 Task: Font style For heading Use Batang with bold and underline. font size for heading '18 Pt. 'Change the font style of data to Batangand font size to  18 Pt. Change the alignment of both headline & data to  Align left. In the sheet  Apex Sales templetes book
Action: Mouse moved to (11, 20)
Screenshot: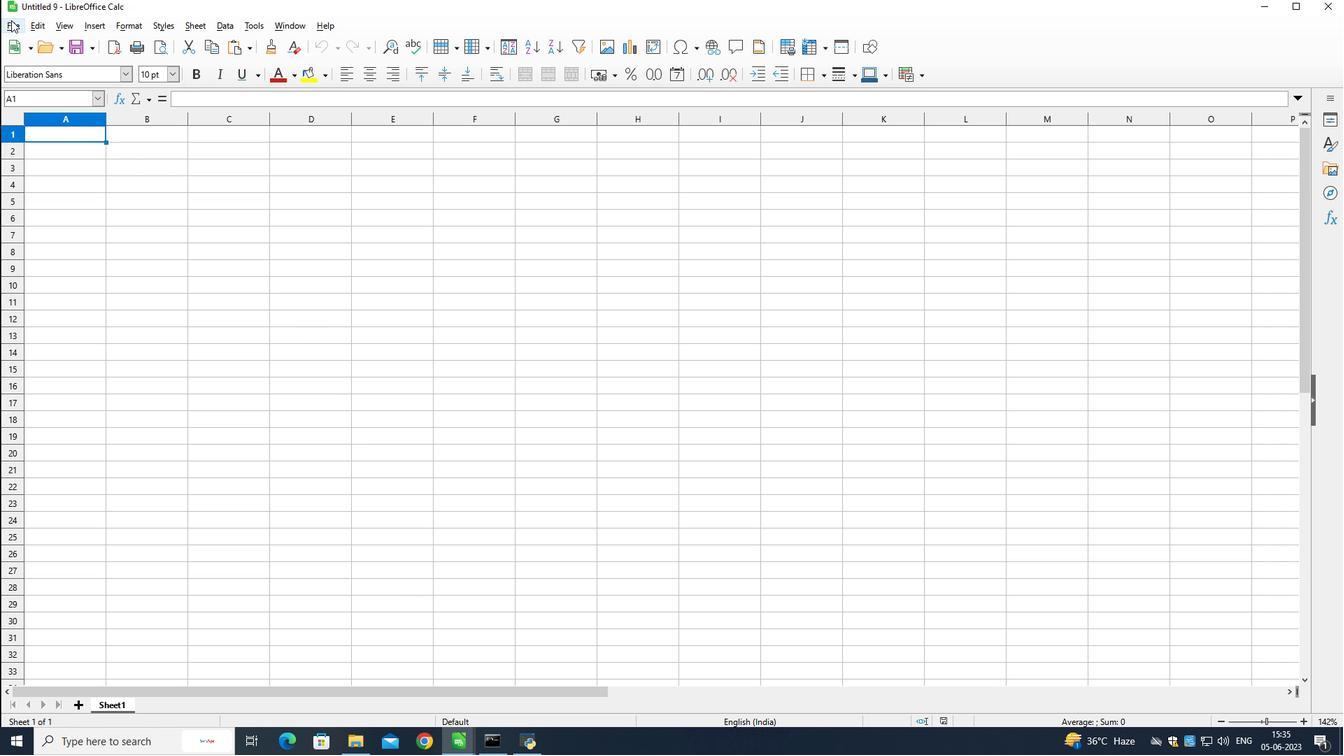
Action: Mouse pressed left at (11, 20)
Screenshot: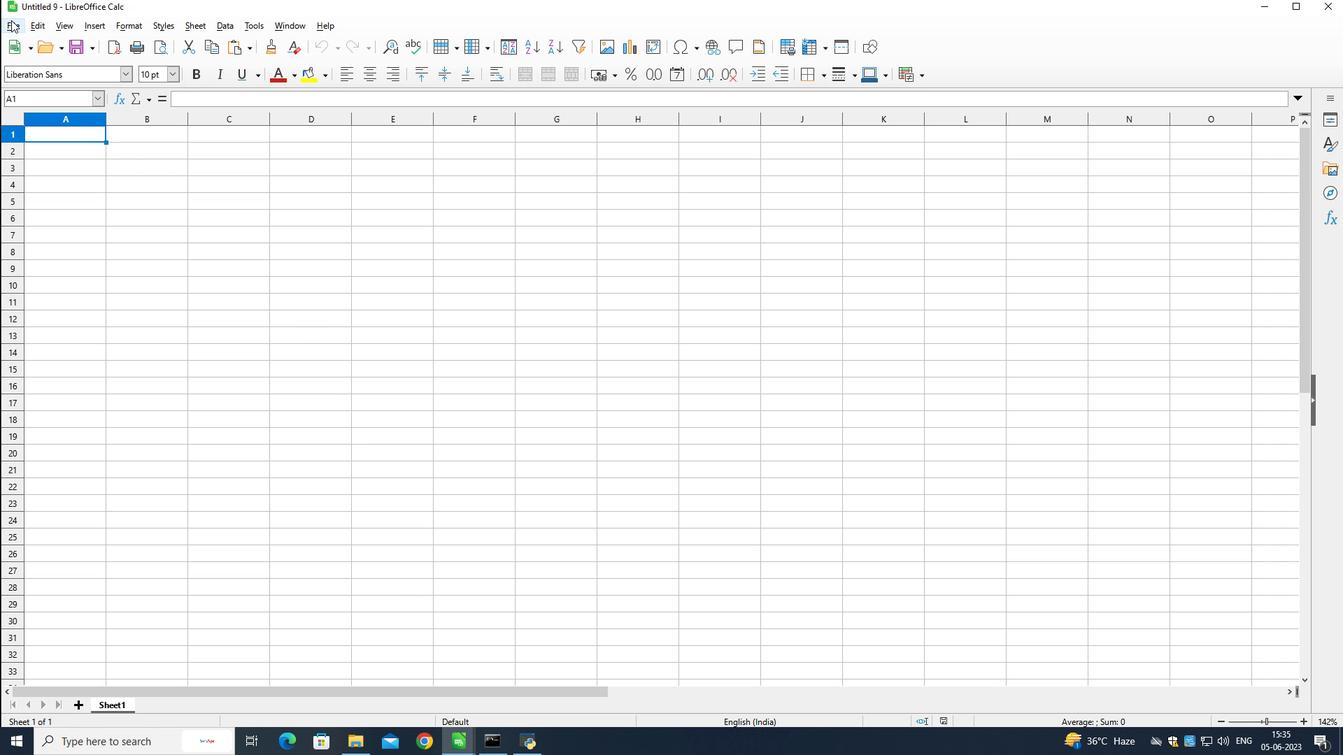 
Action: Mouse moved to (48, 57)
Screenshot: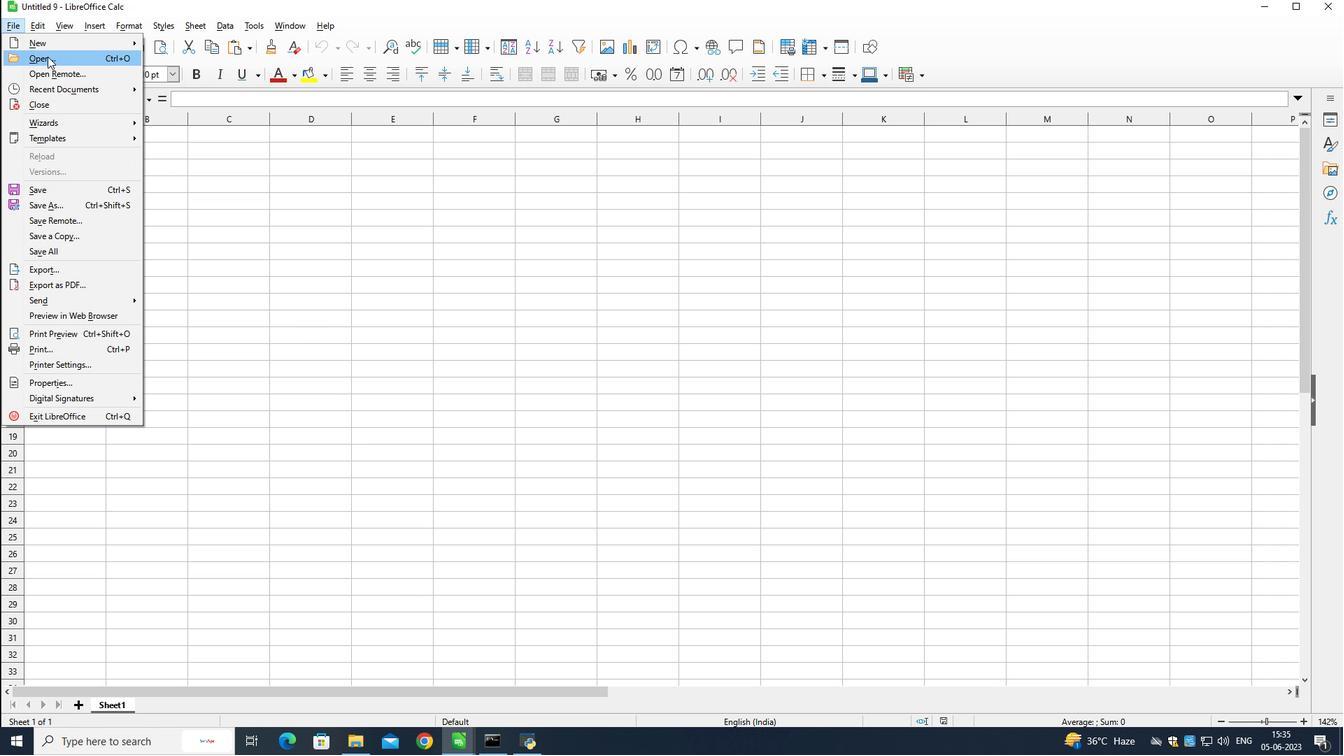 
Action: Mouse pressed left at (48, 57)
Screenshot: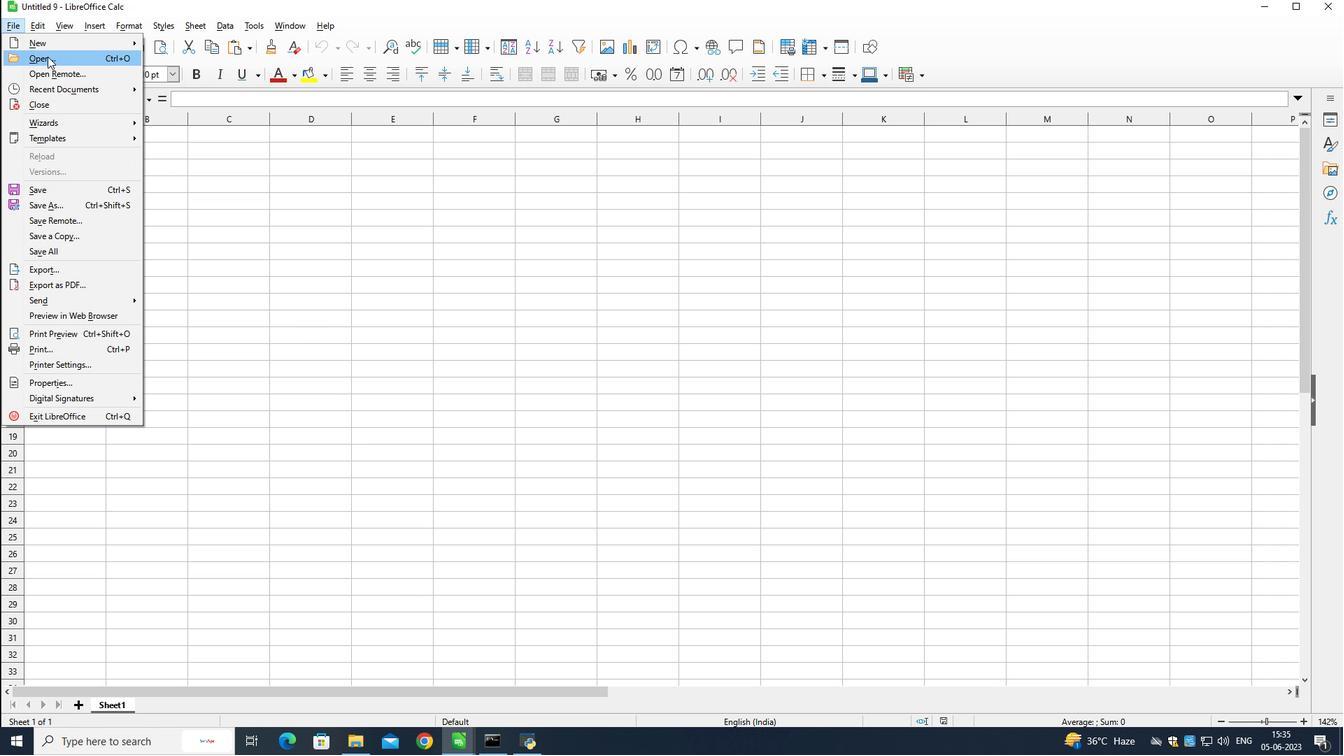 
Action: Mouse moved to (298, 216)
Screenshot: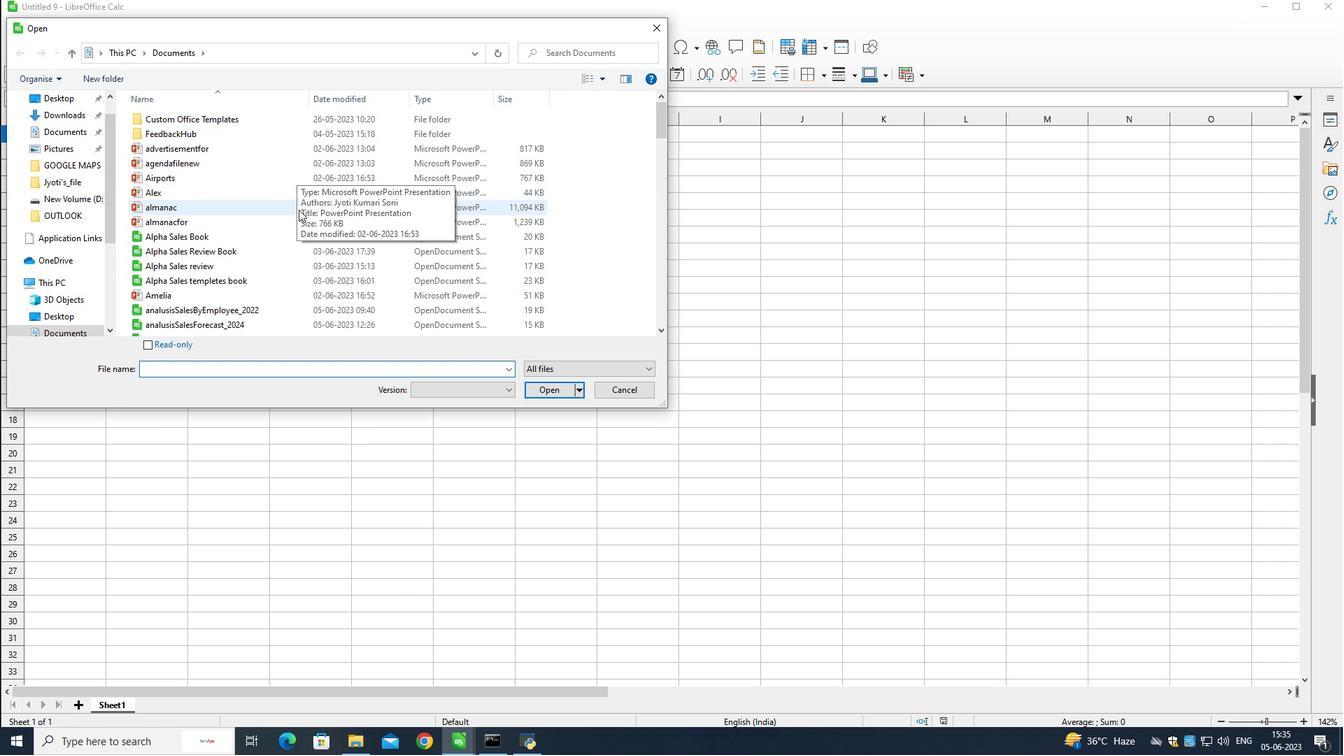 
Action: Mouse scrolled (298, 216) with delta (0, 0)
Screenshot: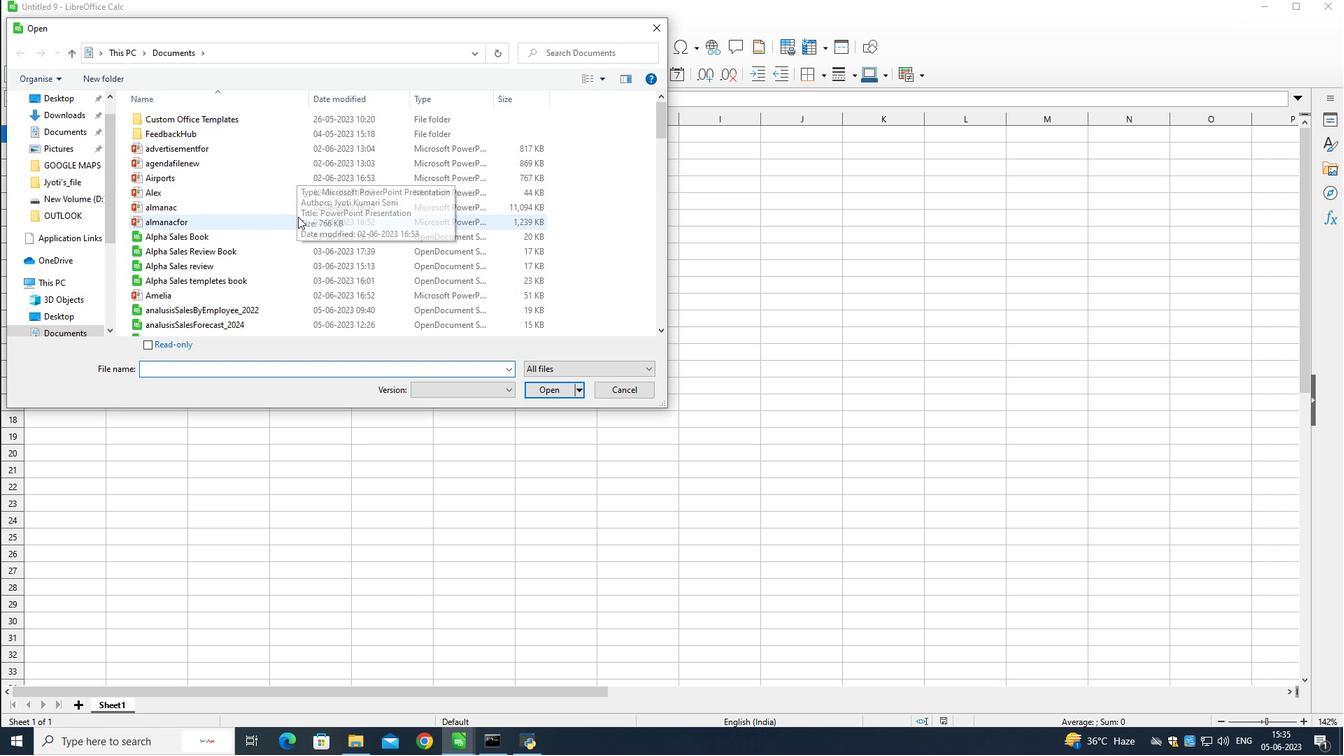 
Action: Mouse scrolled (298, 216) with delta (0, 0)
Screenshot: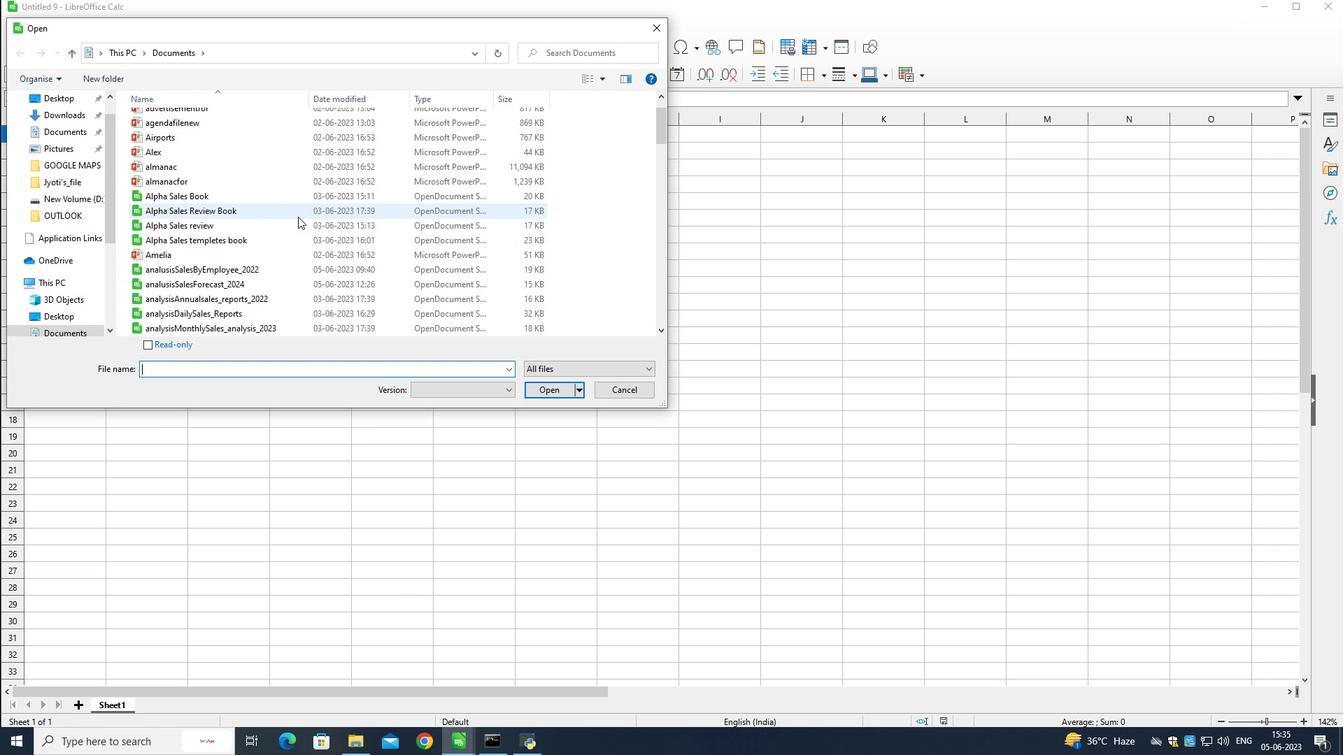 
Action: Mouse scrolled (298, 216) with delta (0, 0)
Screenshot: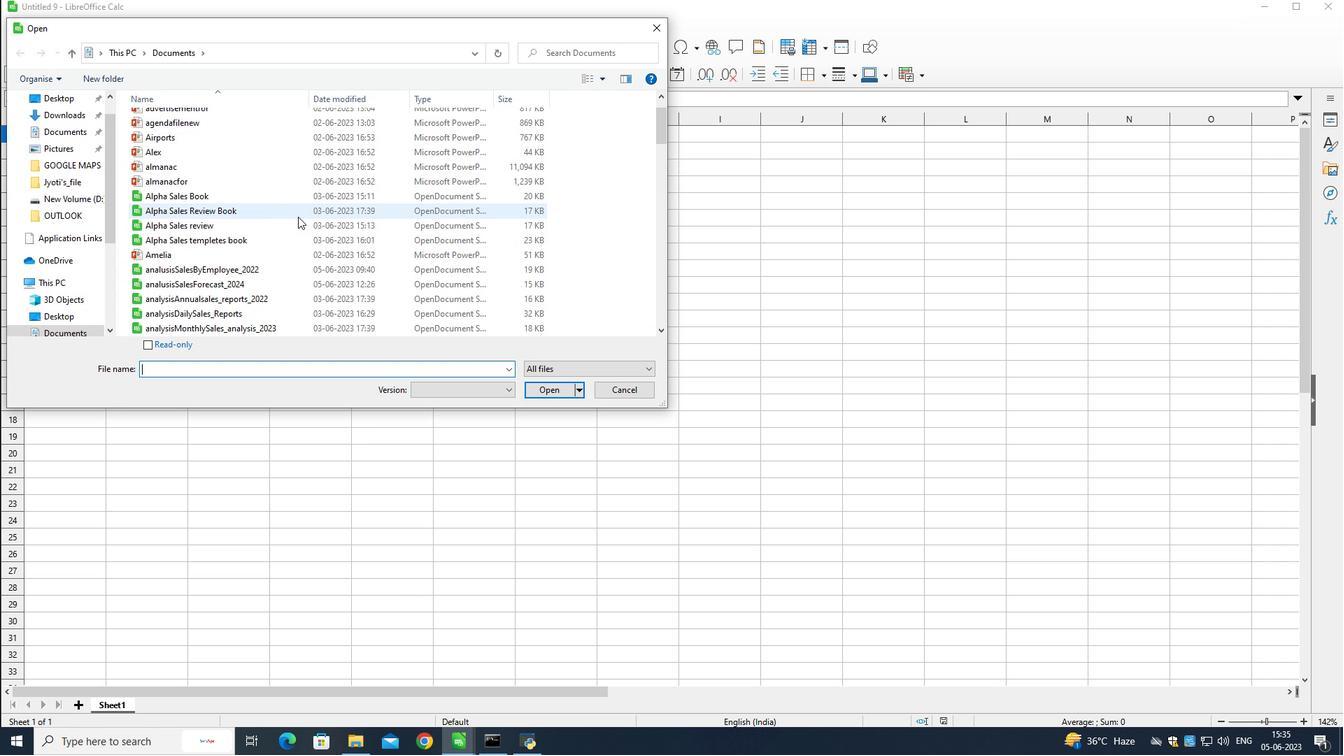 
Action: Mouse scrolled (298, 216) with delta (0, 0)
Screenshot: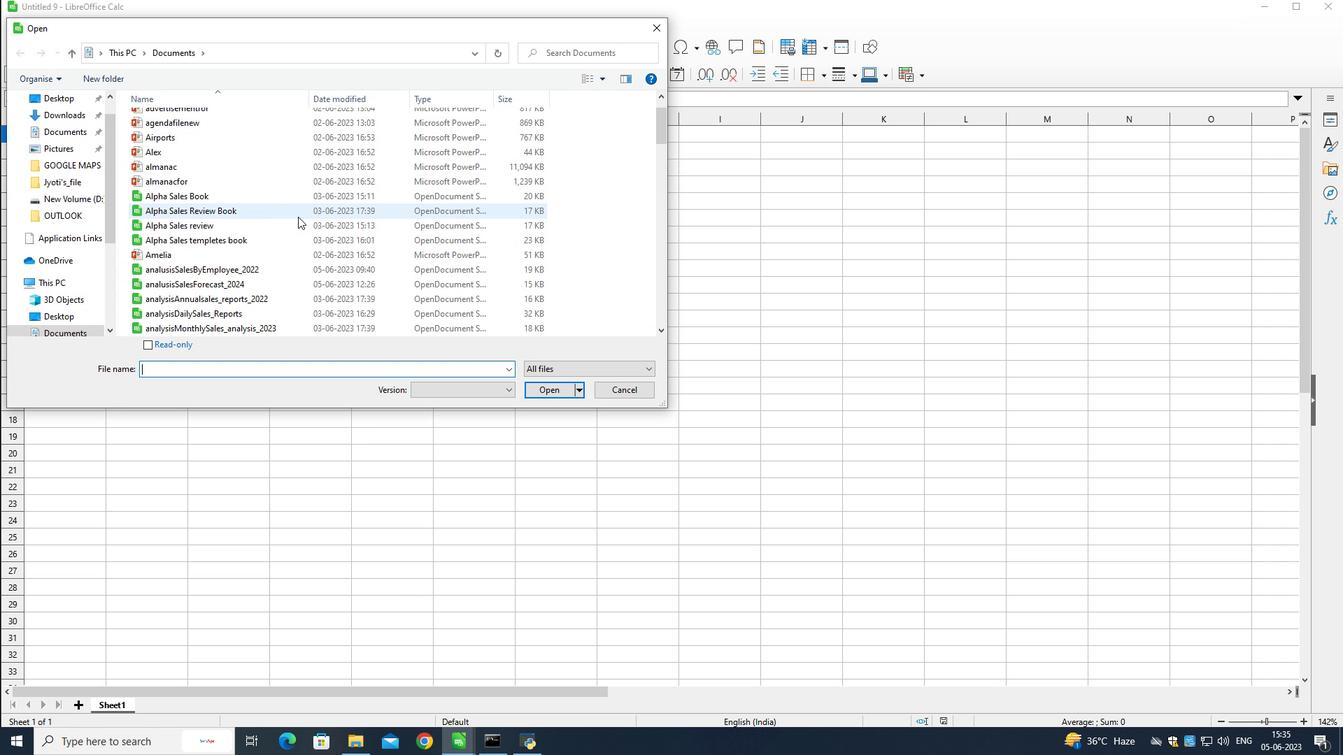 
Action: Mouse scrolled (298, 216) with delta (0, 0)
Screenshot: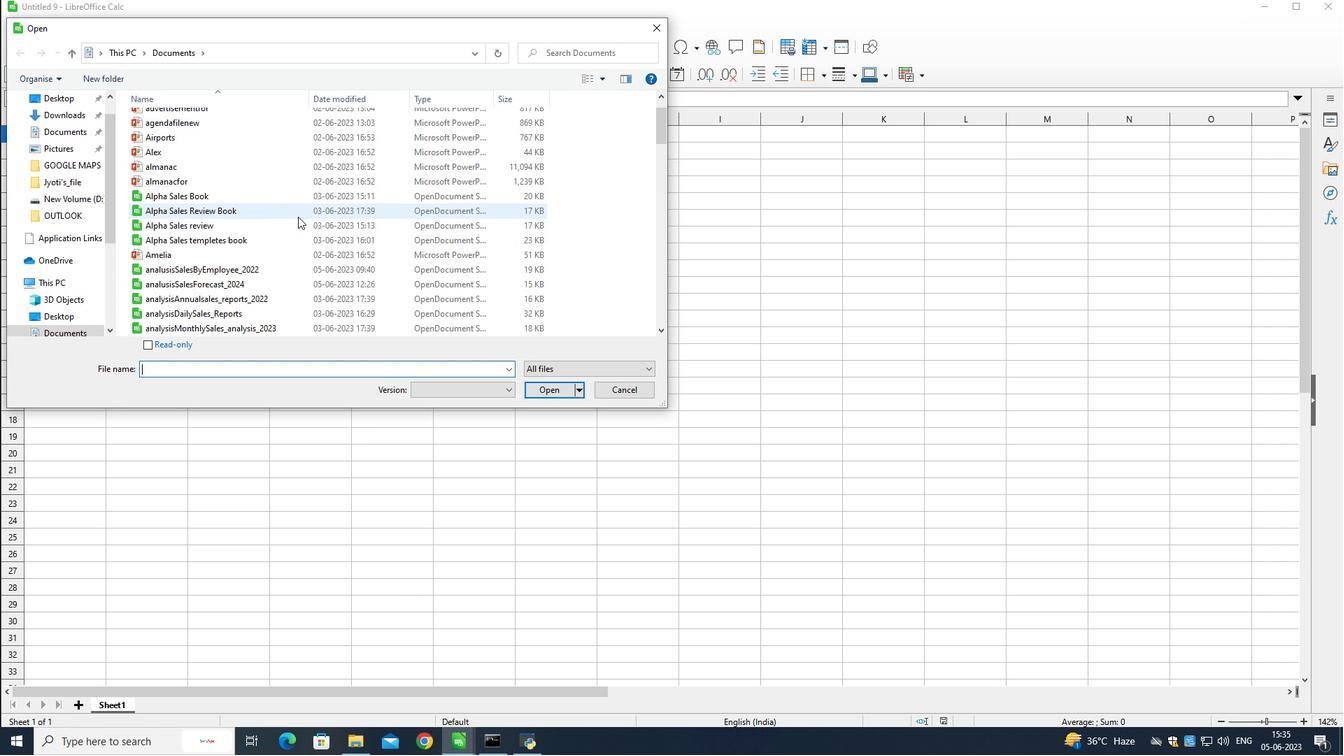 
Action: Mouse moved to (298, 219)
Screenshot: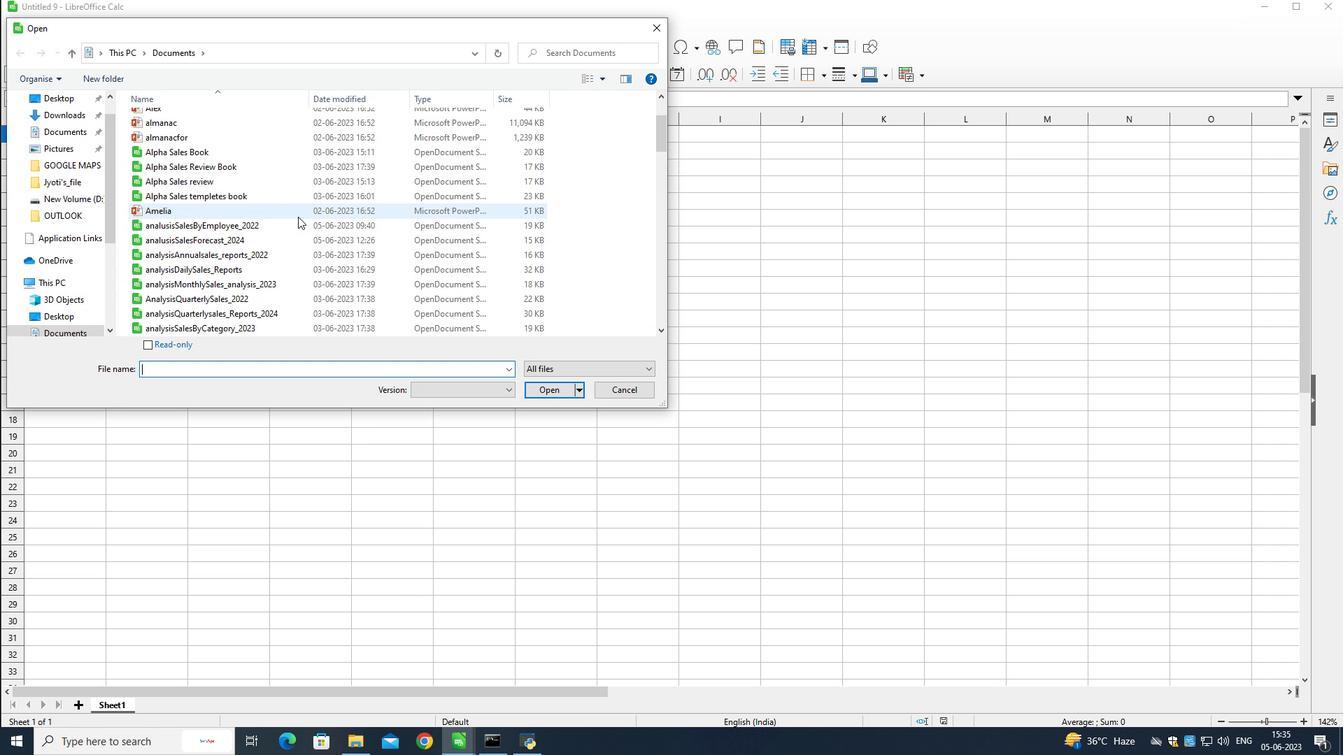 
Action: Mouse scrolled (298, 218) with delta (0, 0)
Screenshot: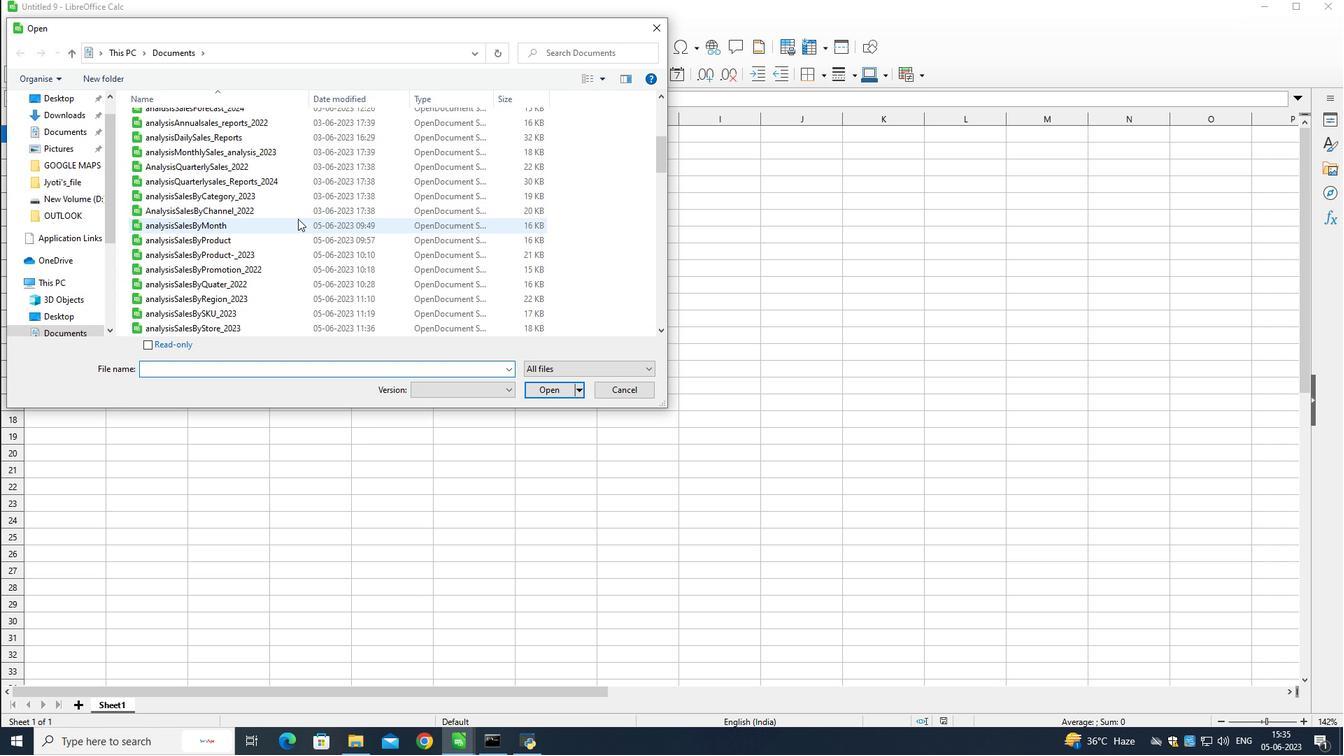 
Action: Mouse scrolled (298, 218) with delta (0, 0)
Screenshot: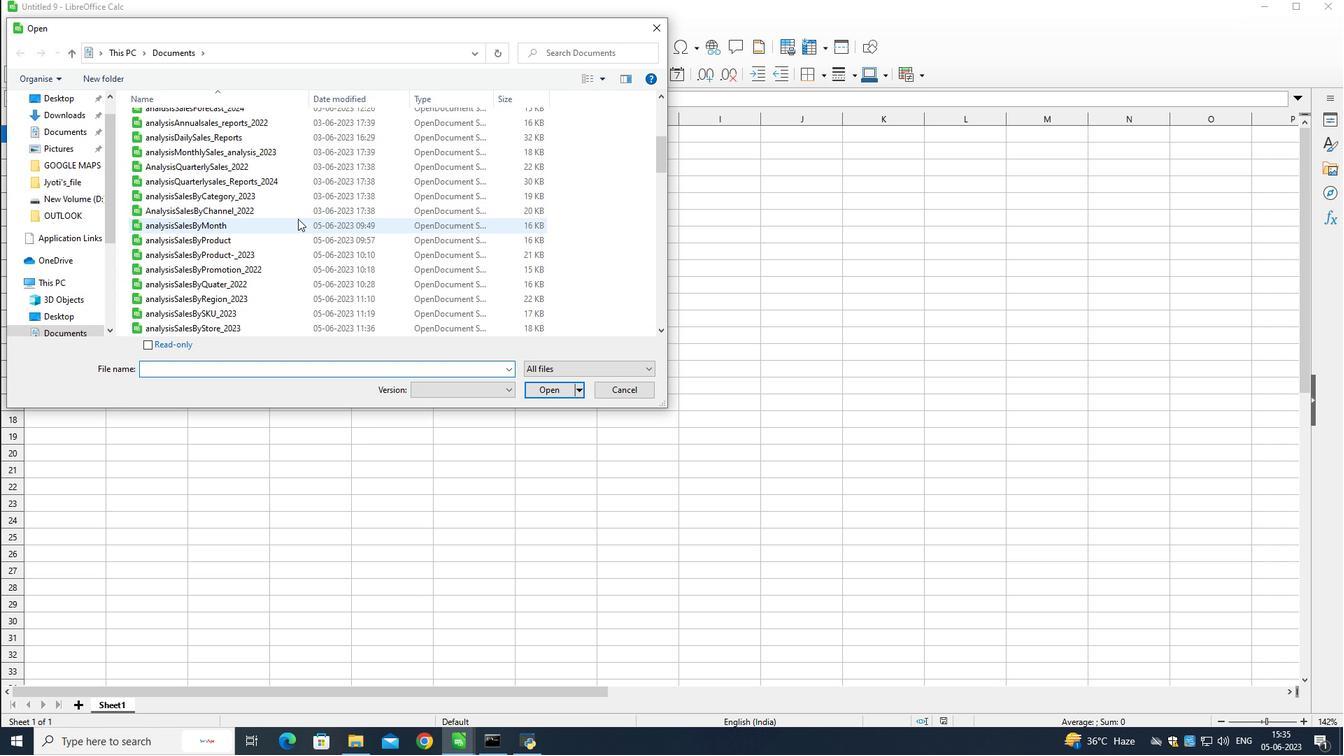 
Action: Mouse scrolled (298, 218) with delta (0, 0)
Screenshot: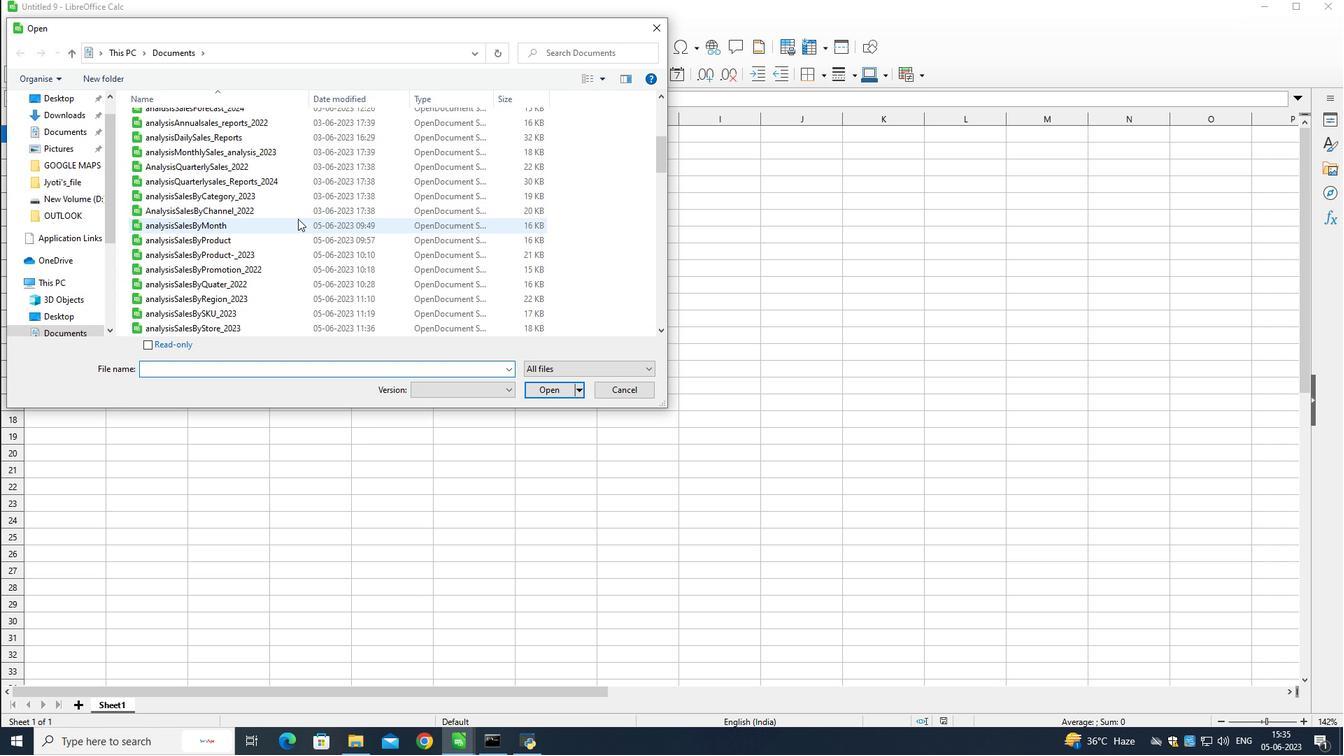 
Action: Mouse scrolled (298, 218) with delta (0, 0)
Screenshot: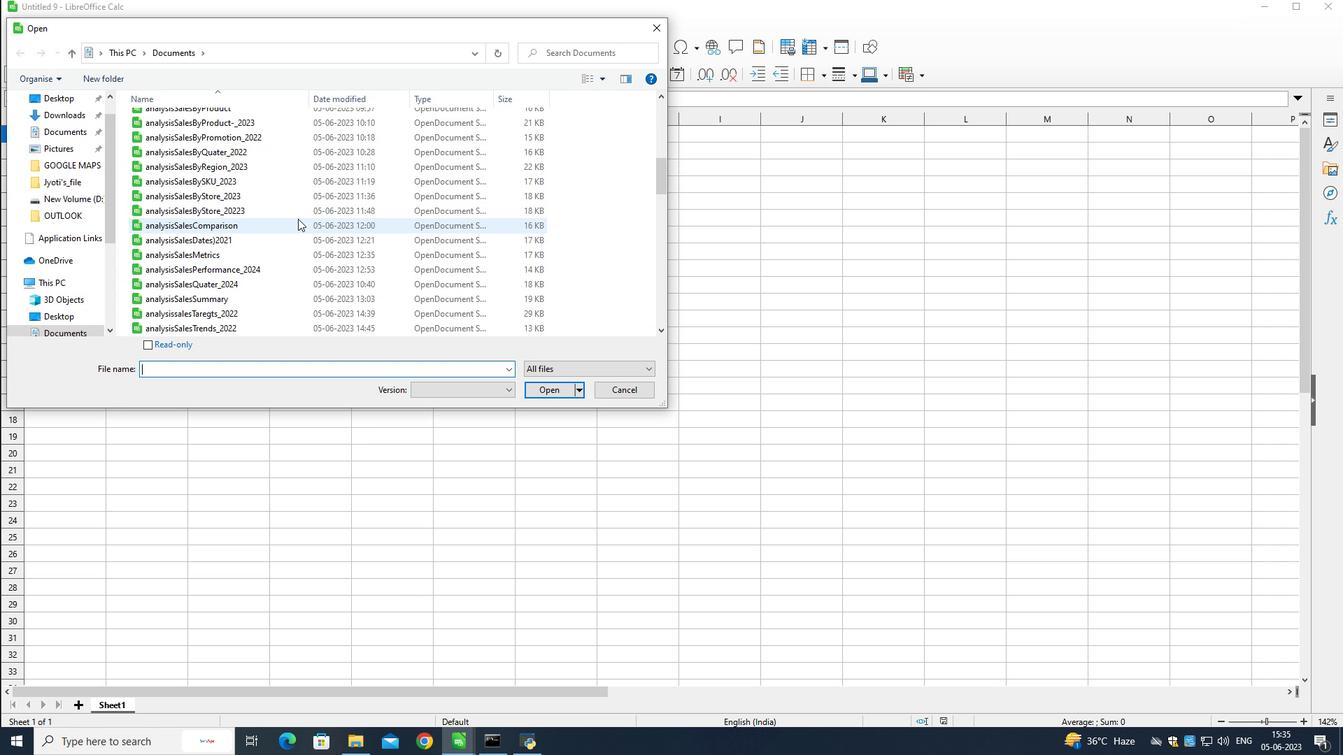 
Action: Mouse scrolled (298, 218) with delta (0, 0)
Screenshot: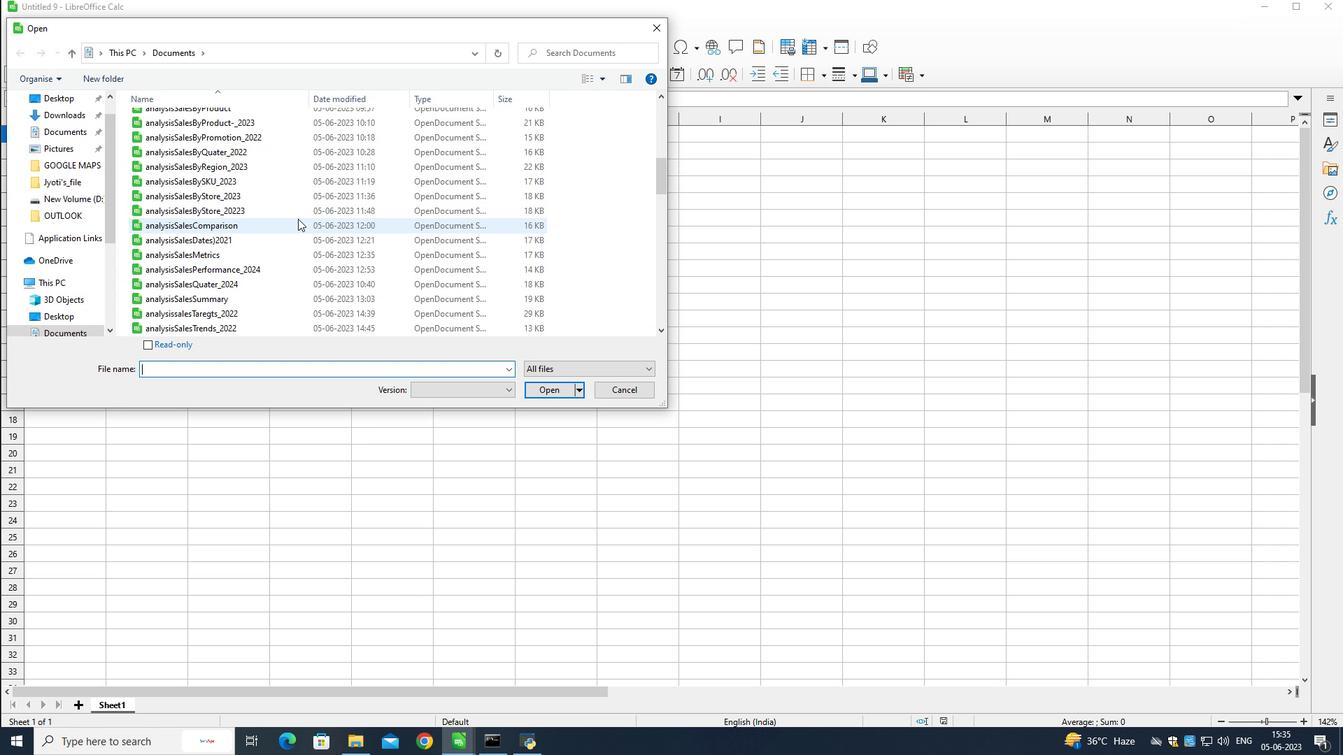 
Action: Mouse scrolled (298, 218) with delta (0, 0)
Screenshot: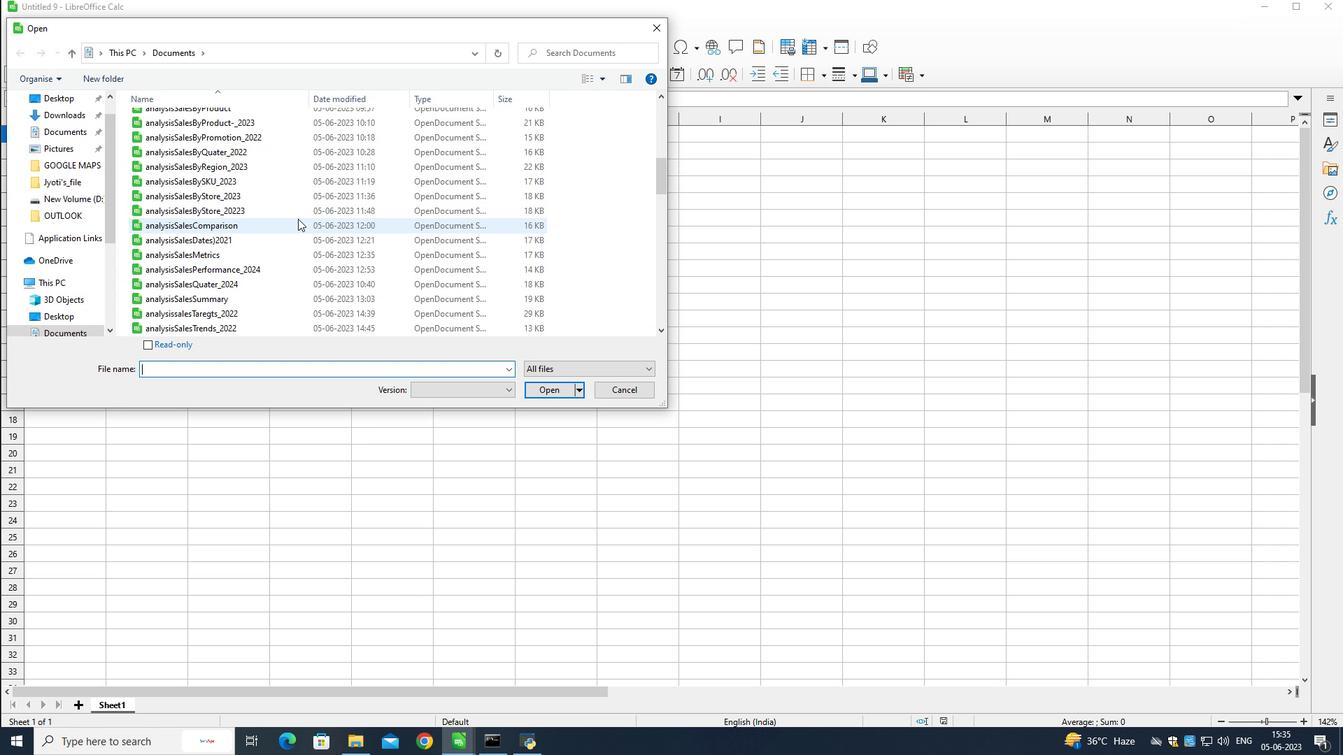 
Action: Mouse moved to (265, 315)
Screenshot: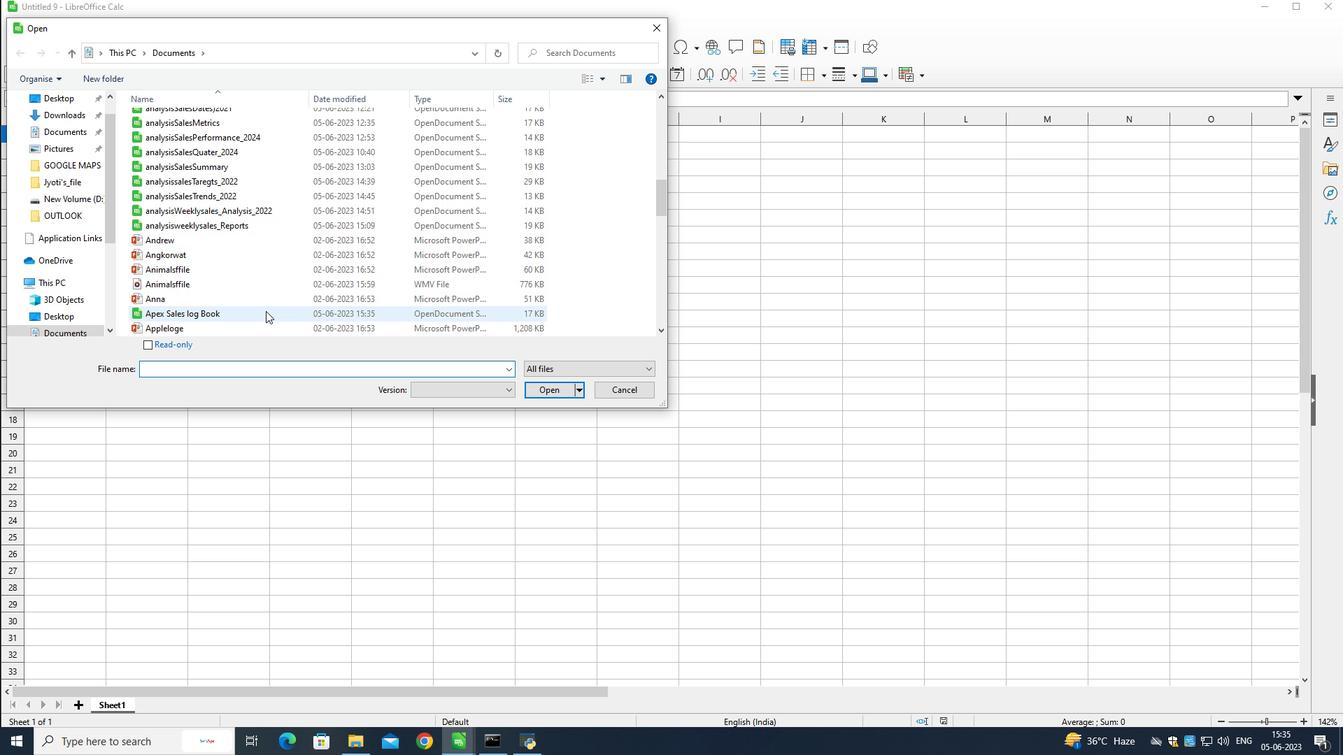 
Action: Mouse pressed left at (265, 315)
Screenshot: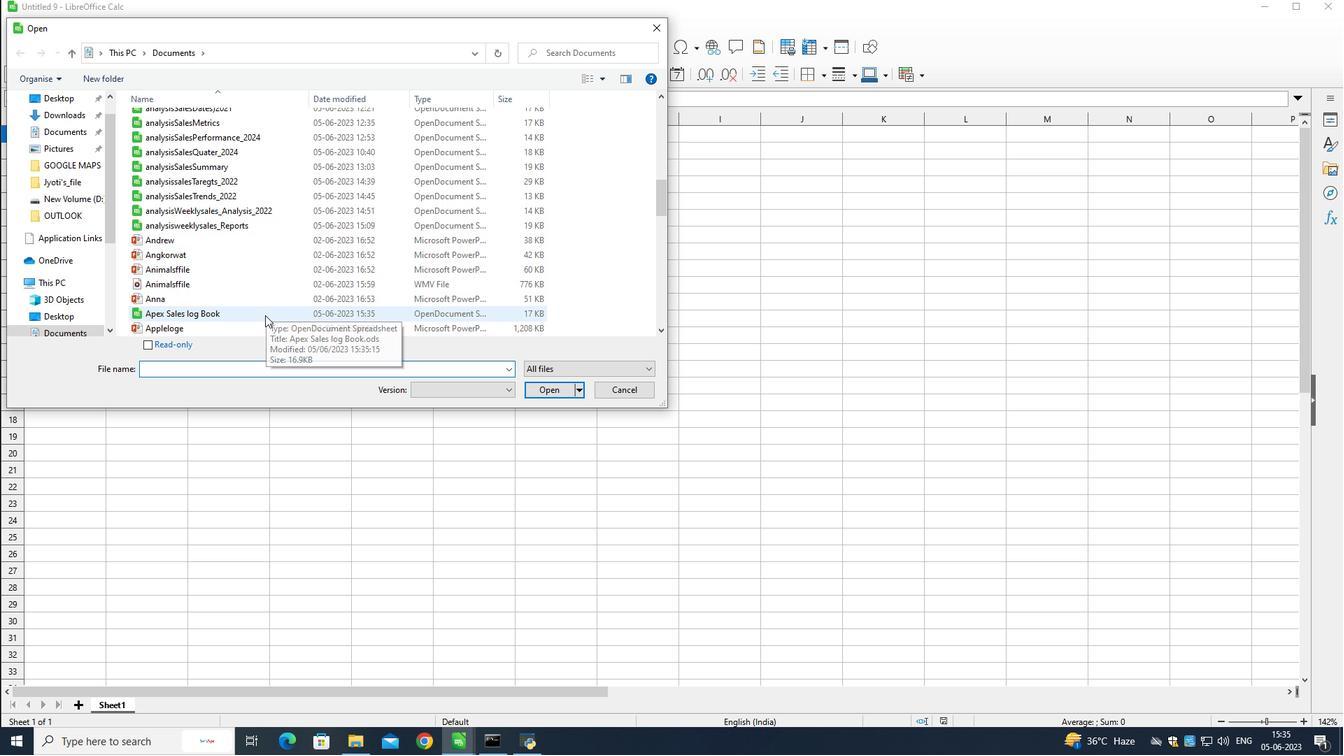 
Action: Mouse moved to (545, 393)
Screenshot: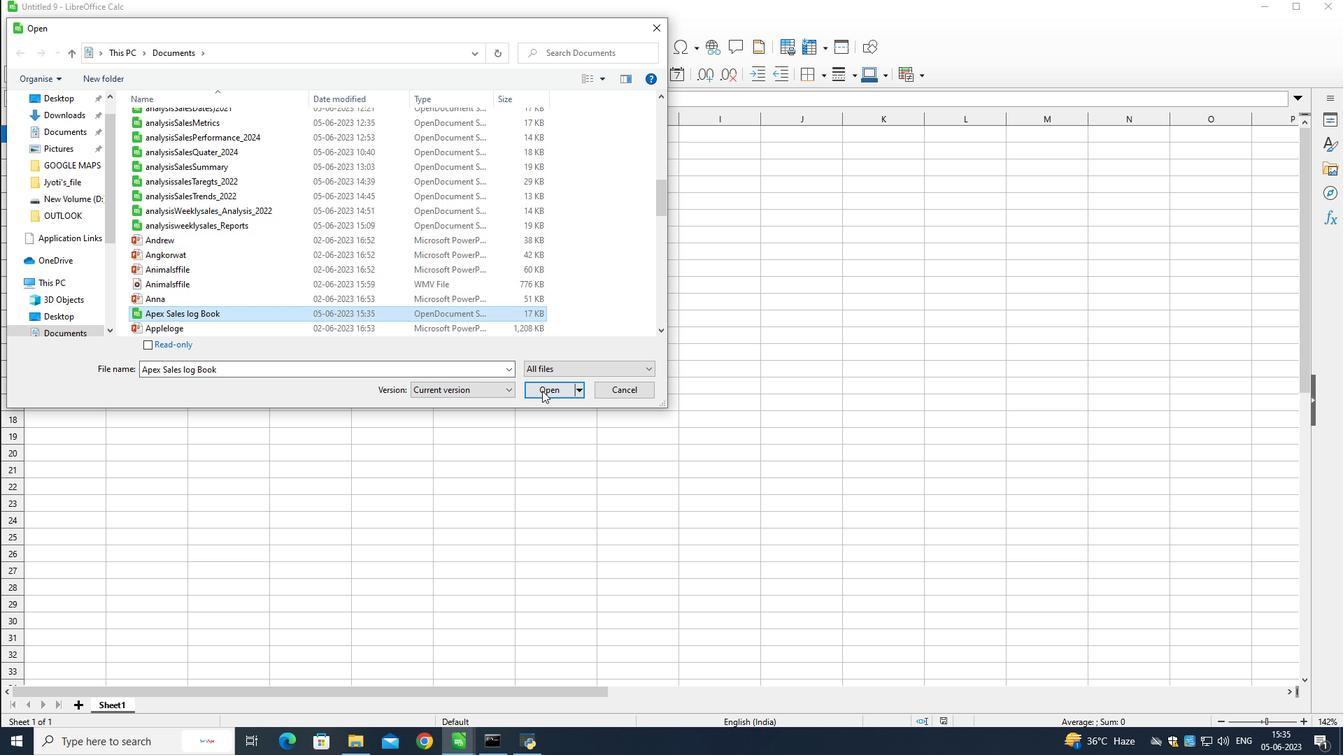 
Action: Mouse pressed left at (545, 393)
Screenshot: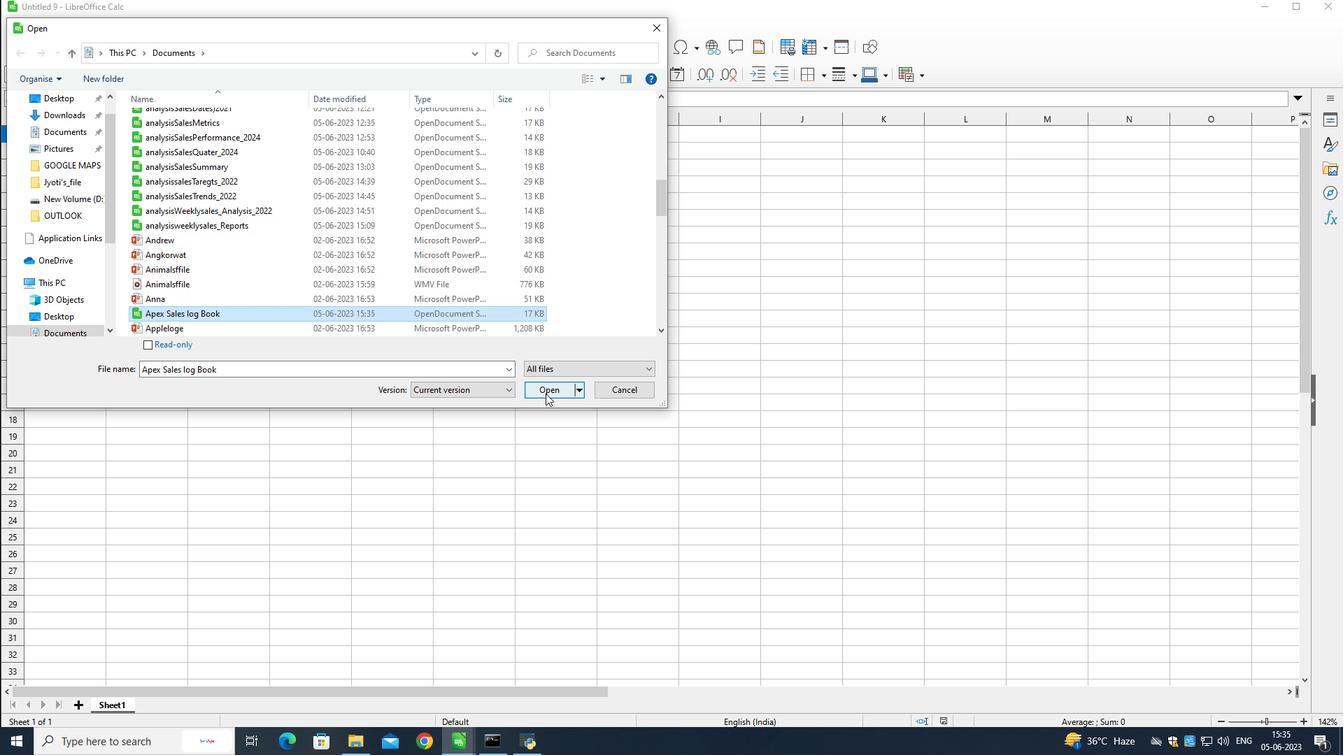 
Action: Mouse moved to (391, 137)
Screenshot: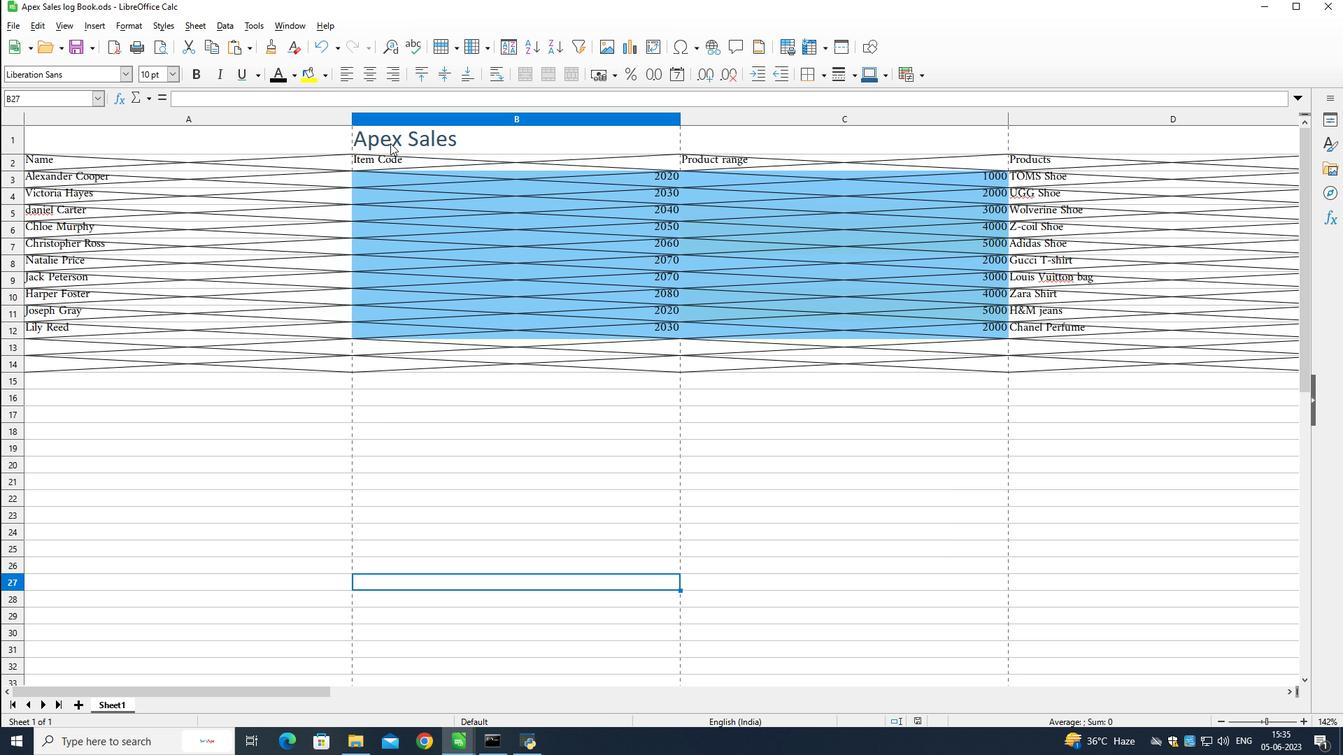 
Action: Mouse pressed left at (391, 137)
Screenshot: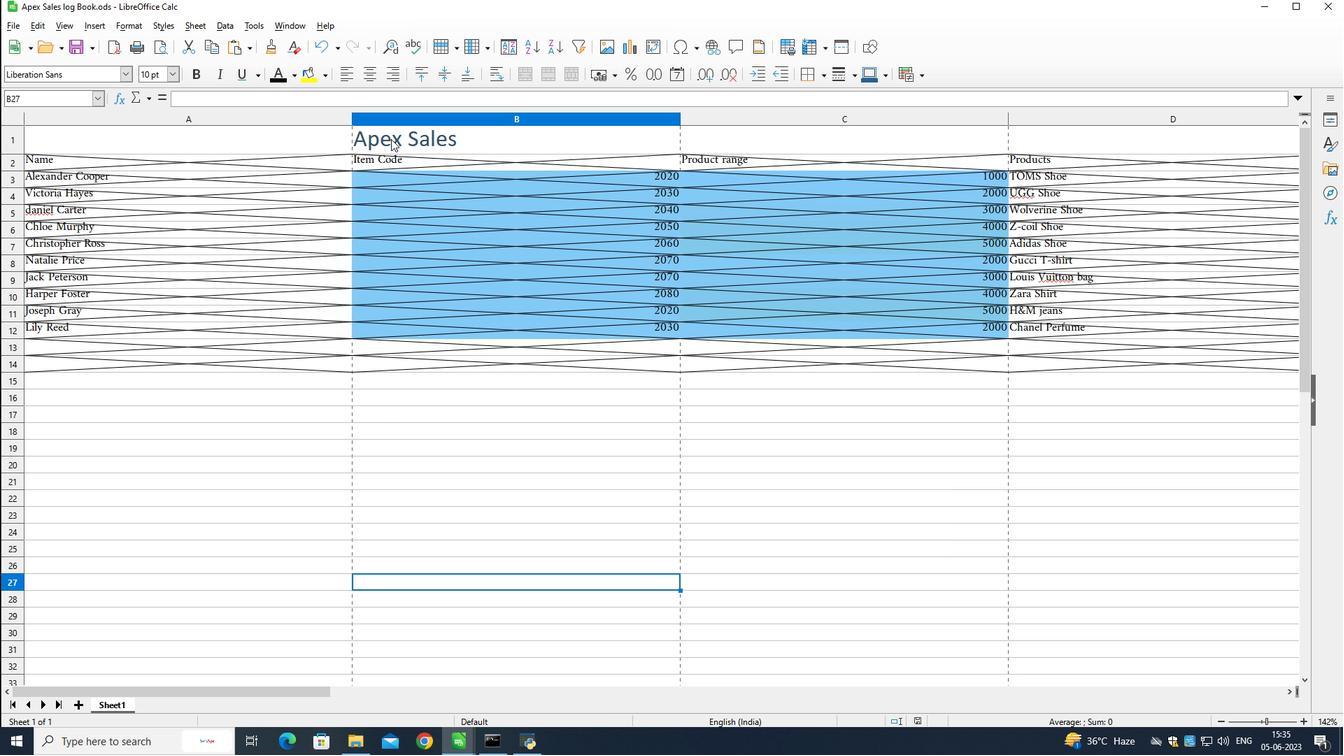 
Action: Mouse pressed left at (391, 137)
Screenshot: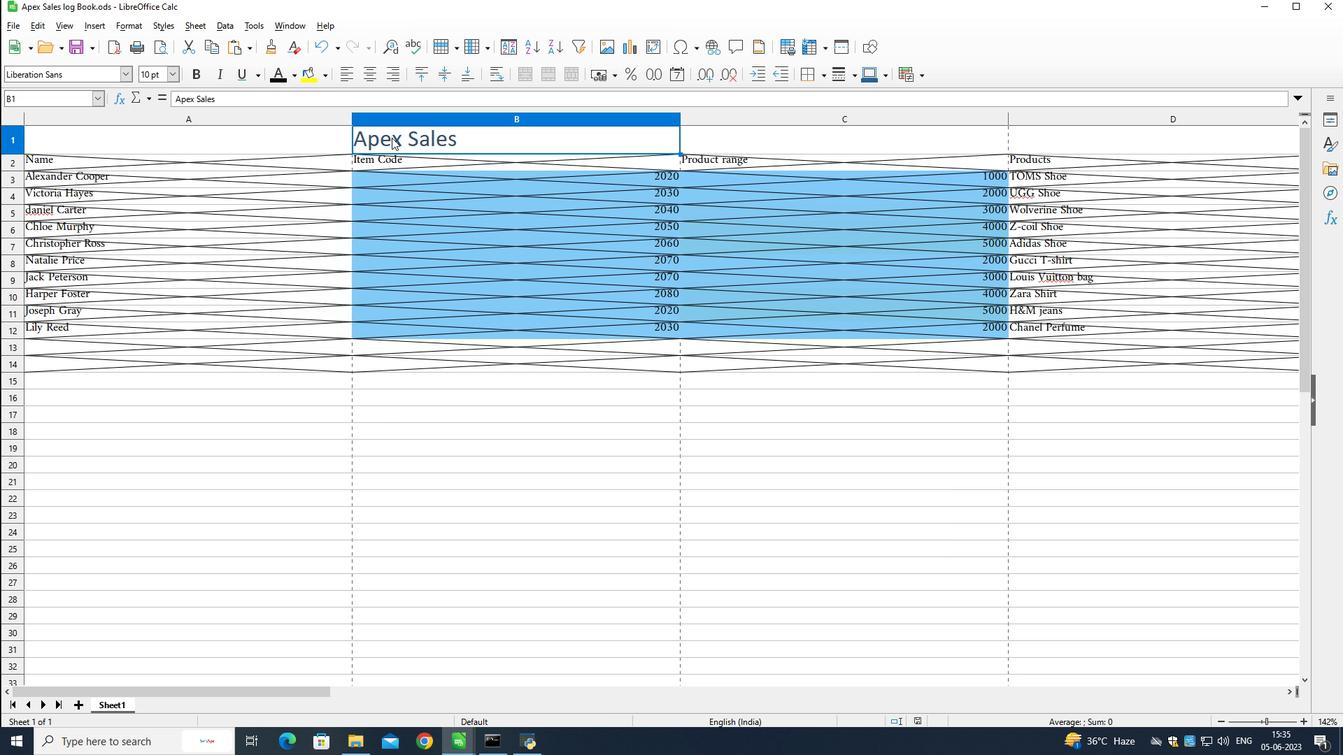 
Action: Mouse pressed left at (391, 137)
Screenshot: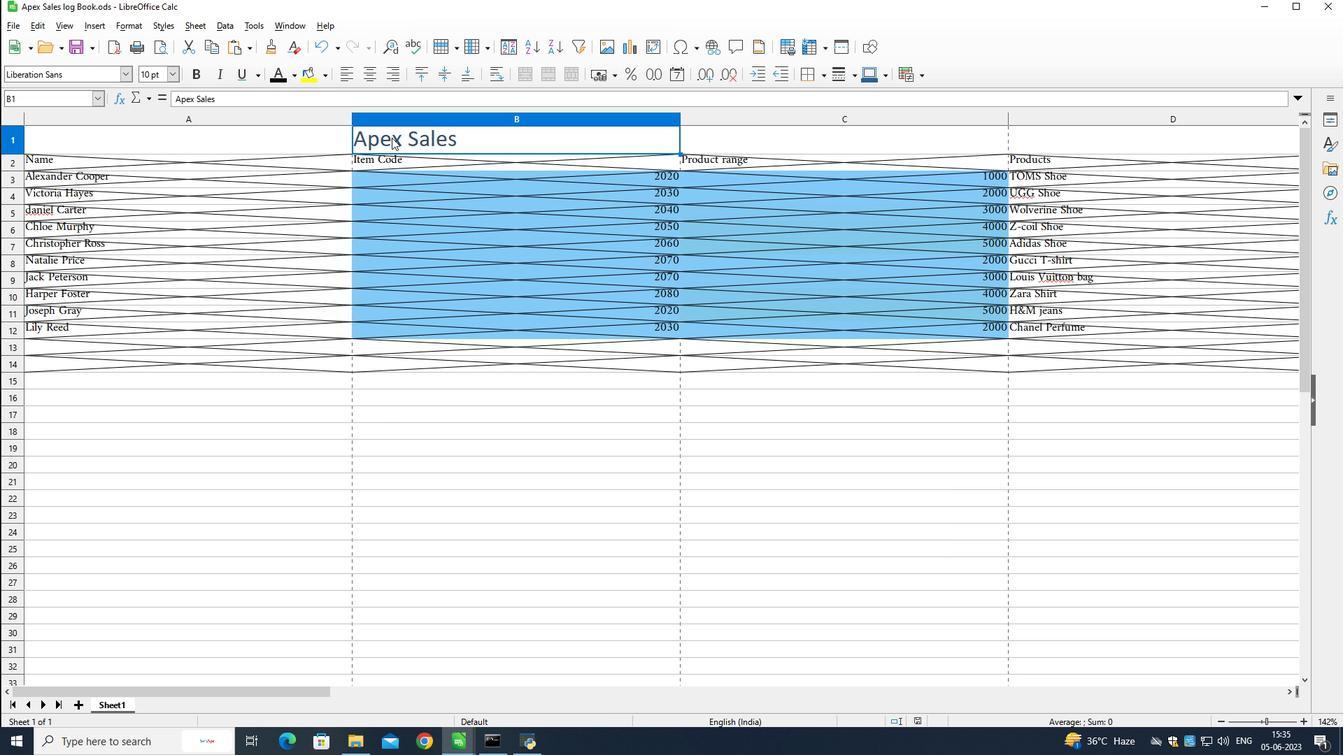 
Action: Mouse moved to (88, 78)
Screenshot: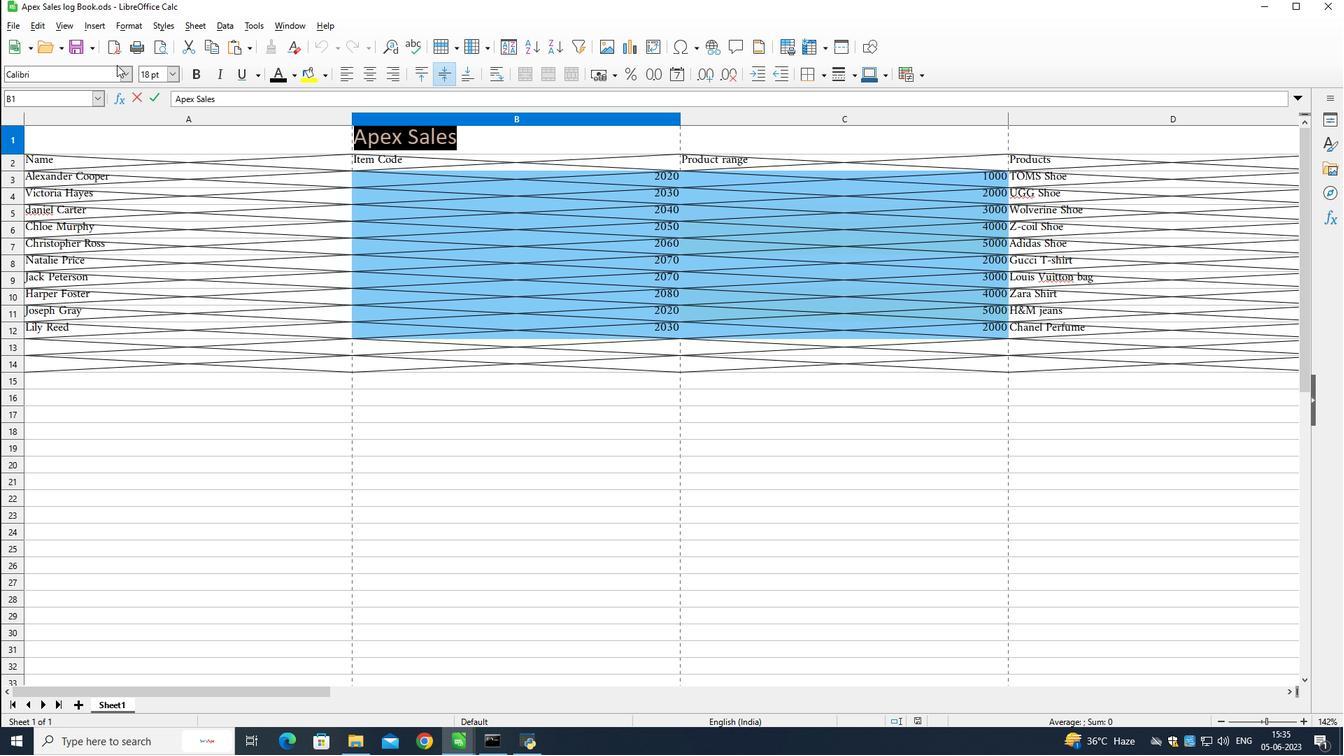 
Action: Mouse pressed left at (88, 78)
Screenshot: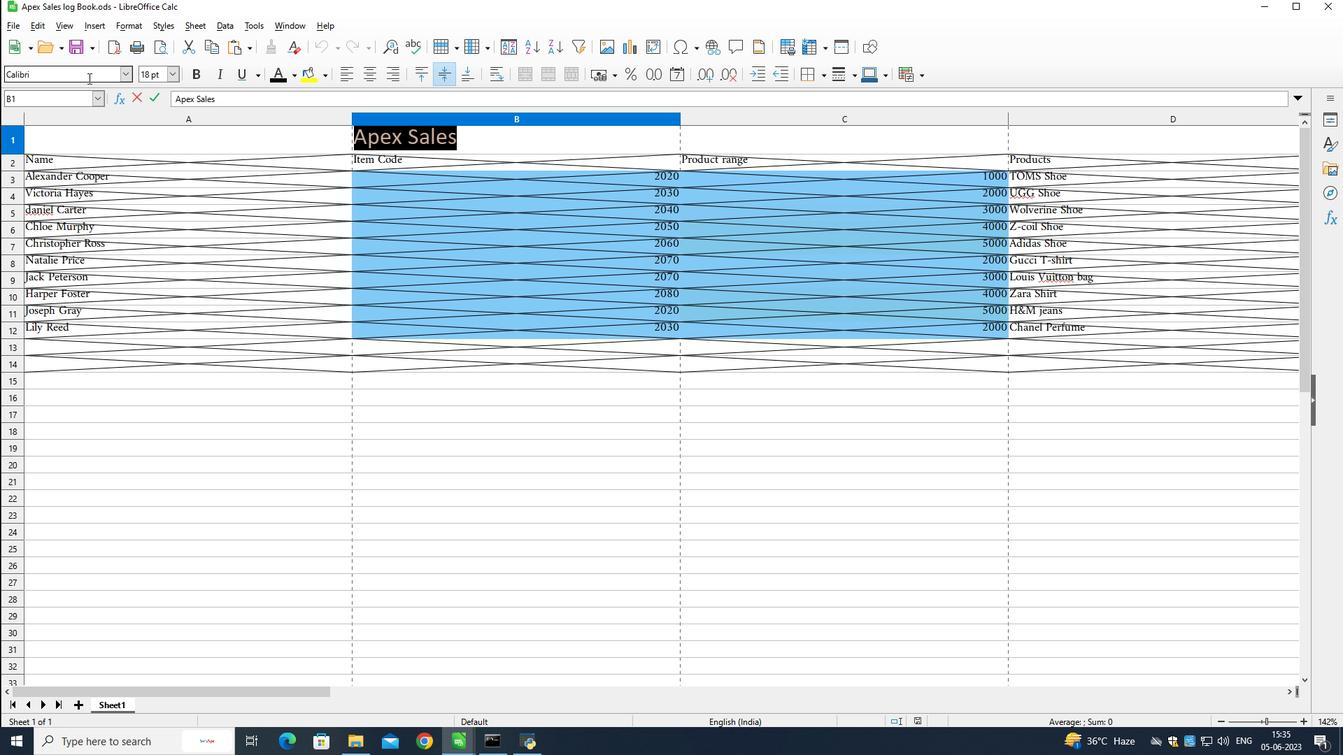 
Action: Mouse pressed left at (88, 78)
Screenshot: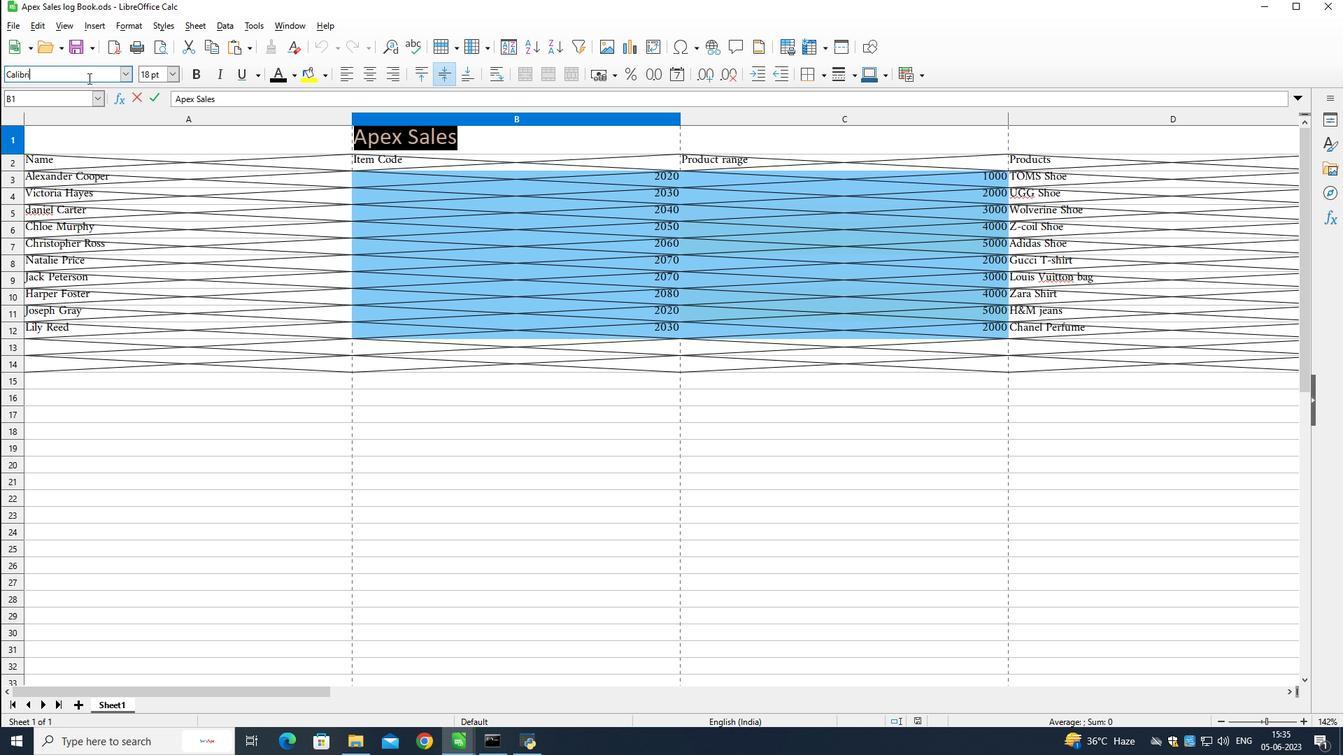
Action: Mouse pressed left at (88, 78)
Screenshot: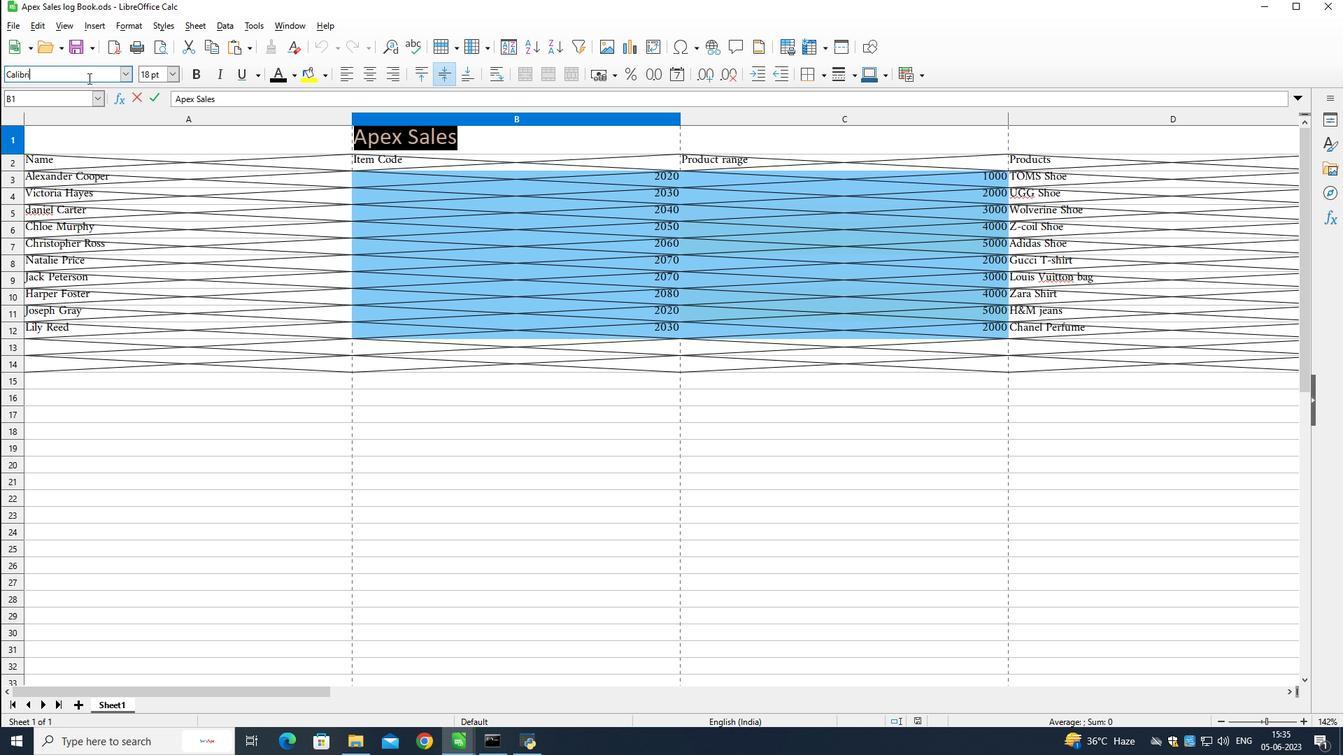 
Action: Mouse pressed left at (88, 78)
Screenshot: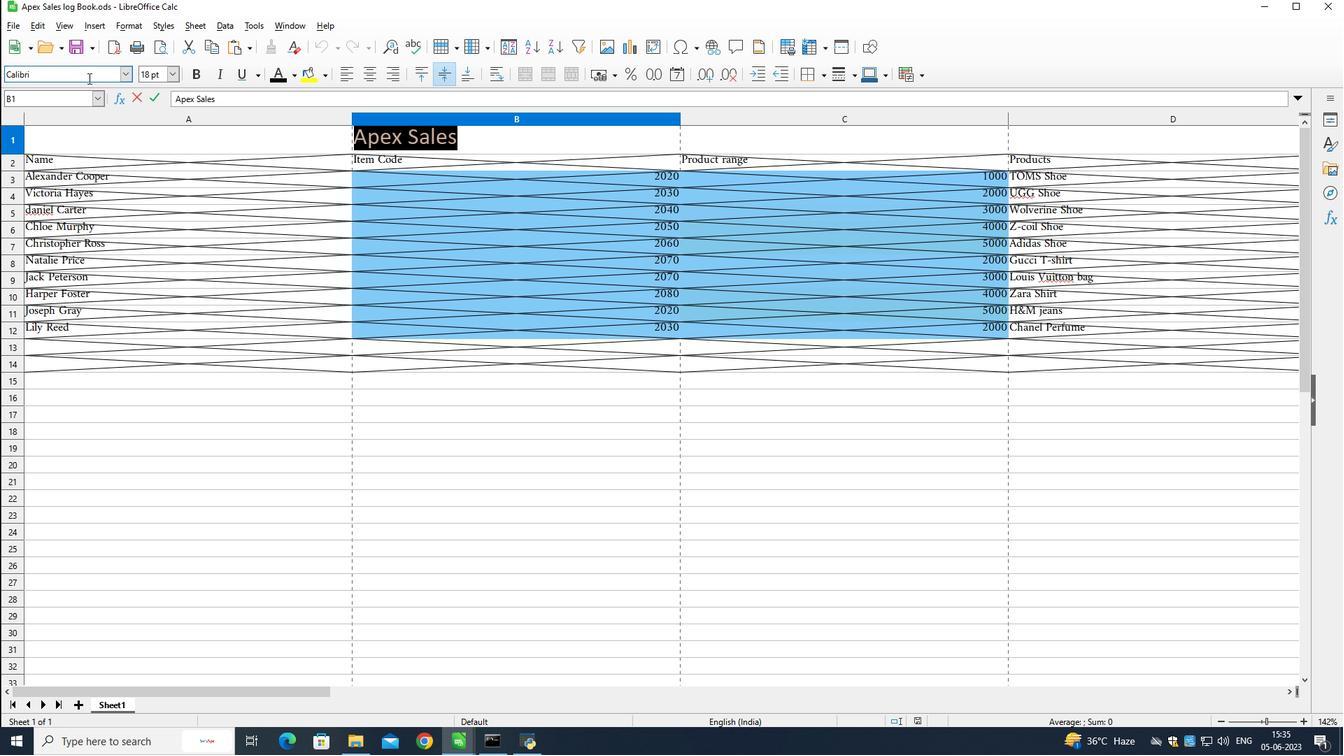 
Action: Key pressed <Key.shift>Batang<Key.enter>
Screenshot: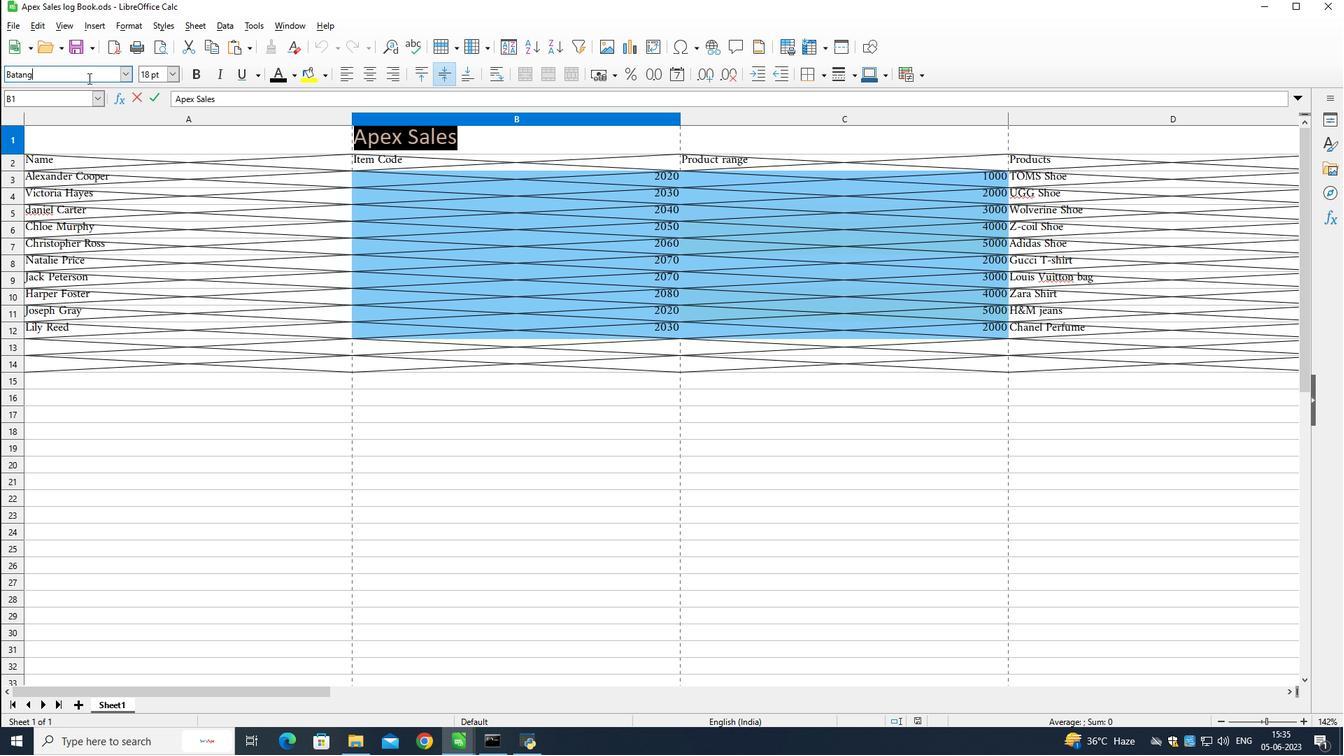 
Action: Mouse moved to (202, 69)
Screenshot: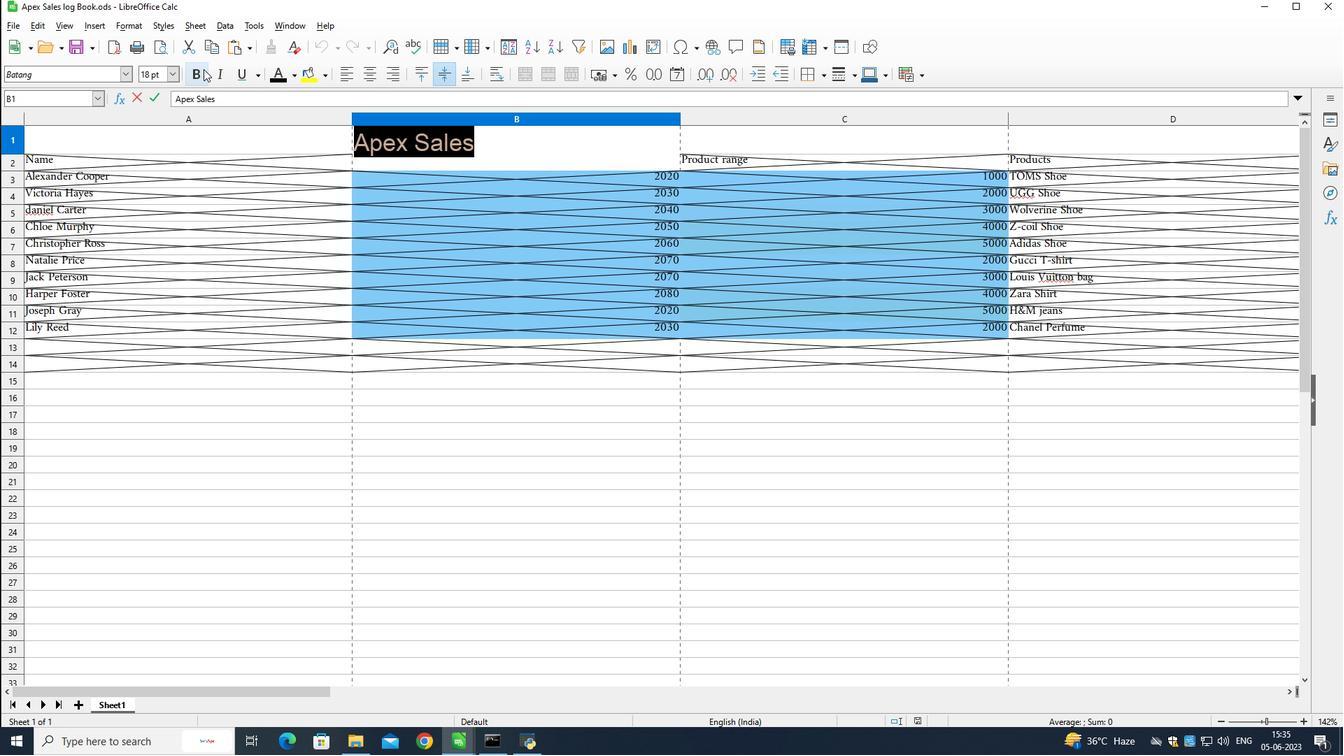 
Action: Mouse pressed left at (202, 69)
Screenshot: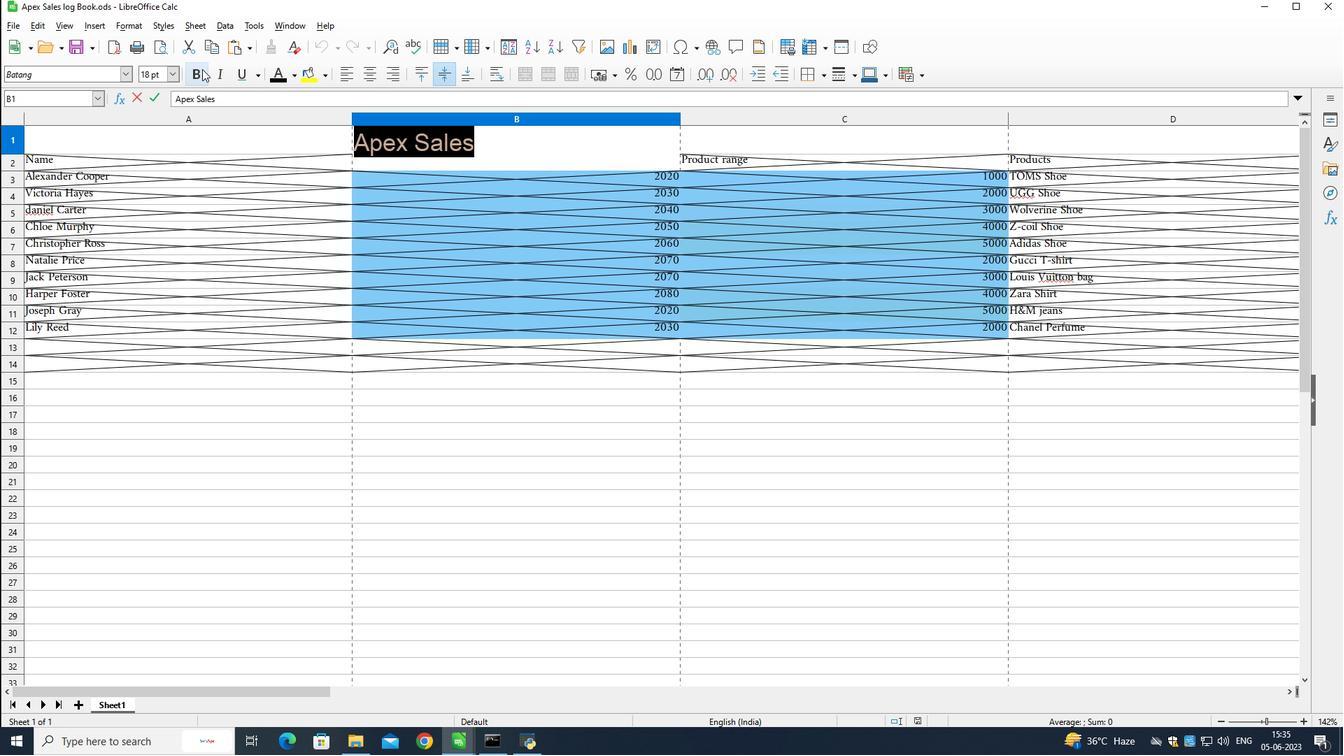 
Action: Mouse moved to (242, 76)
Screenshot: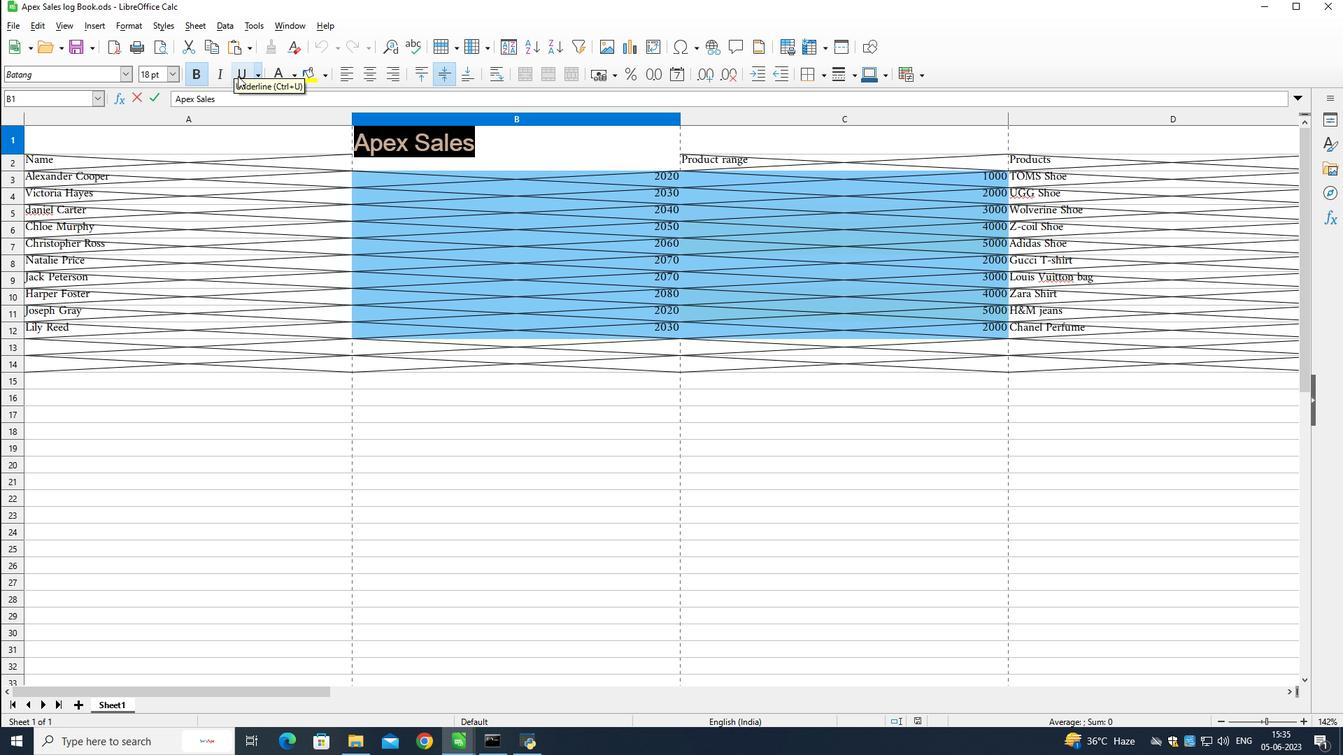 
Action: Mouse pressed left at (242, 76)
Screenshot: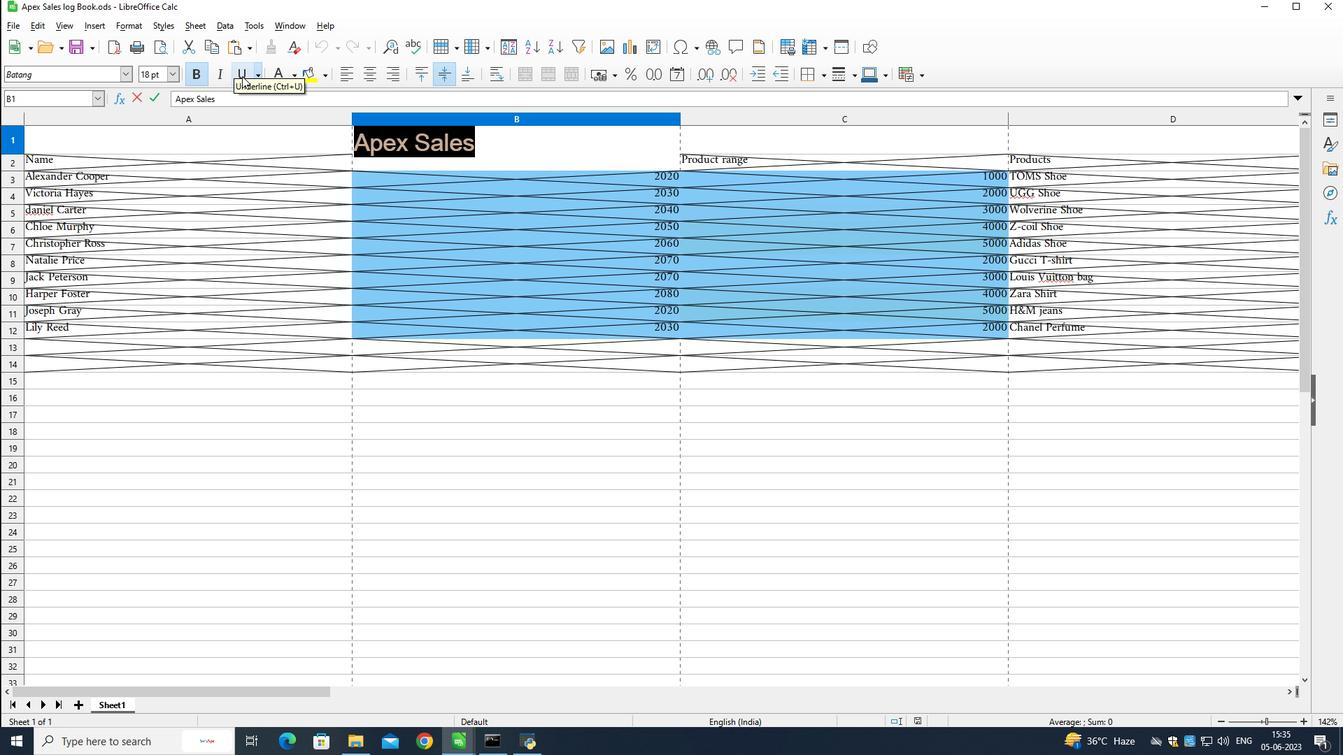 
Action: Mouse moved to (178, 80)
Screenshot: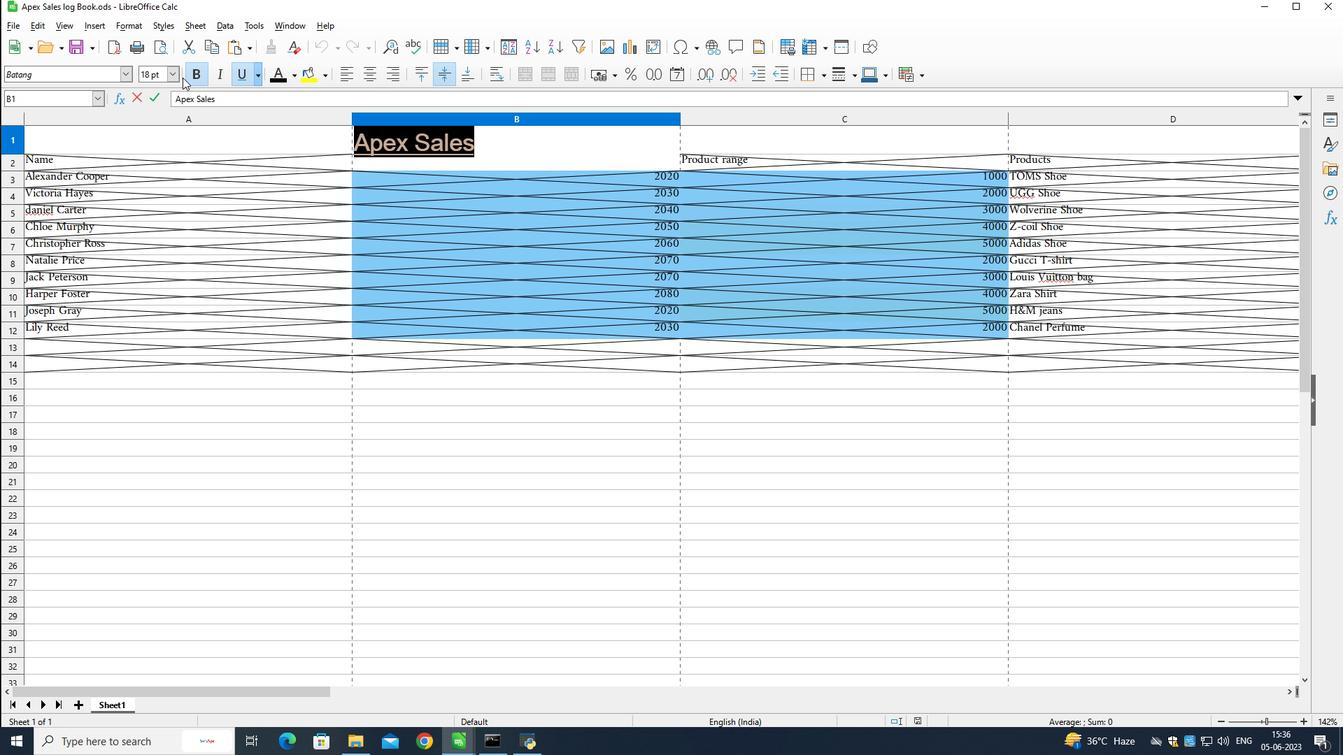 
Action: Mouse pressed left at (178, 80)
Screenshot: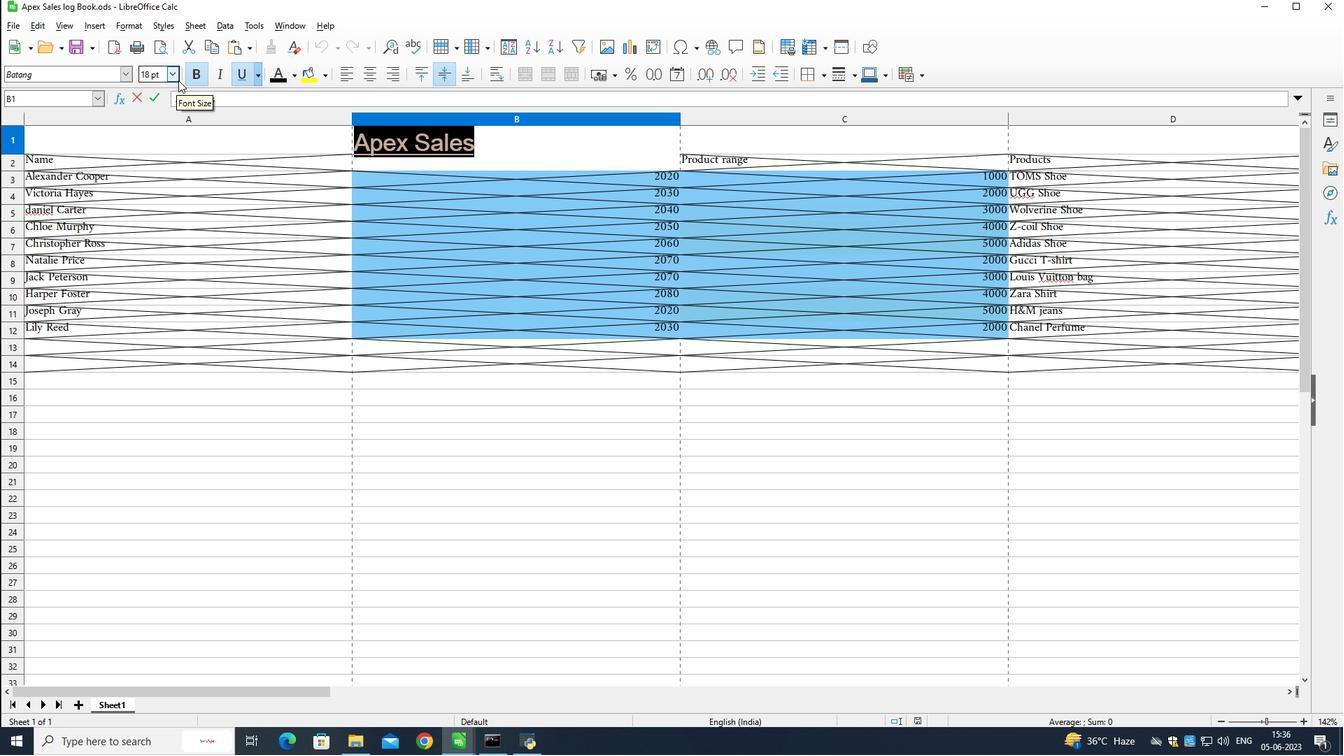
Action: Mouse moved to (153, 230)
Screenshot: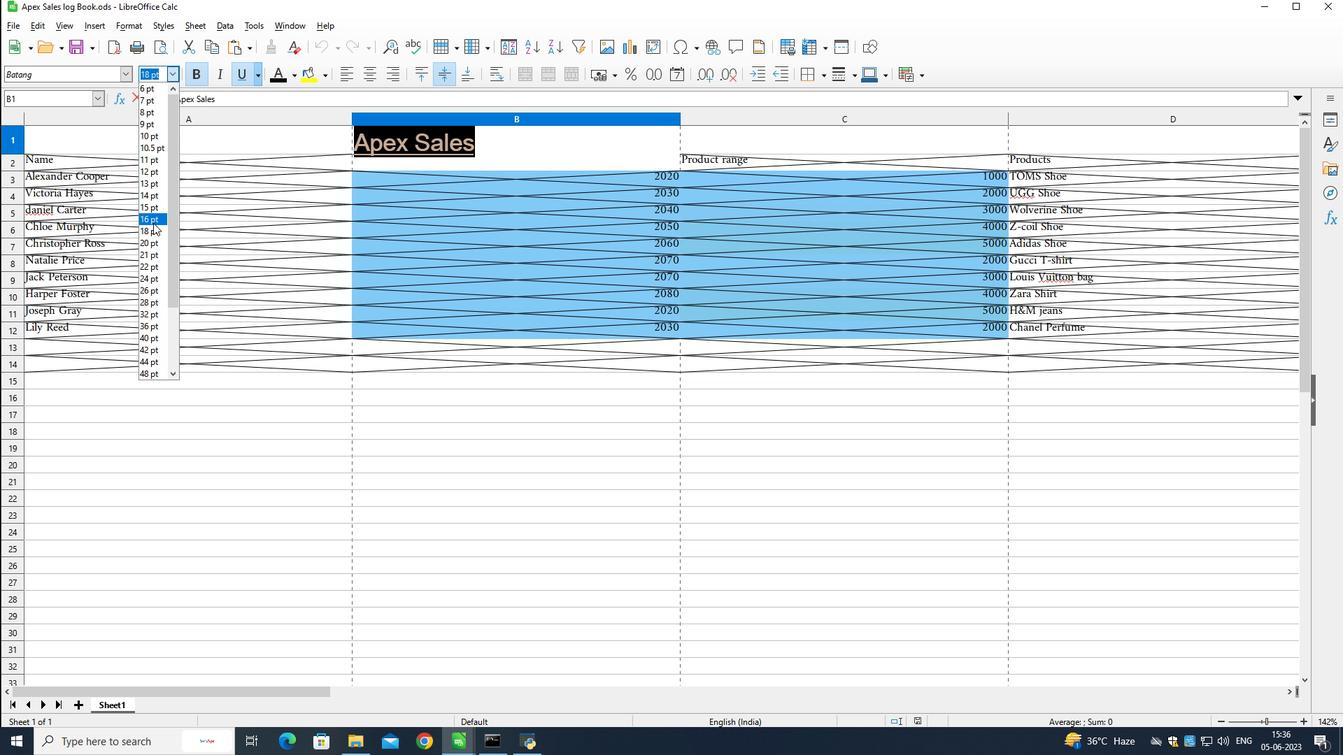 
Action: Mouse pressed left at (153, 230)
Screenshot: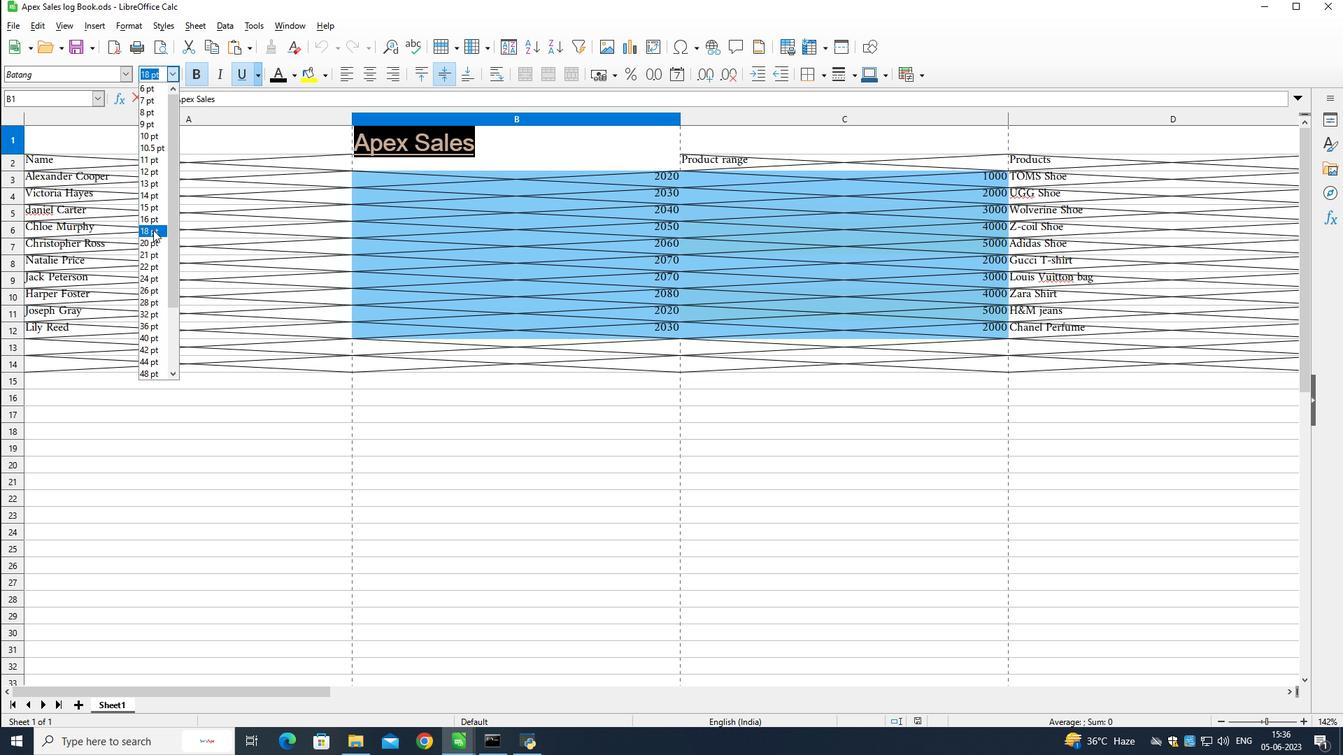 
Action: Mouse moved to (479, 382)
Screenshot: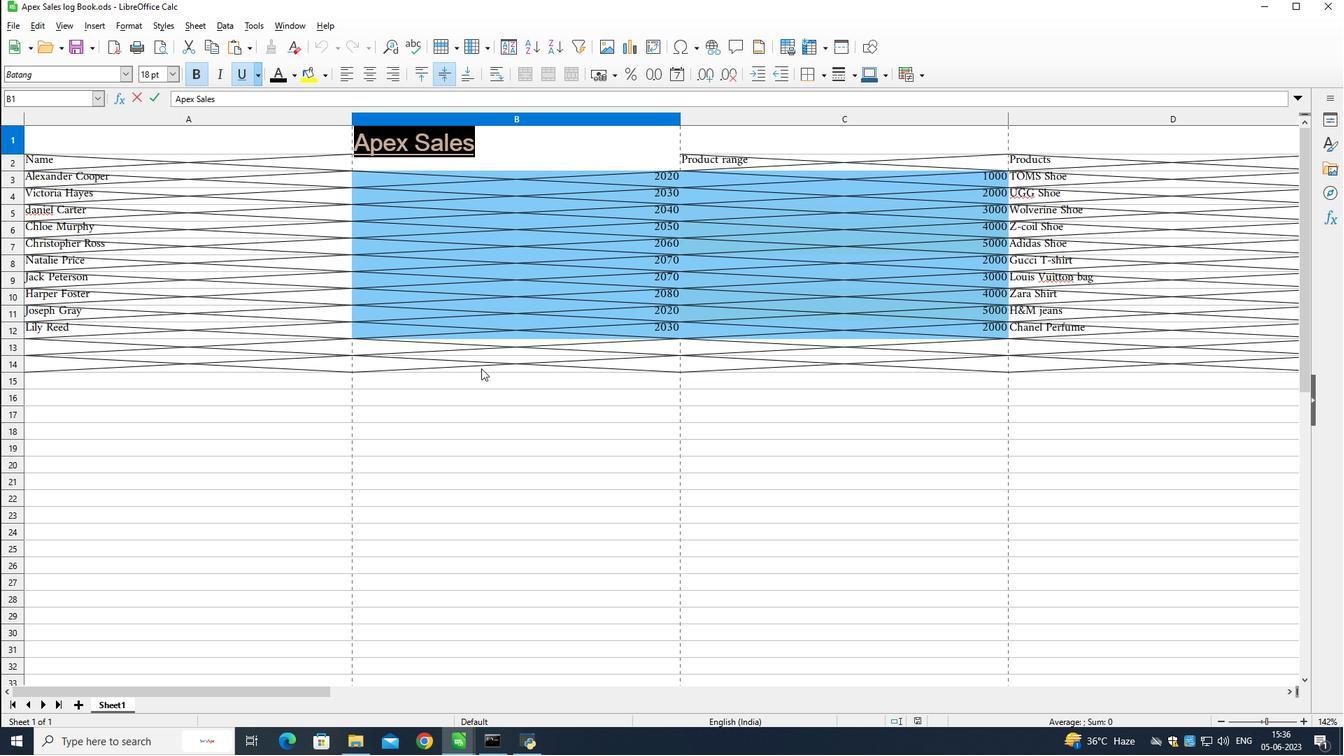 
Action: Mouse pressed left at (479, 382)
Screenshot: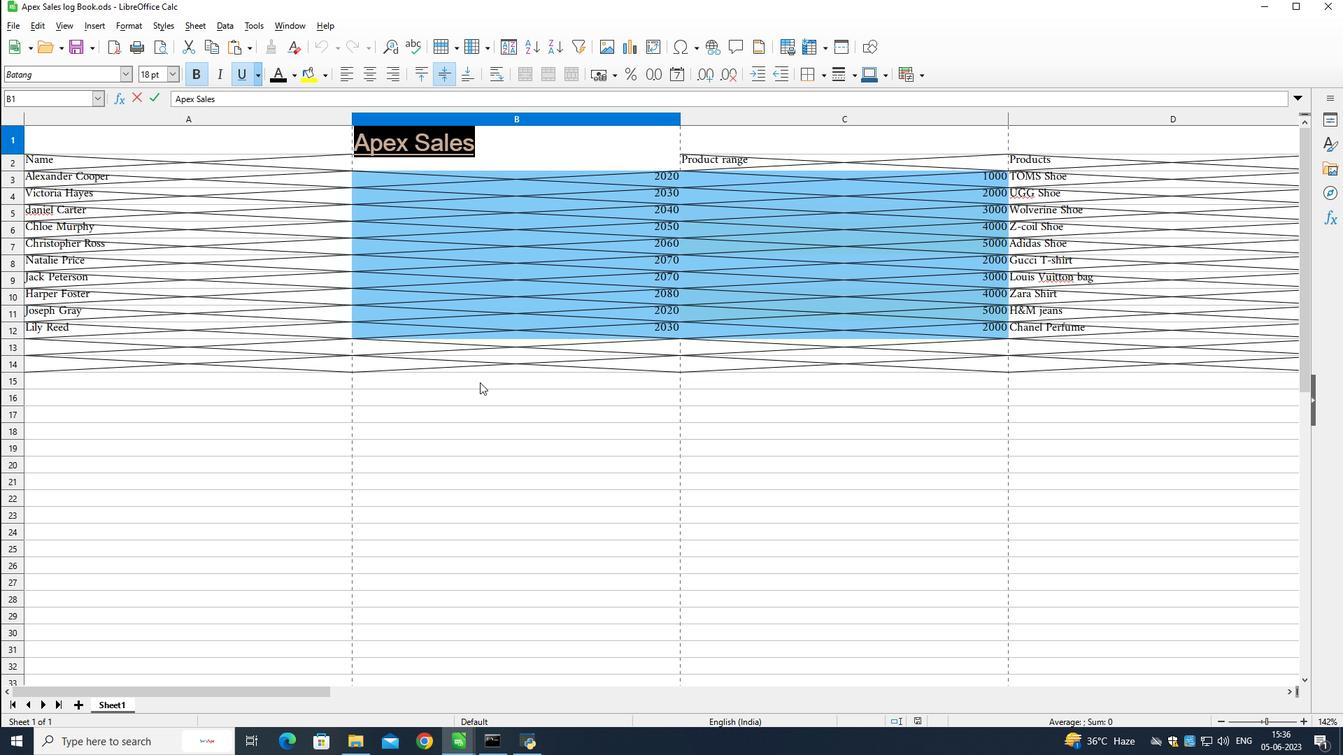 
Action: Mouse moved to (103, 162)
Screenshot: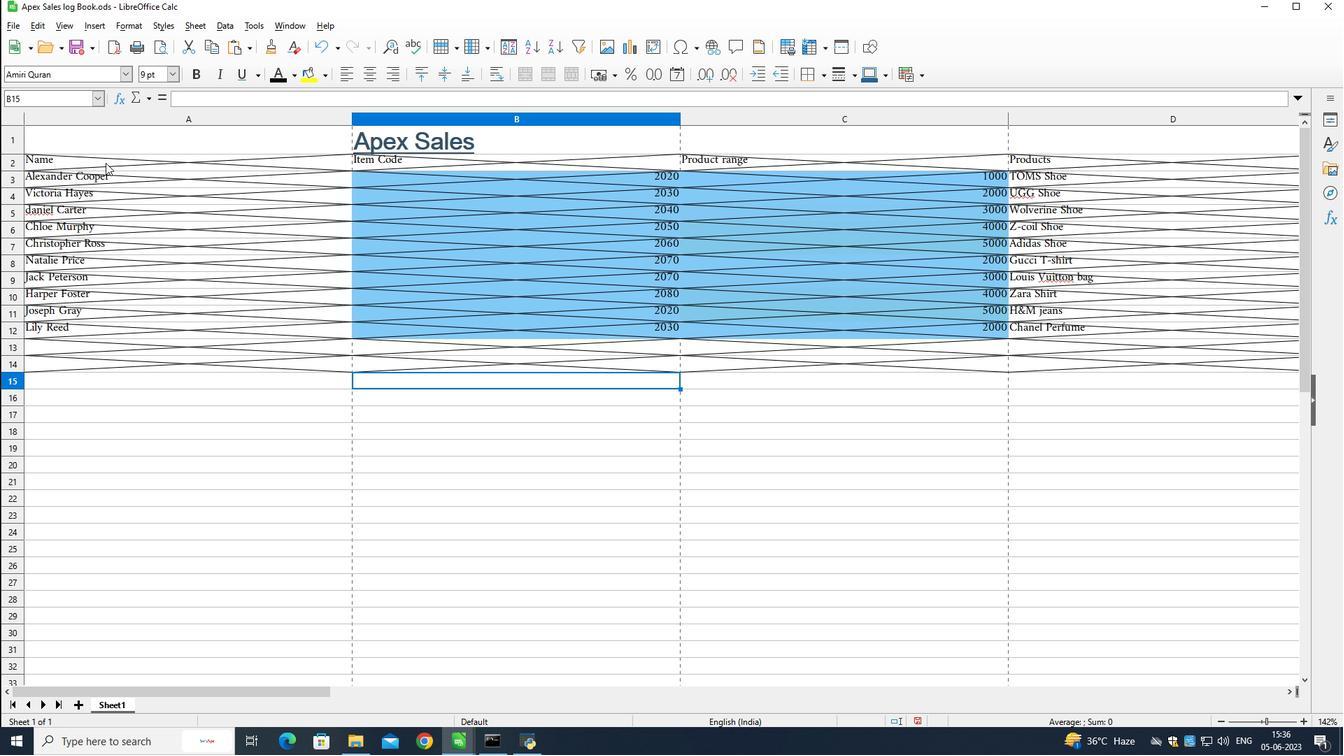 
Action: Mouse pressed left at (103, 162)
Screenshot: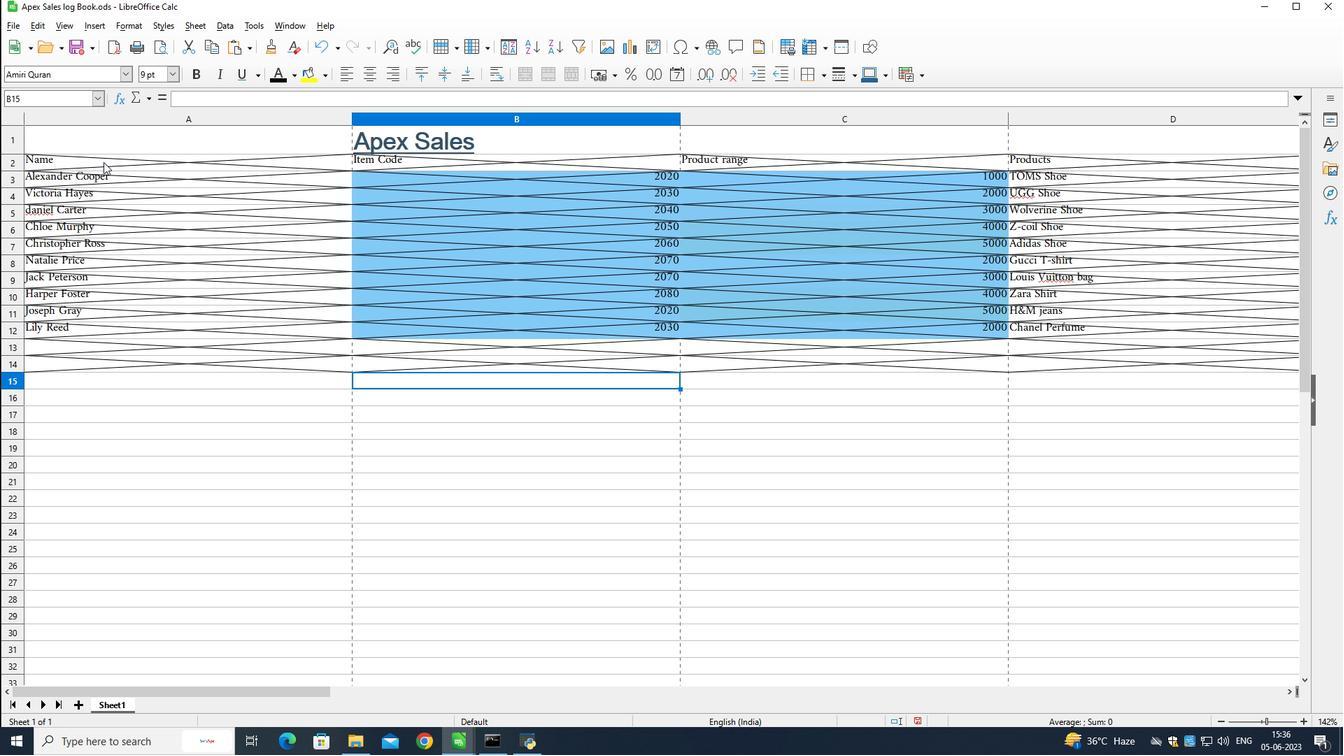 
Action: Mouse moved to (450, 692)
Screenshot: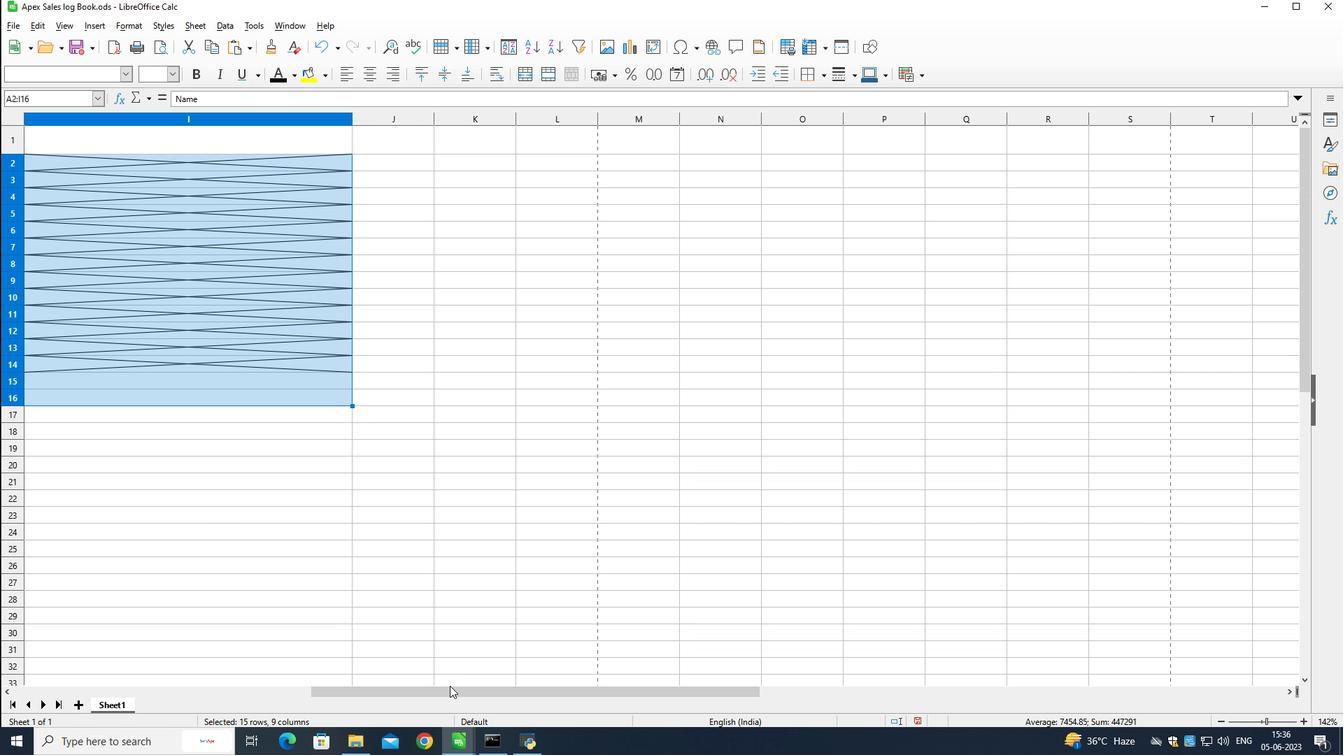 
Action: Mouse pressed left at (450, 692)
Screenshot: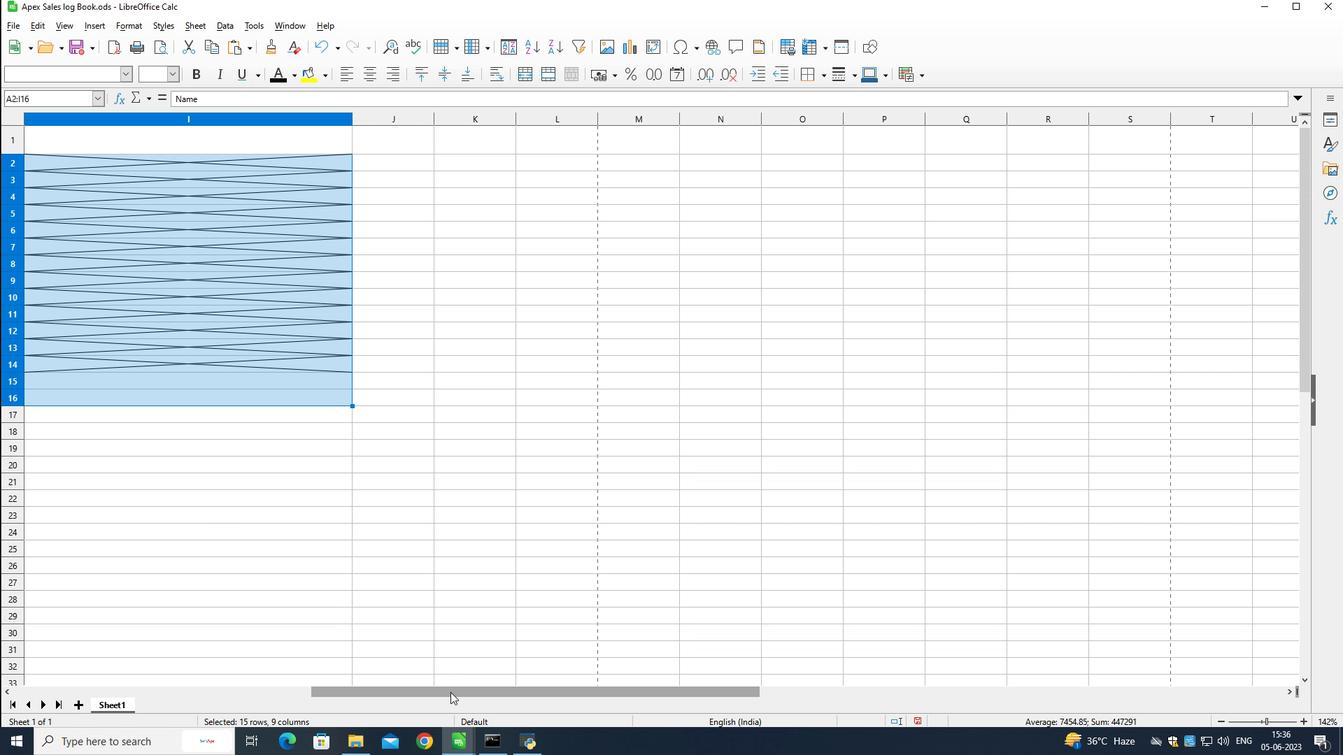 
Action: Mouse moved to (39, 74)
Screenshot: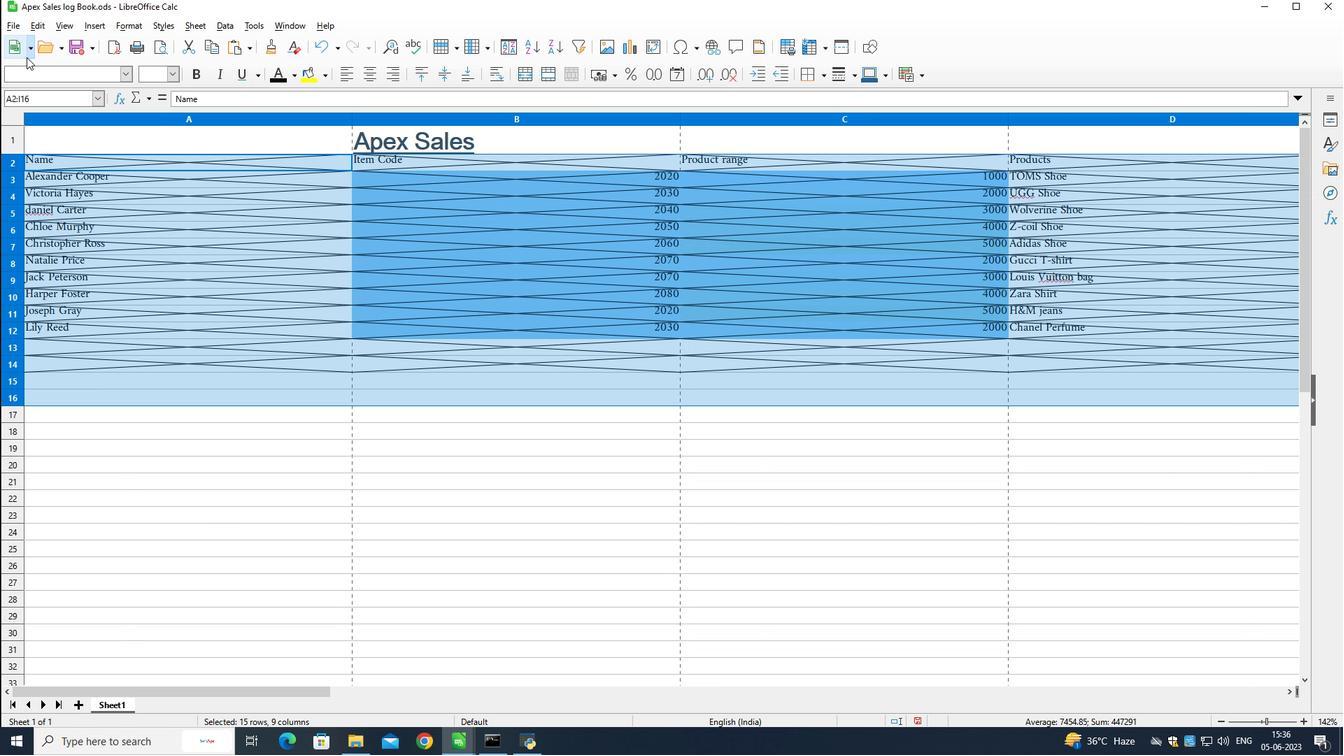 
Action: Mouse pressed left at (39, 74)
Screenshot: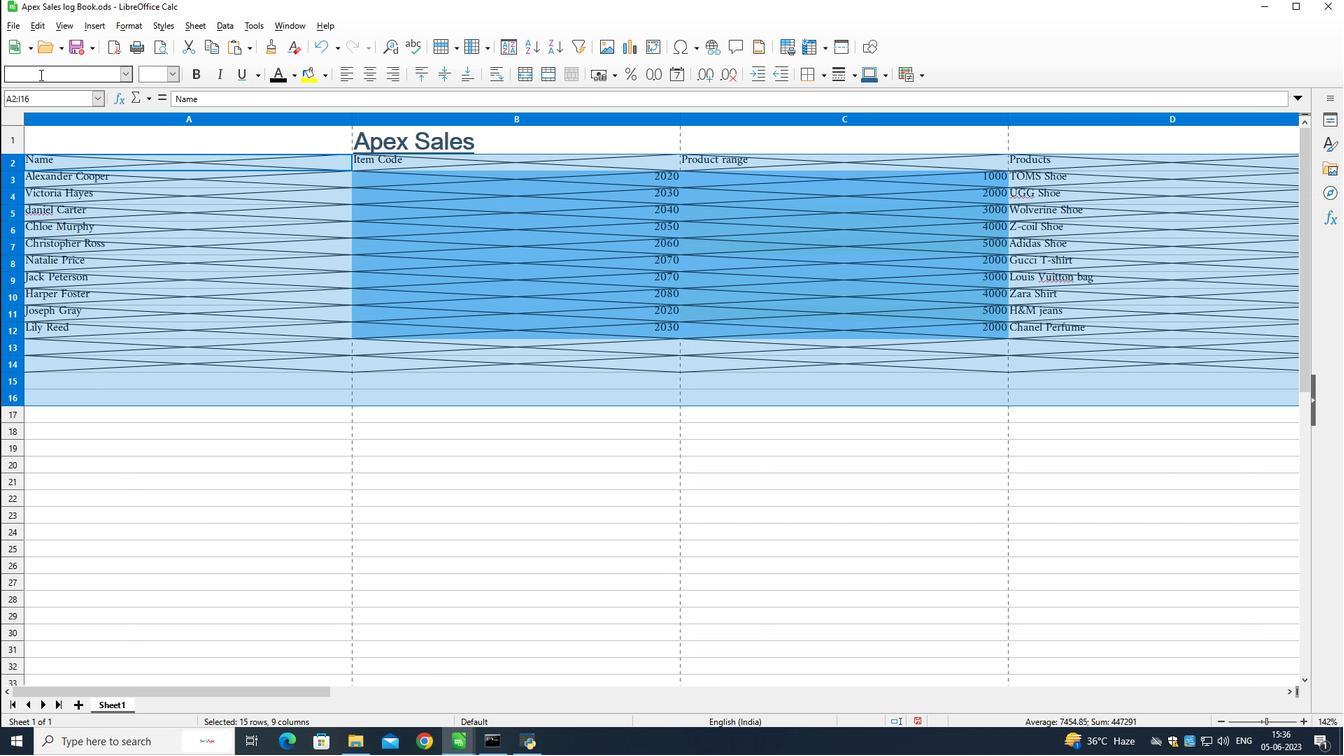 
Action: Mouse moved to (39, 75)
Screenshot: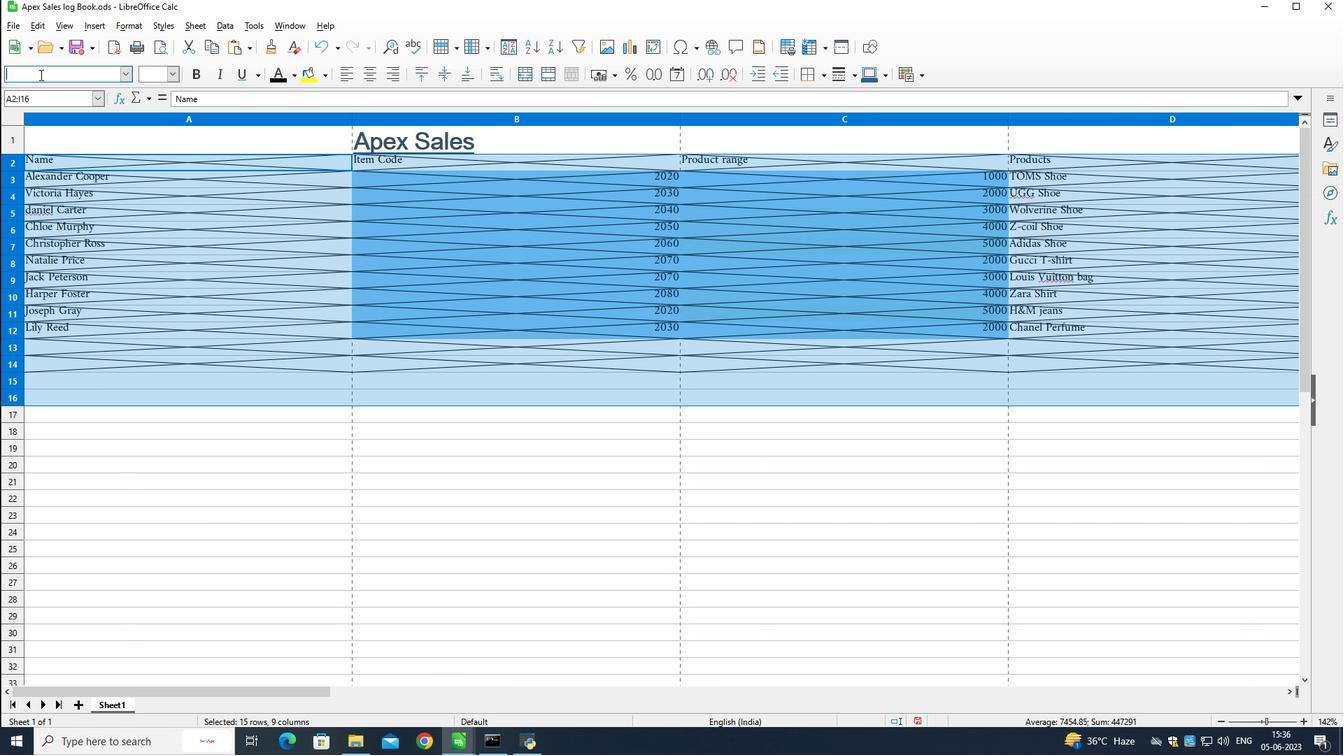 
Action: Key pressed batang<Key.enter>
Screenshot: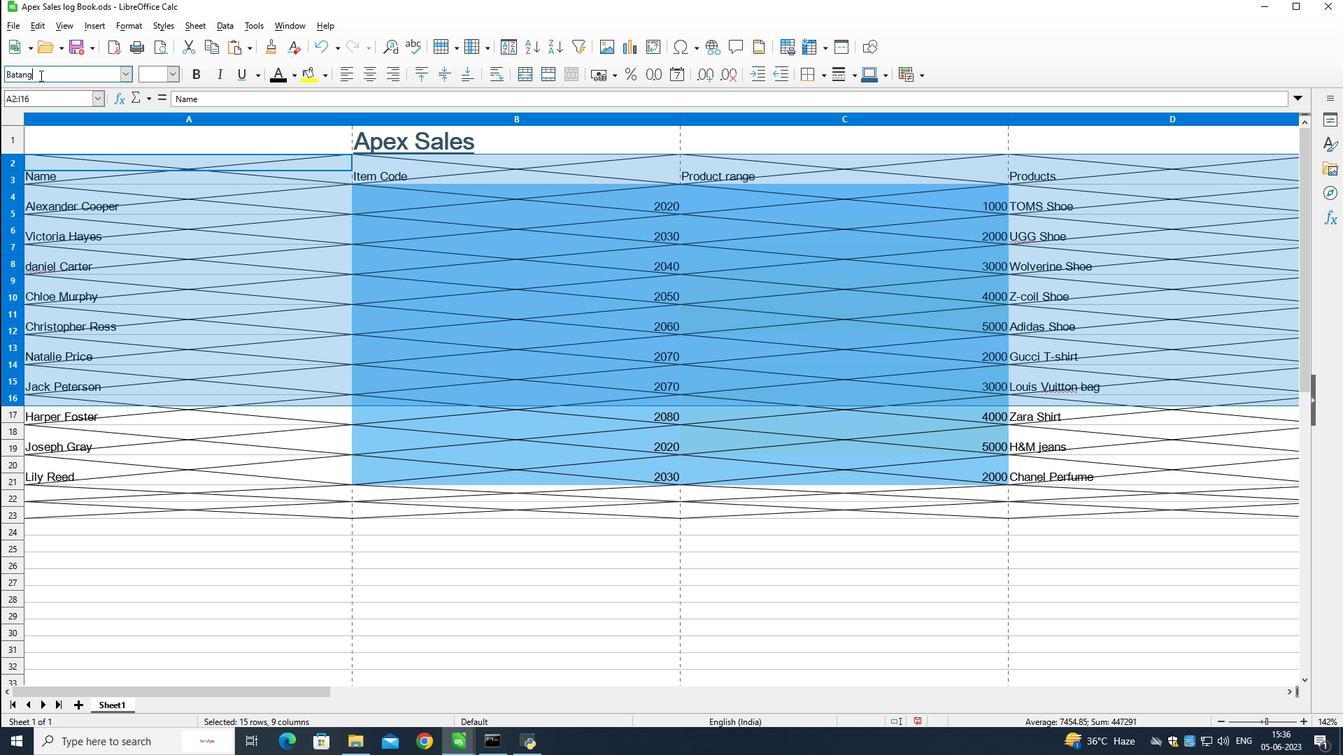 
Action: Mouse moved to (177, 72)
Screenshot: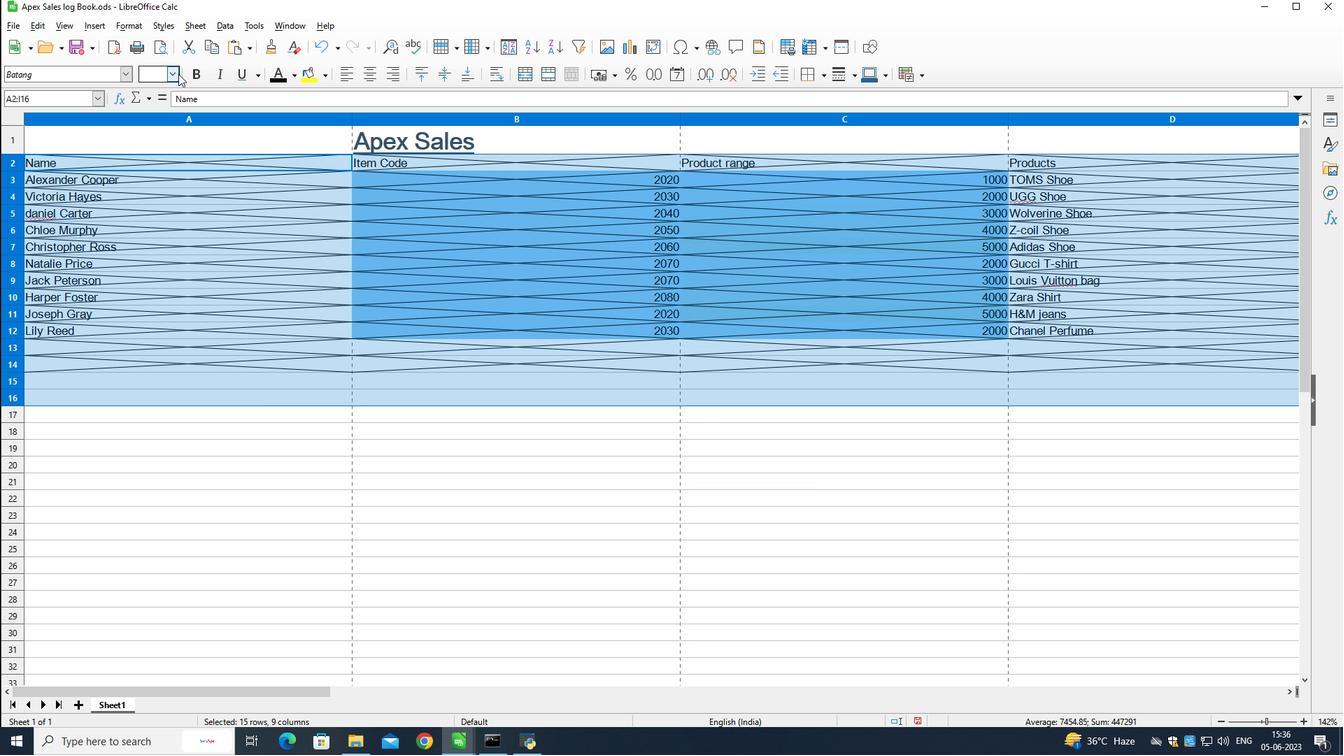 
Action: Mouse pressed left at (177, 72)
Screenshot: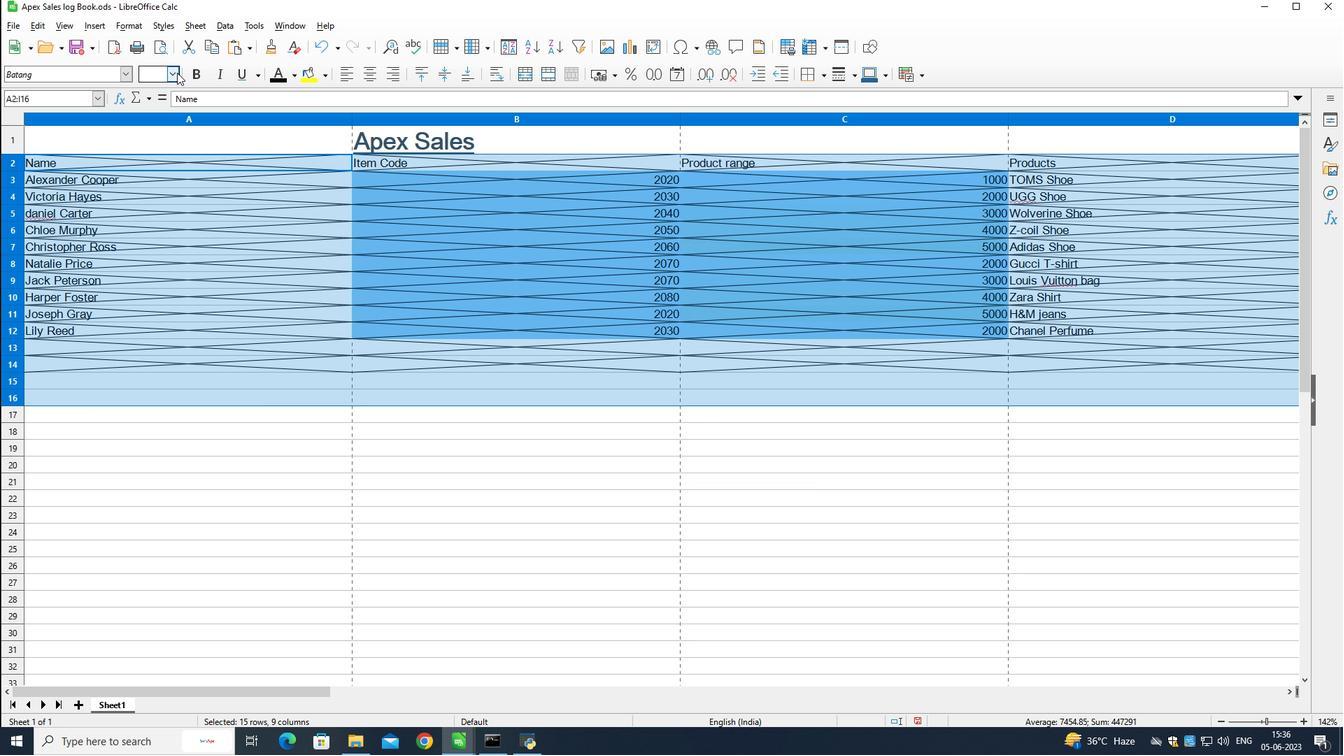 
Action: Mouse moved to (146, 234)
Screenshot: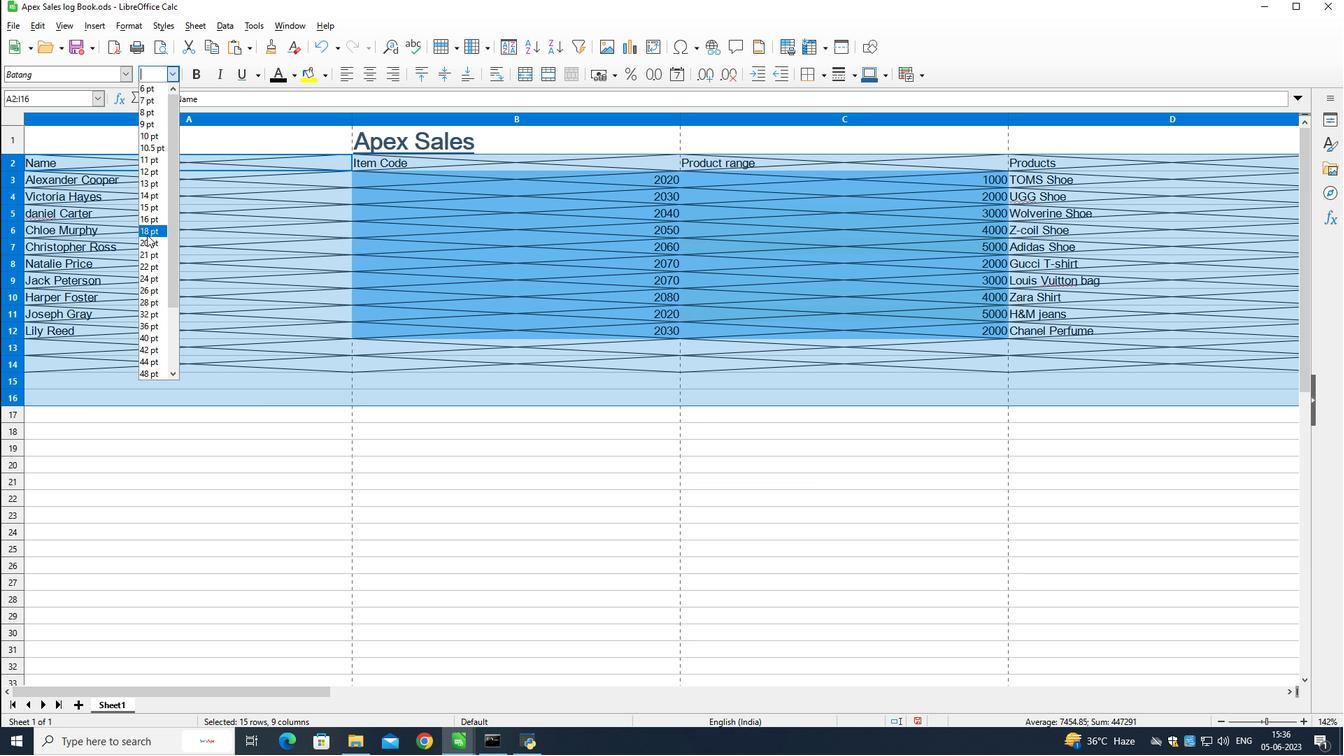 
Action: Mouse pressed left at (146, 234)
Screenshot: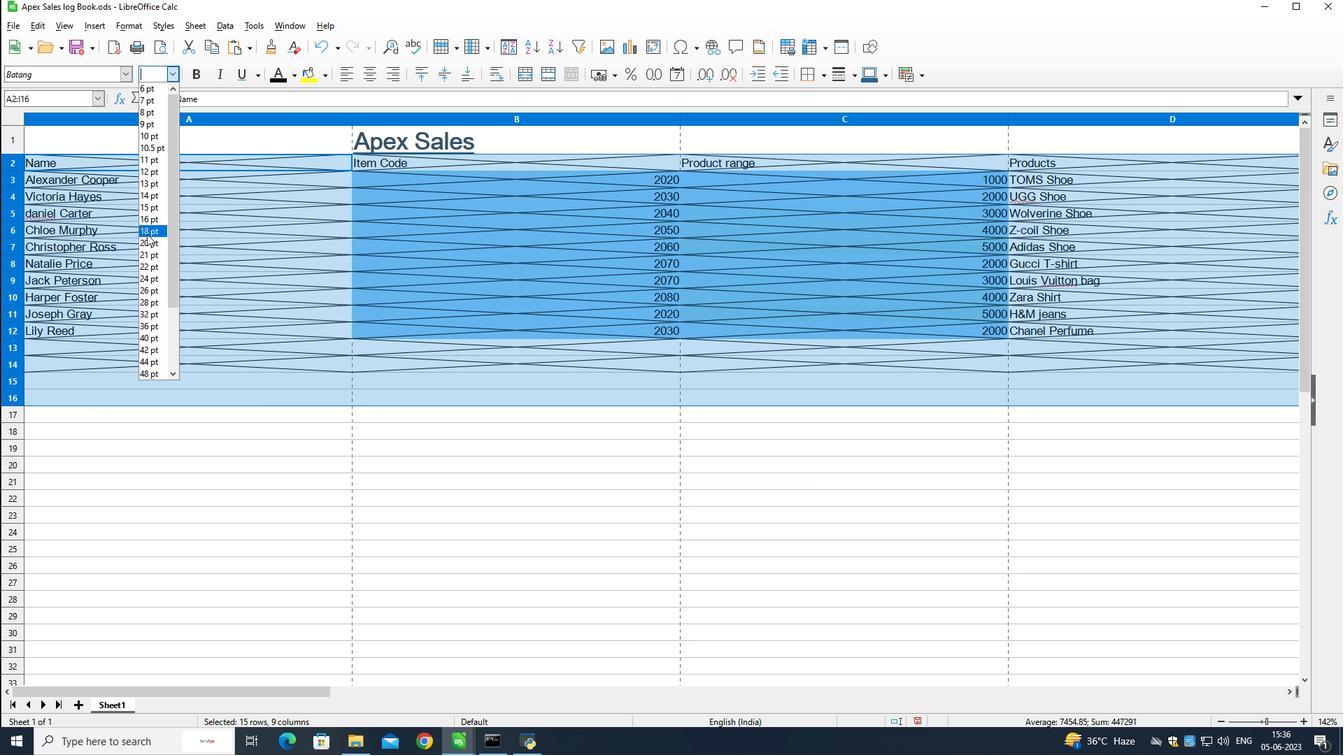 
Action: Mouse moved to (343, 72)
Screenshot: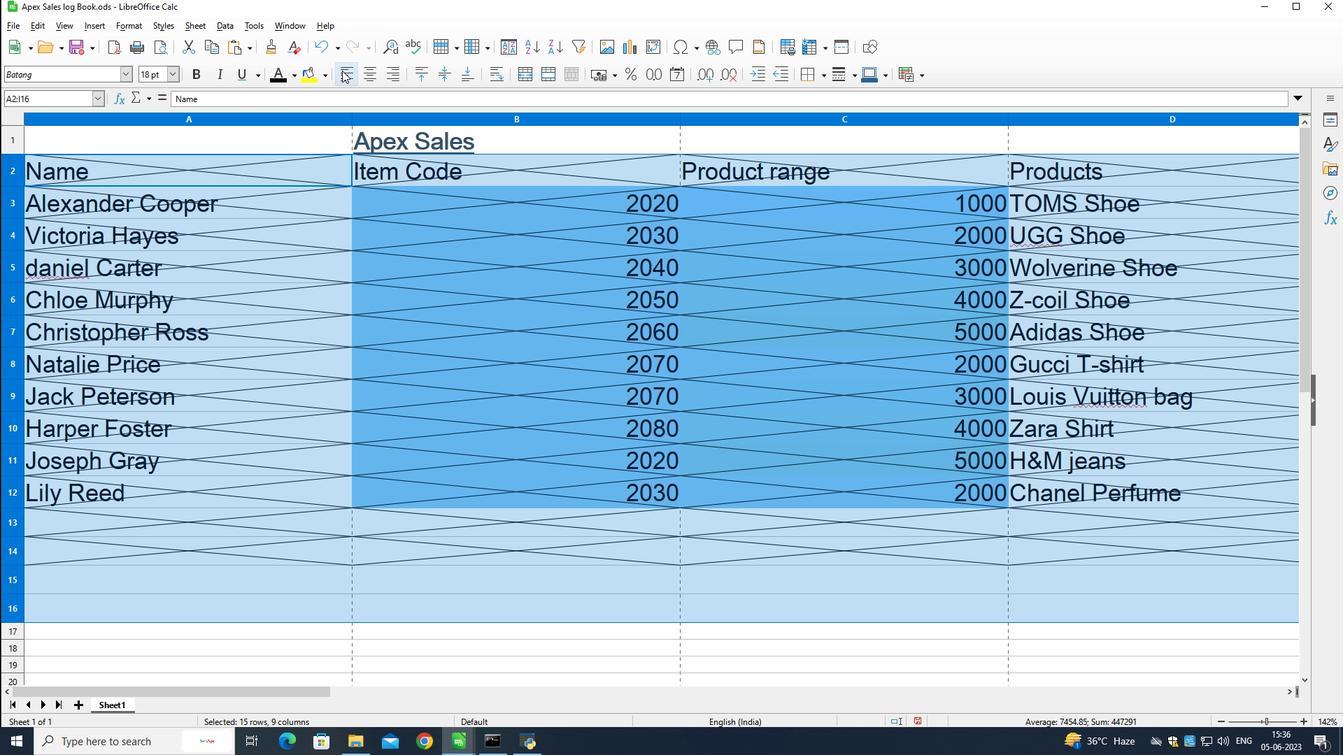 
Action: Mouse pressed left at (343, 72)
Screenshot: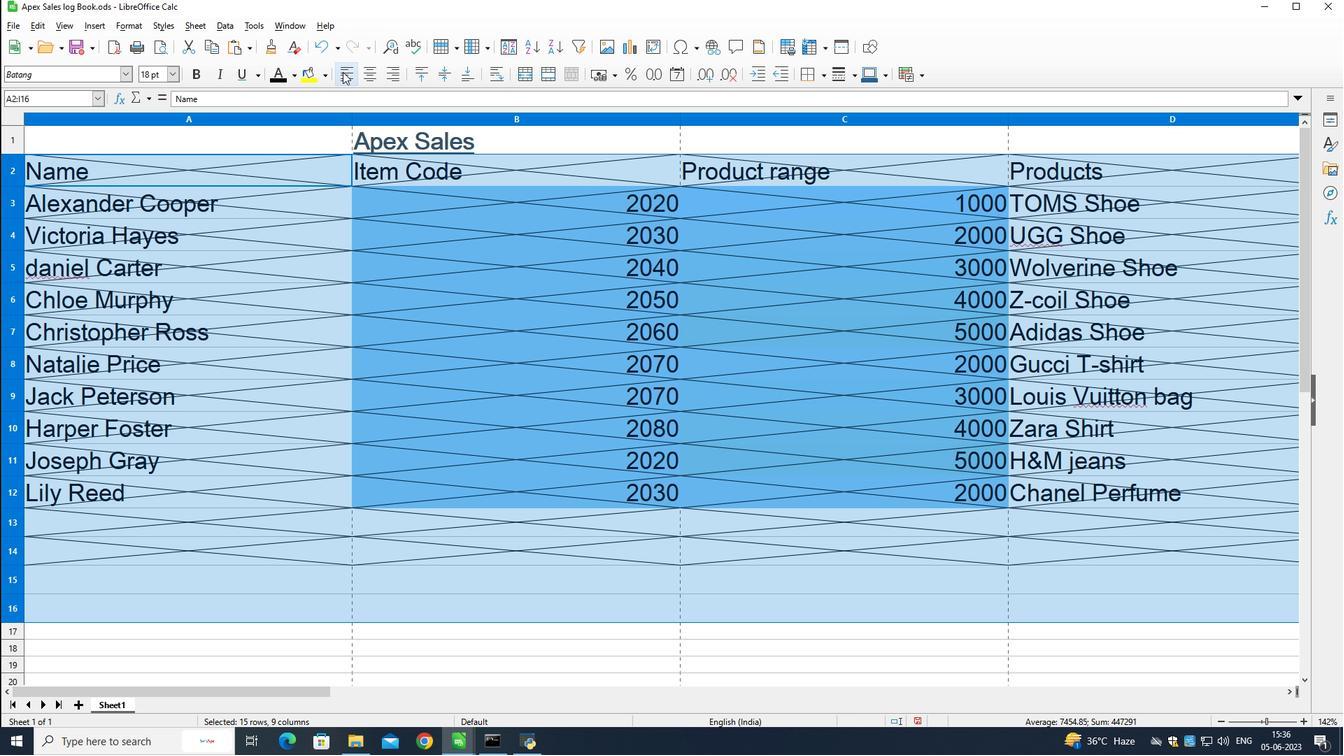 
Action: Mouse moved to (296, 132)
Screenshot: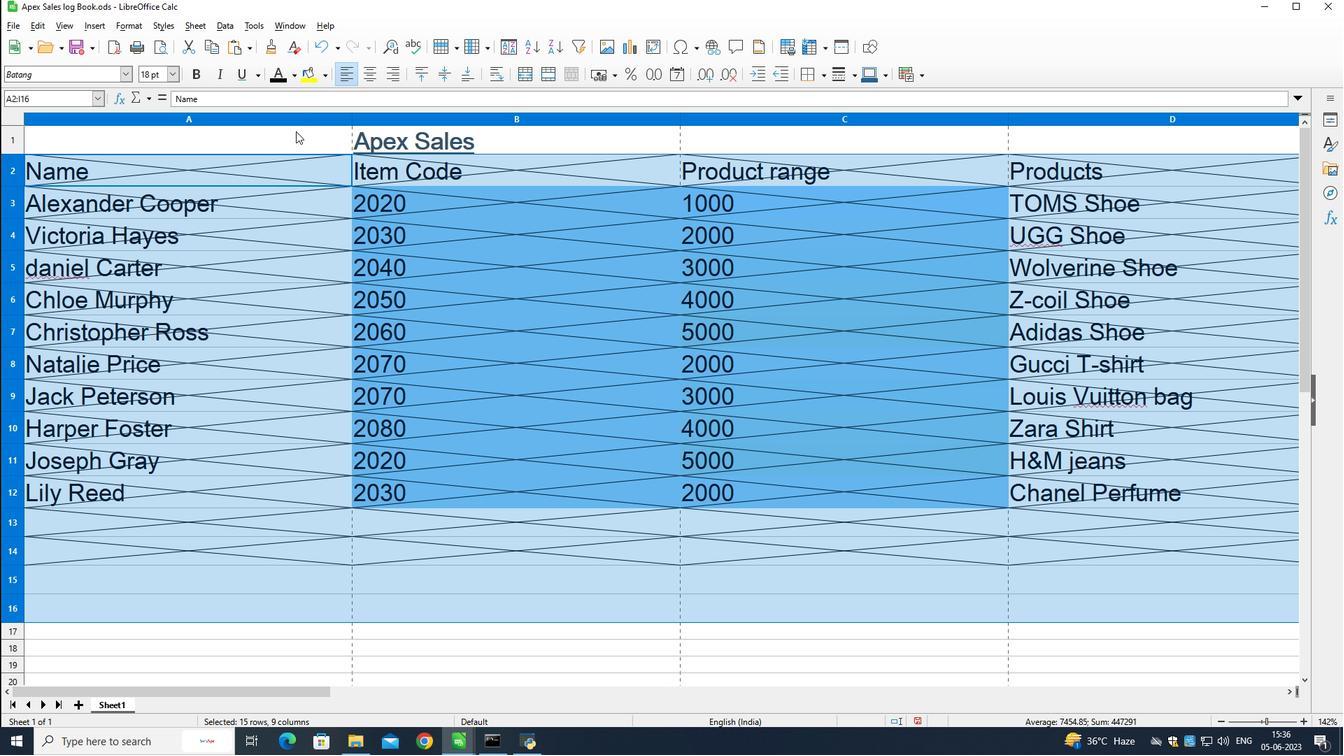 
Action: Mouse pressed left at (296, 132)
Screenshot: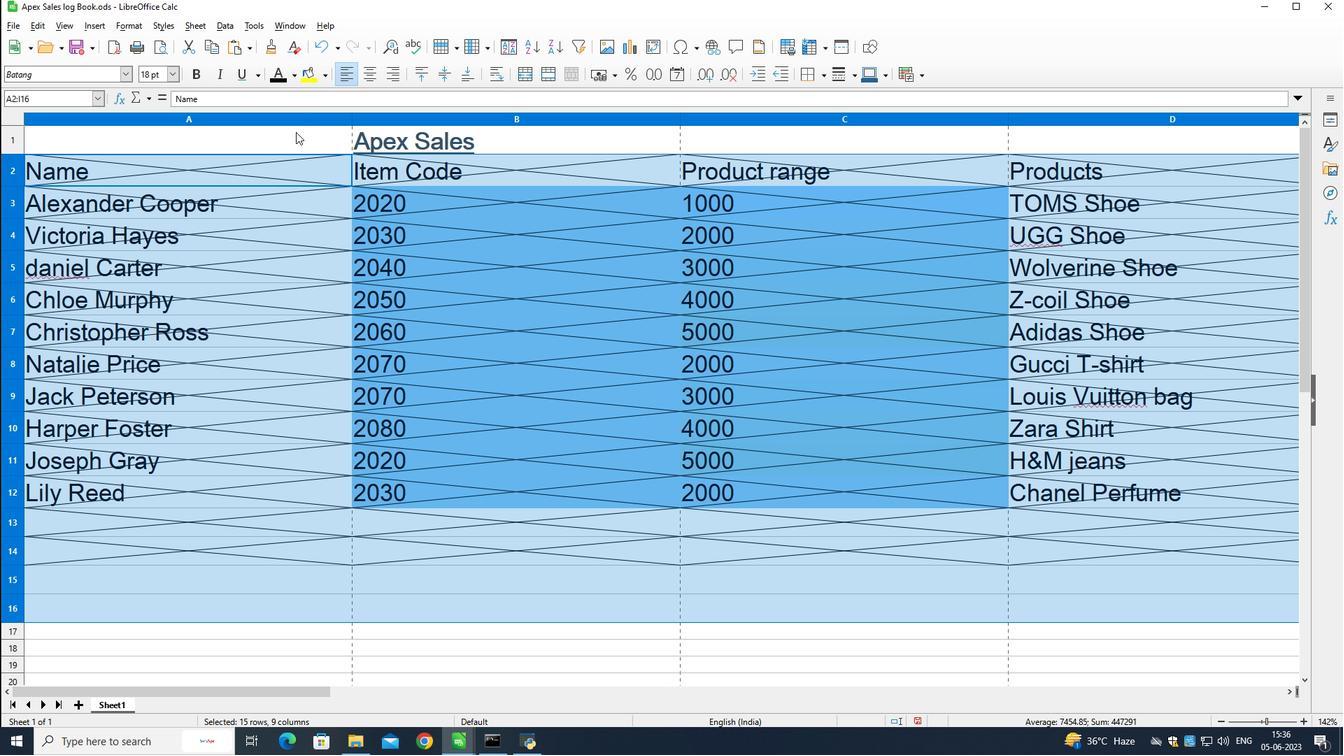 
Action: Mouse moved to (382, 144)
Screenshot: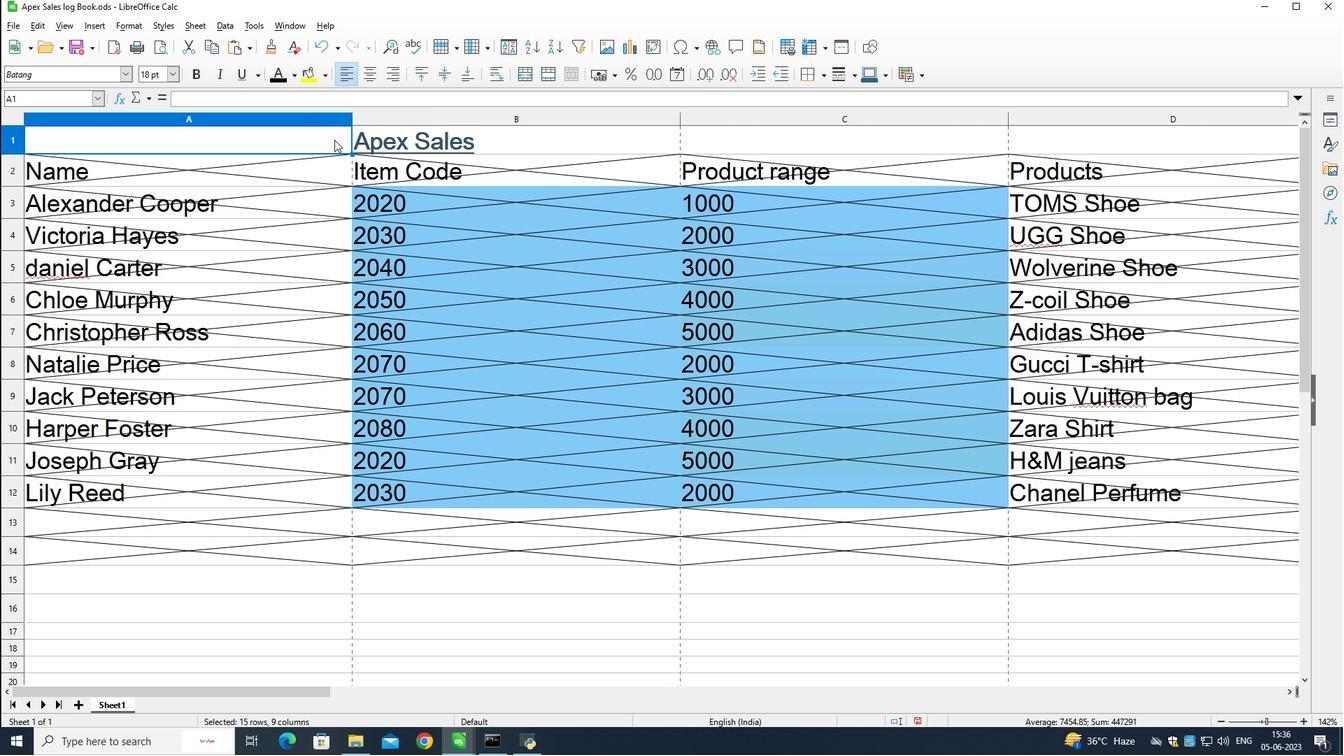 
Action: Mouse pressed left at (382, 144)
Screenshot: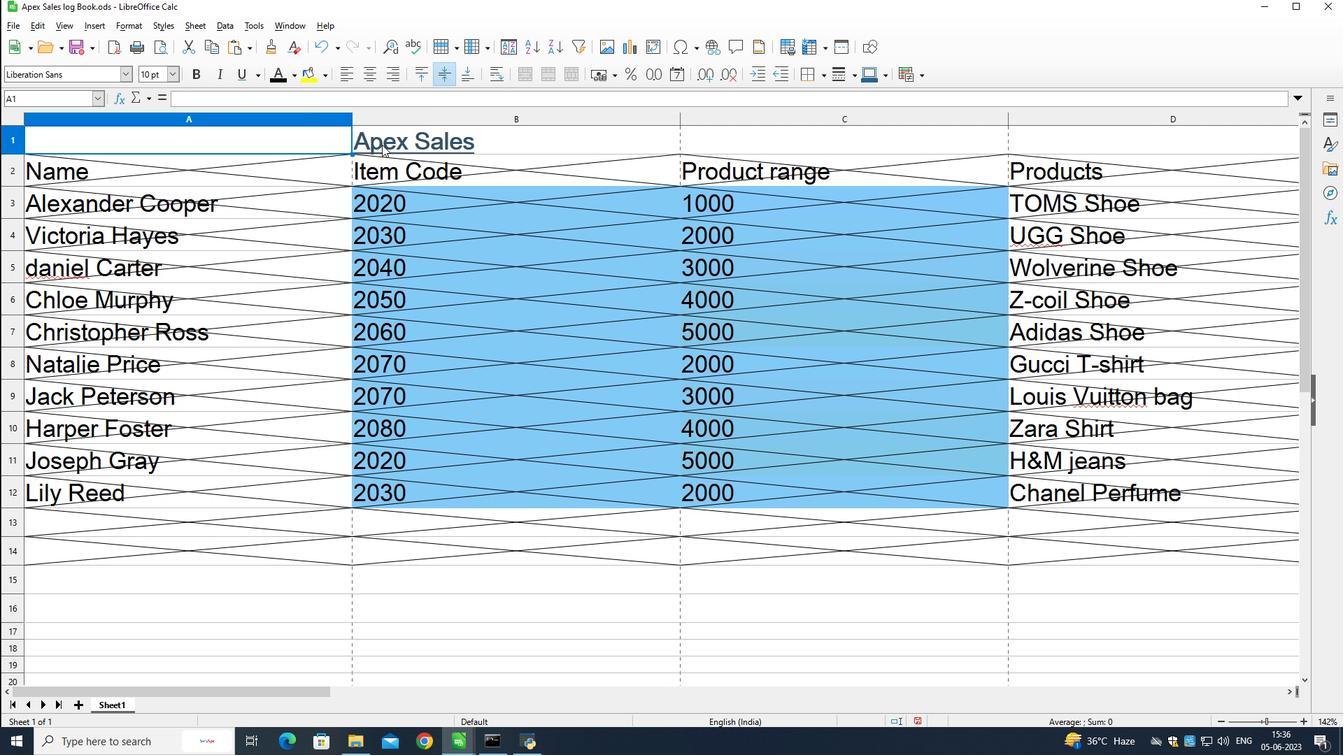 
Action: Mouse pressed left at (382, 144)
Screenshot: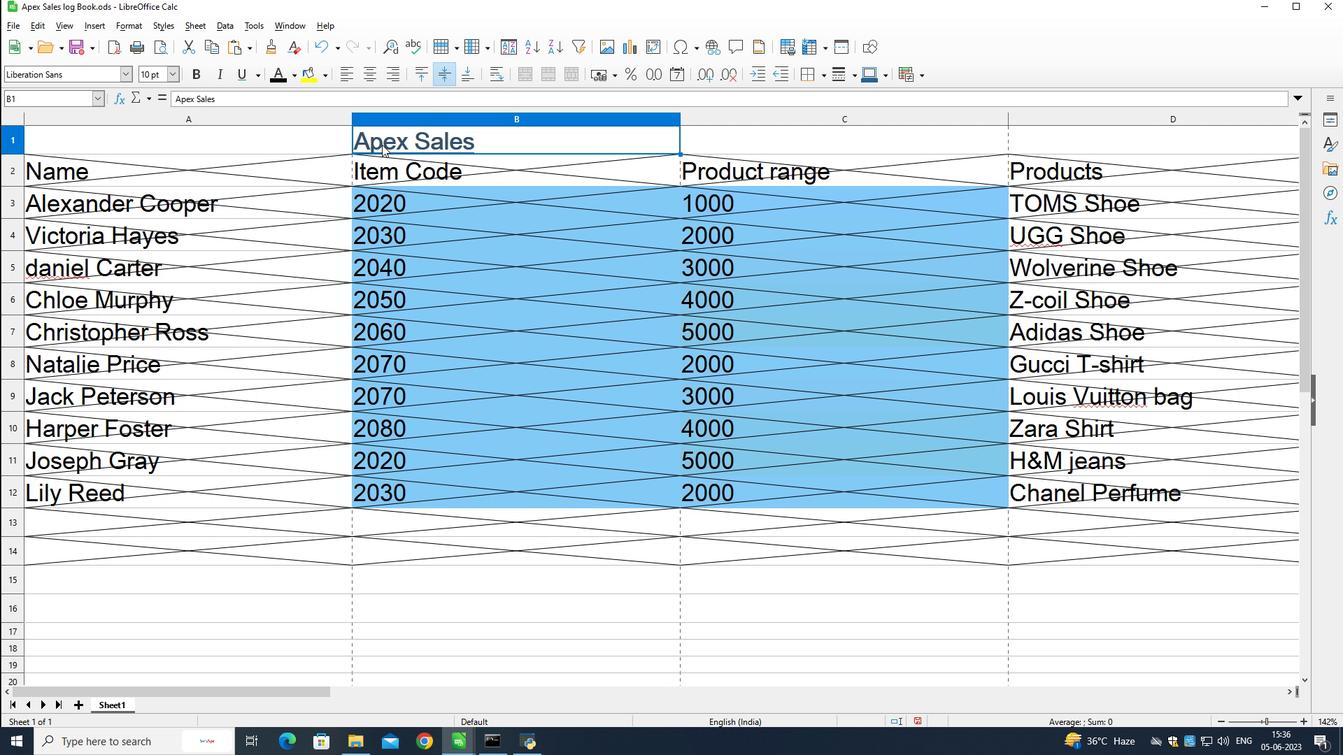 
Action: Mouse pressed left at (382, 144)
Screenshot: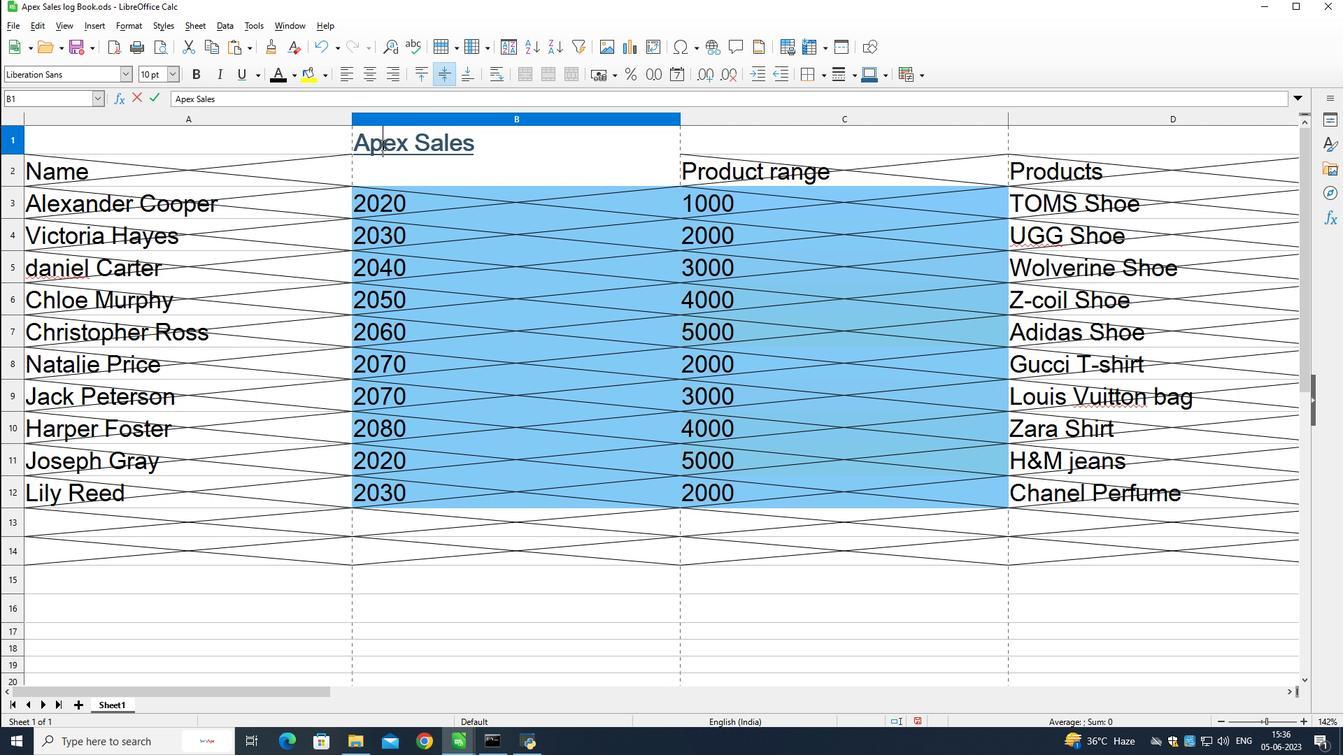 
Action: Mouse pressed left at (382, 144)
Screenshot: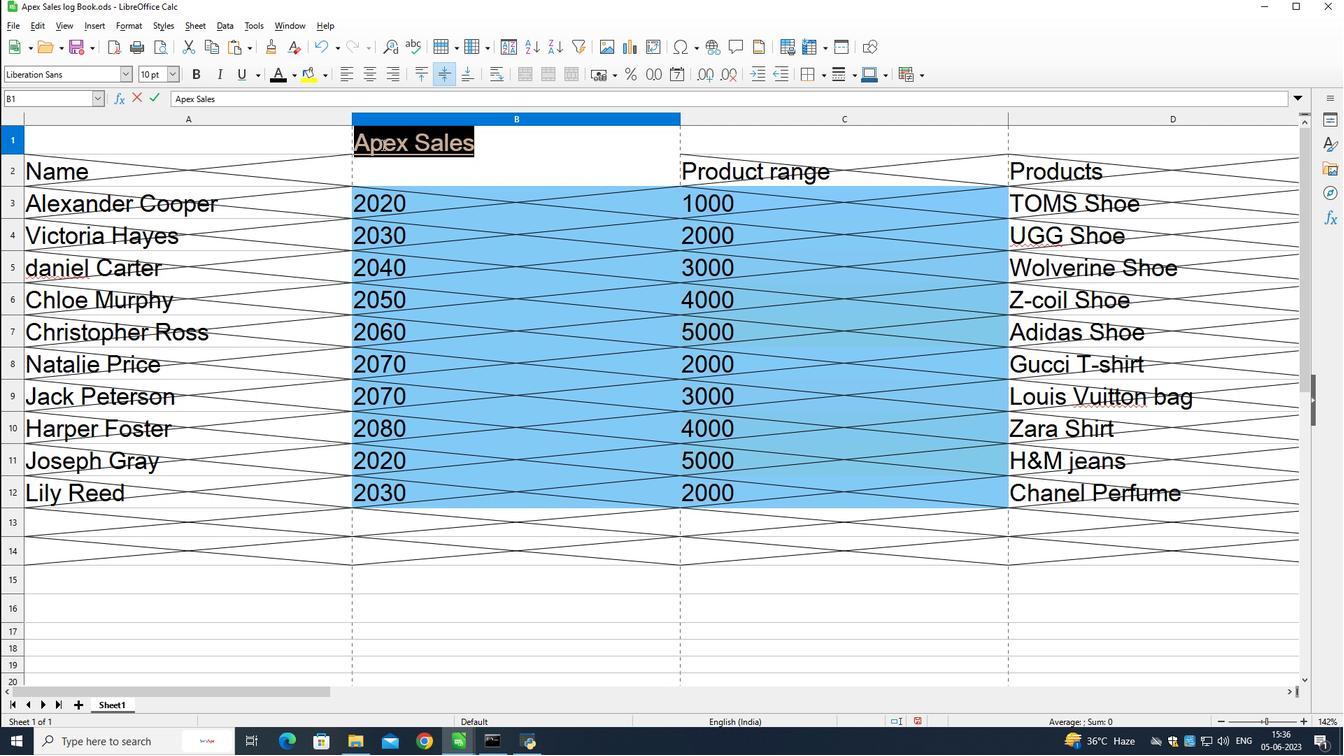 
Action: Mouse moved to (342, 74)
Screenshot: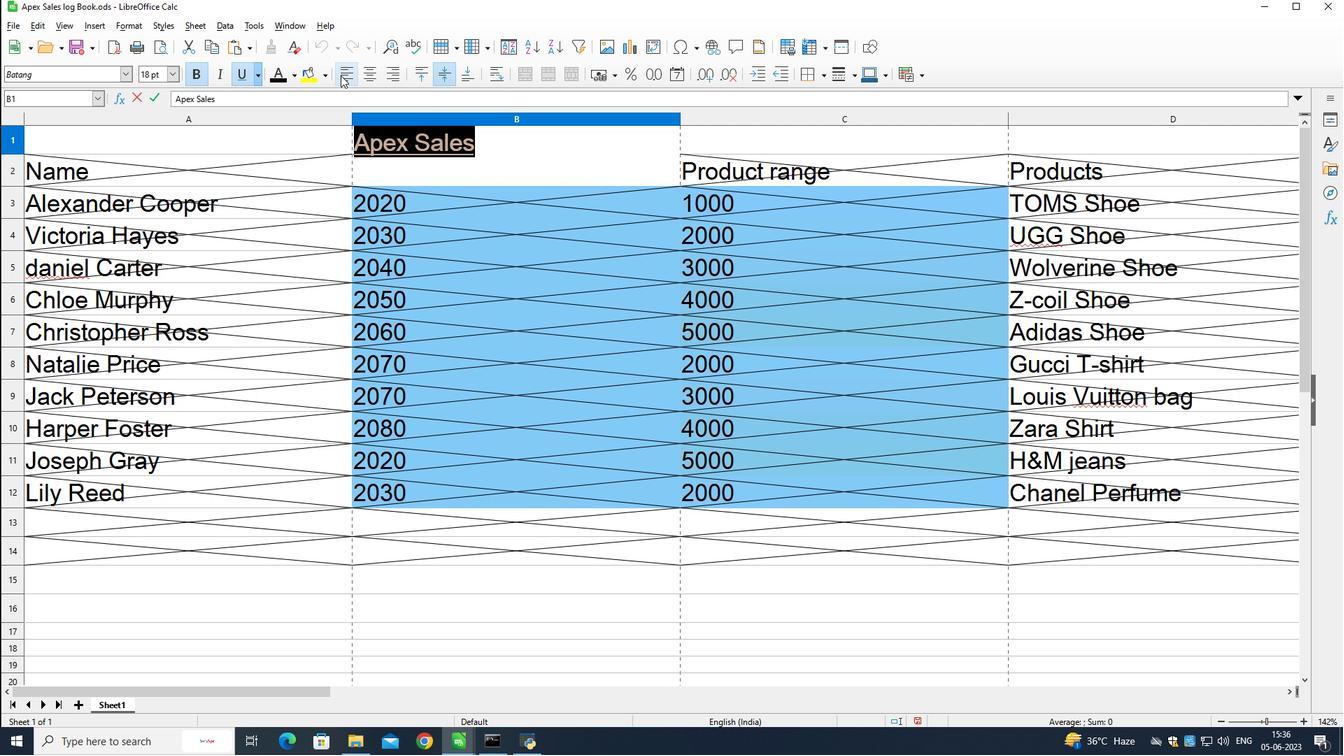 
Action: Mouse pressed left at (342, 74)
Screenshot: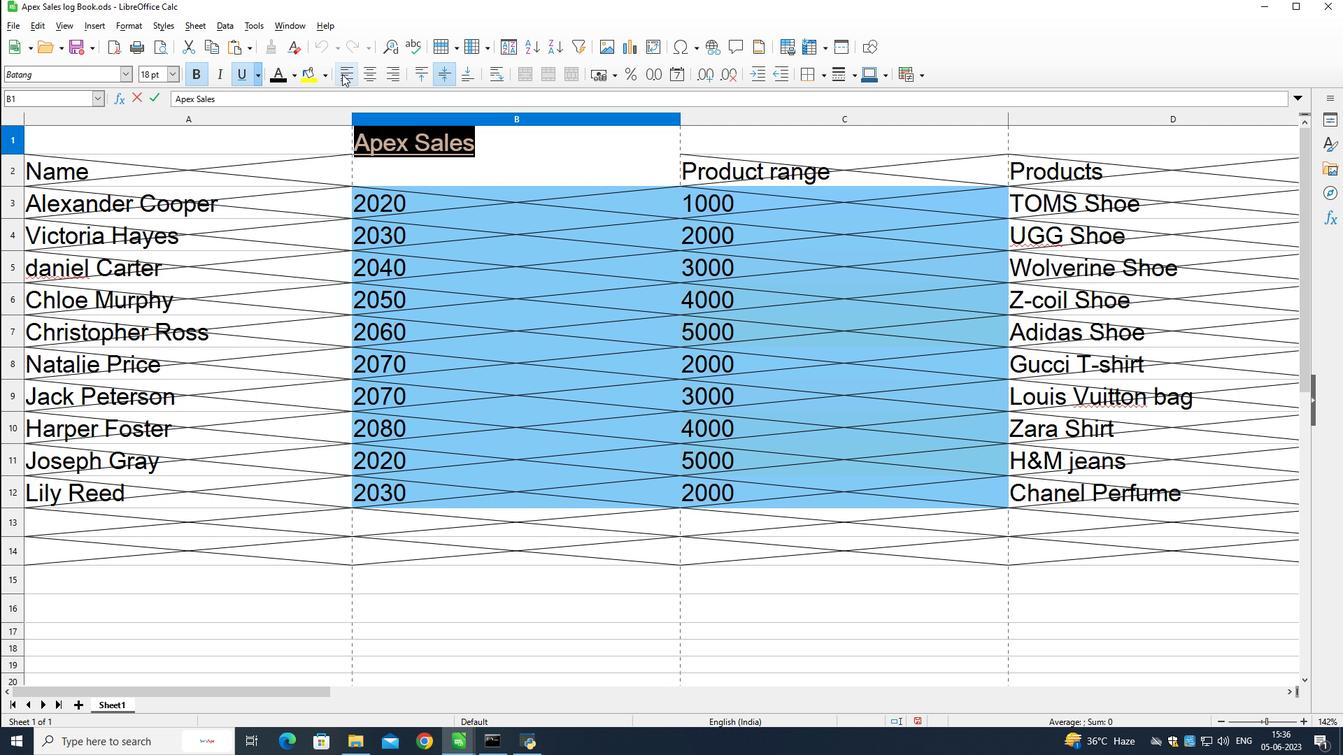
Action: Mouse moved to (444, 574)
Screenshot: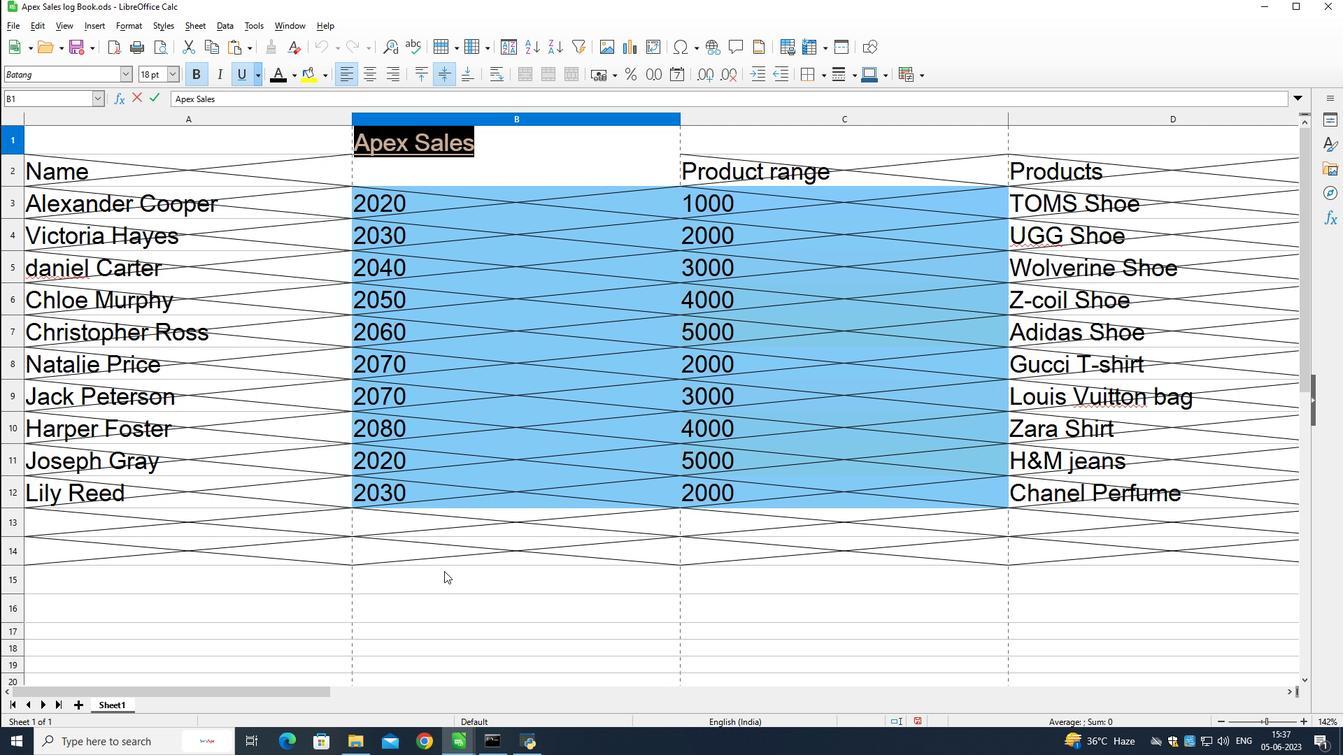 
Action: Mouse pressed left at (444, 574)
Screenshot: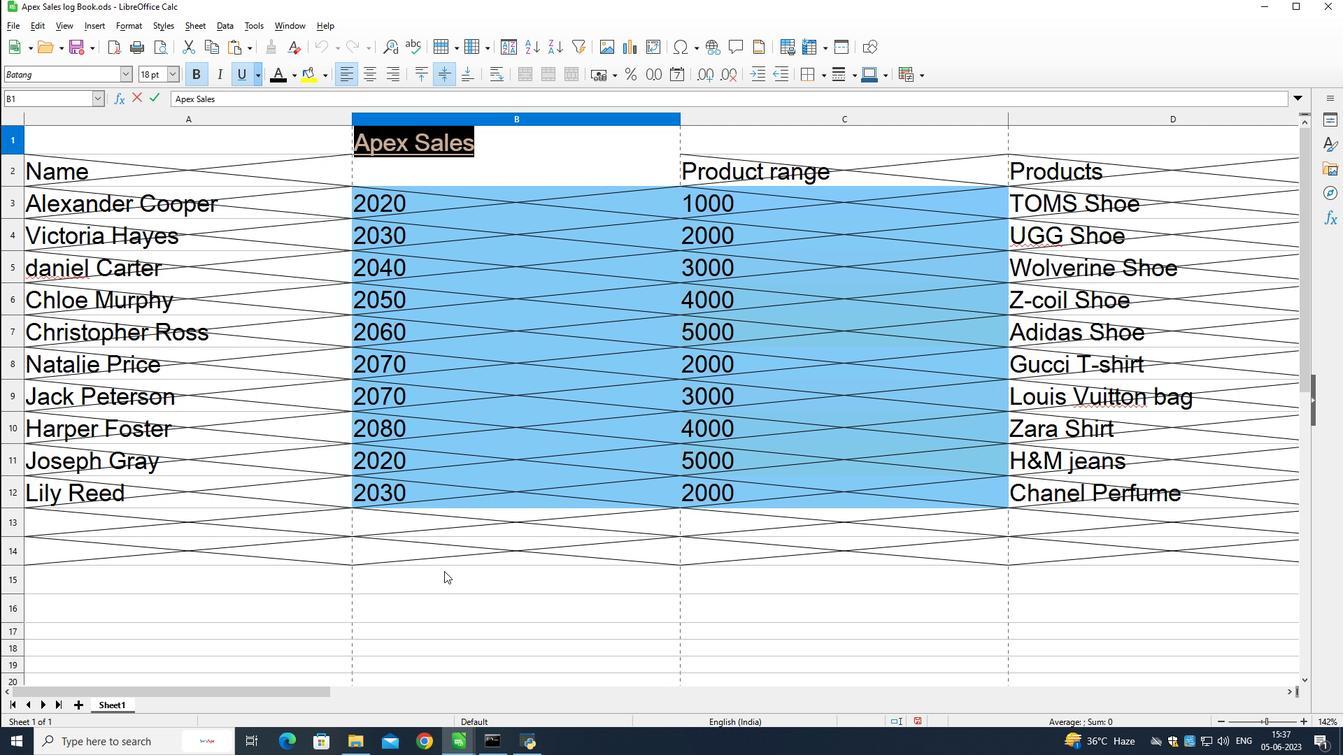 
Action: Mouse moved to (159, 693)
Screenshot: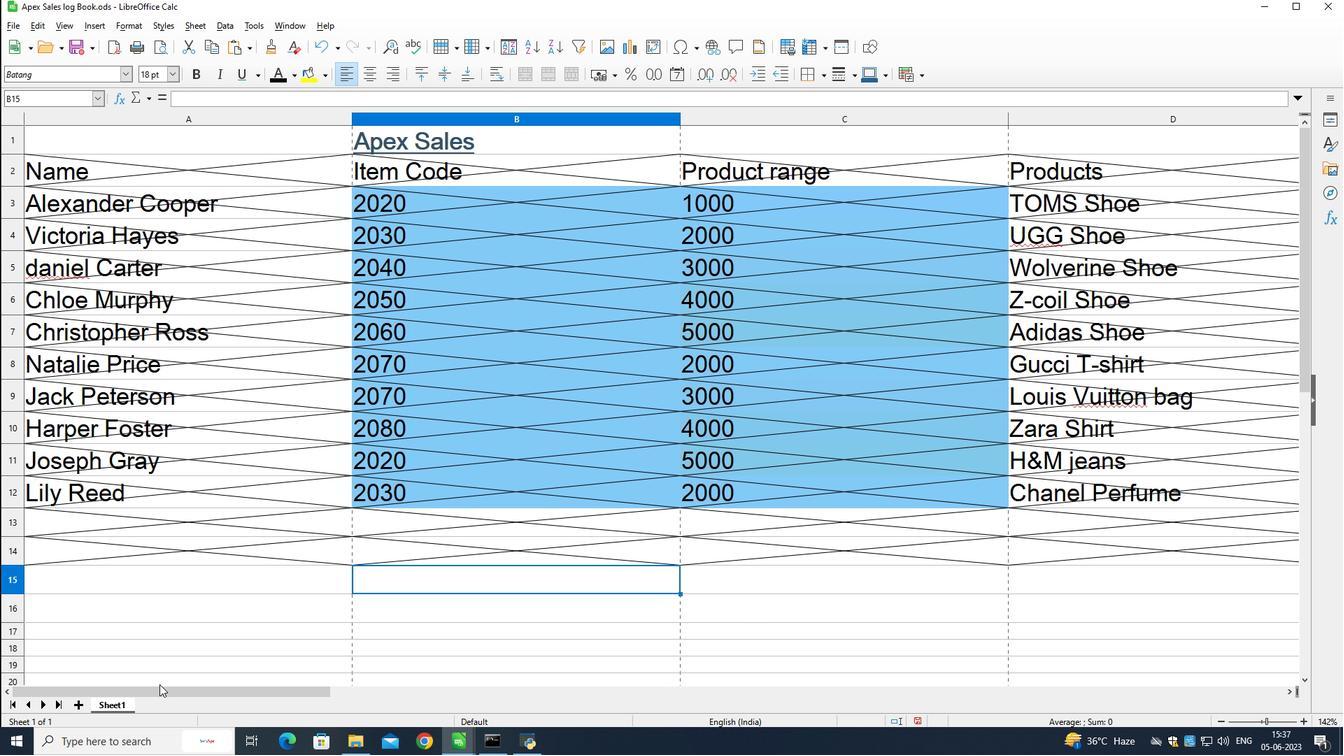 
Action: Mouse pressed left at (159, 693)
Screenshot: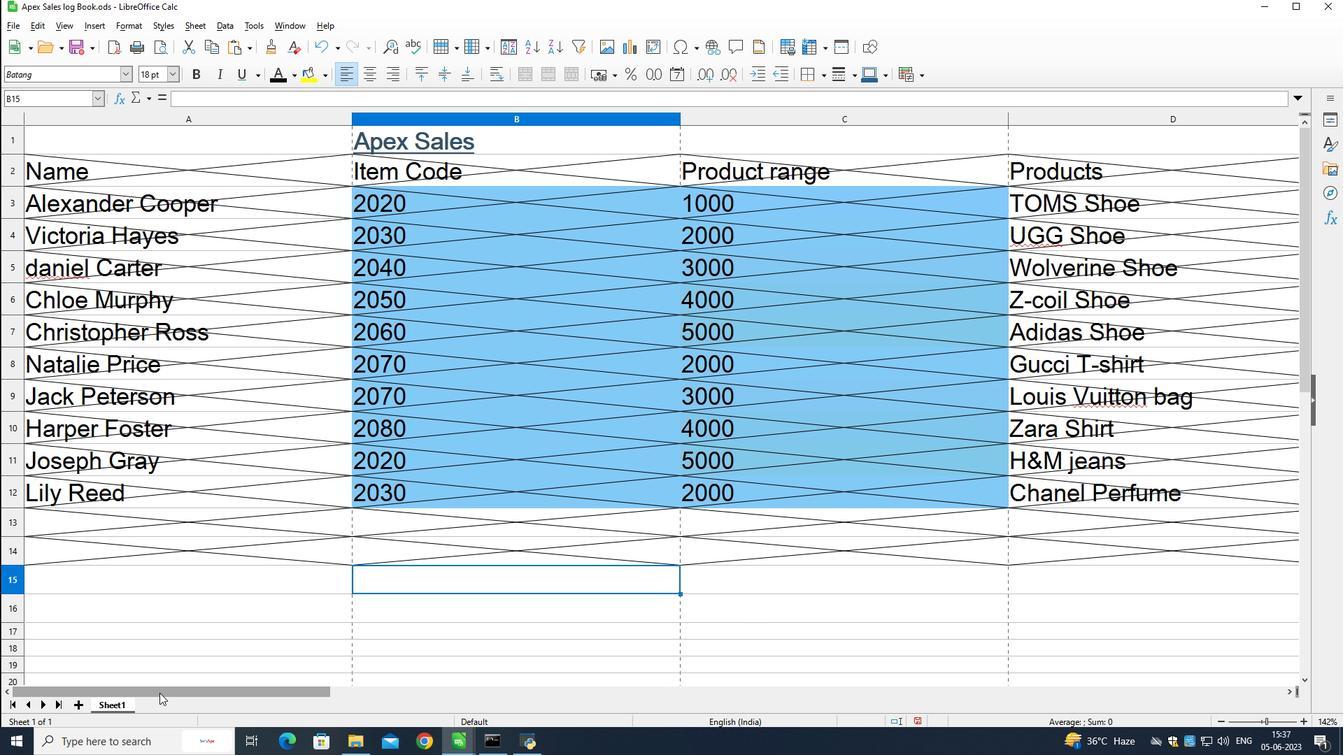 
Action: Mouse moved to (163, 600)
Screenshot: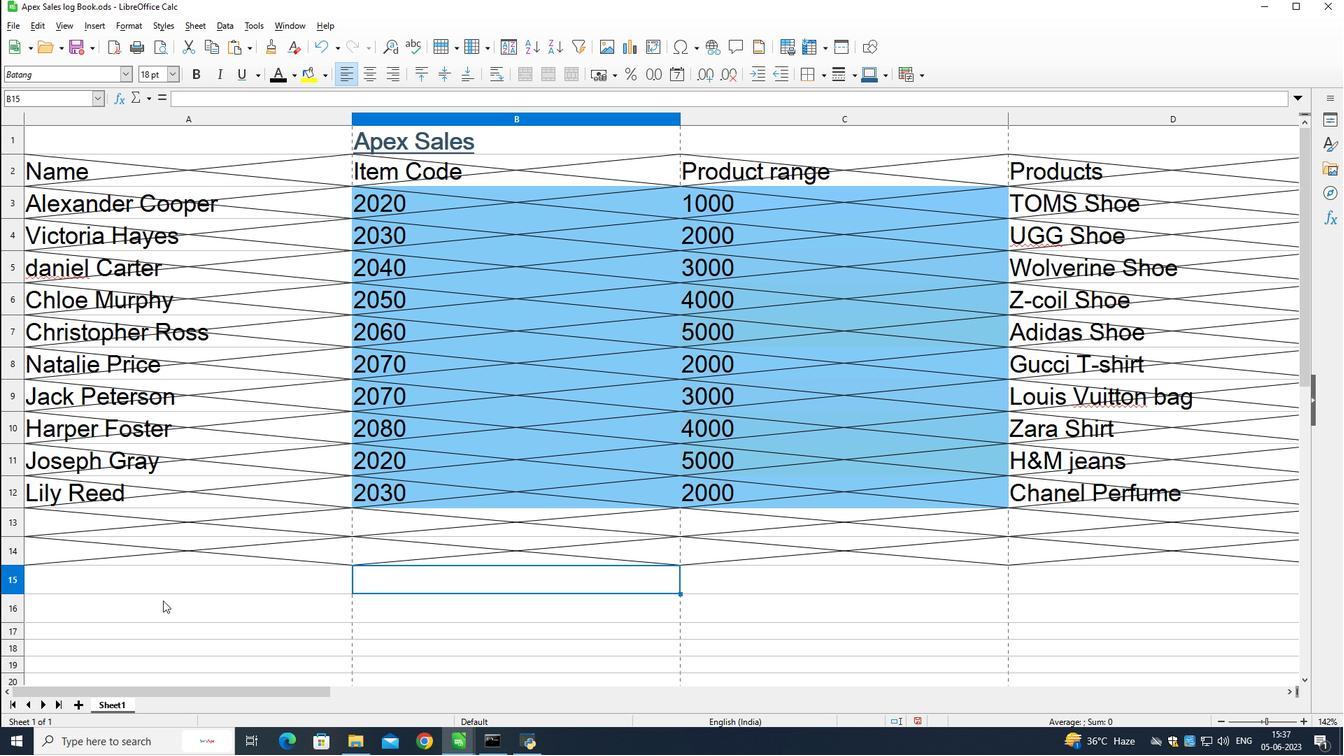 
Action: Mouse pressed left at (163, 600)
Screenshot: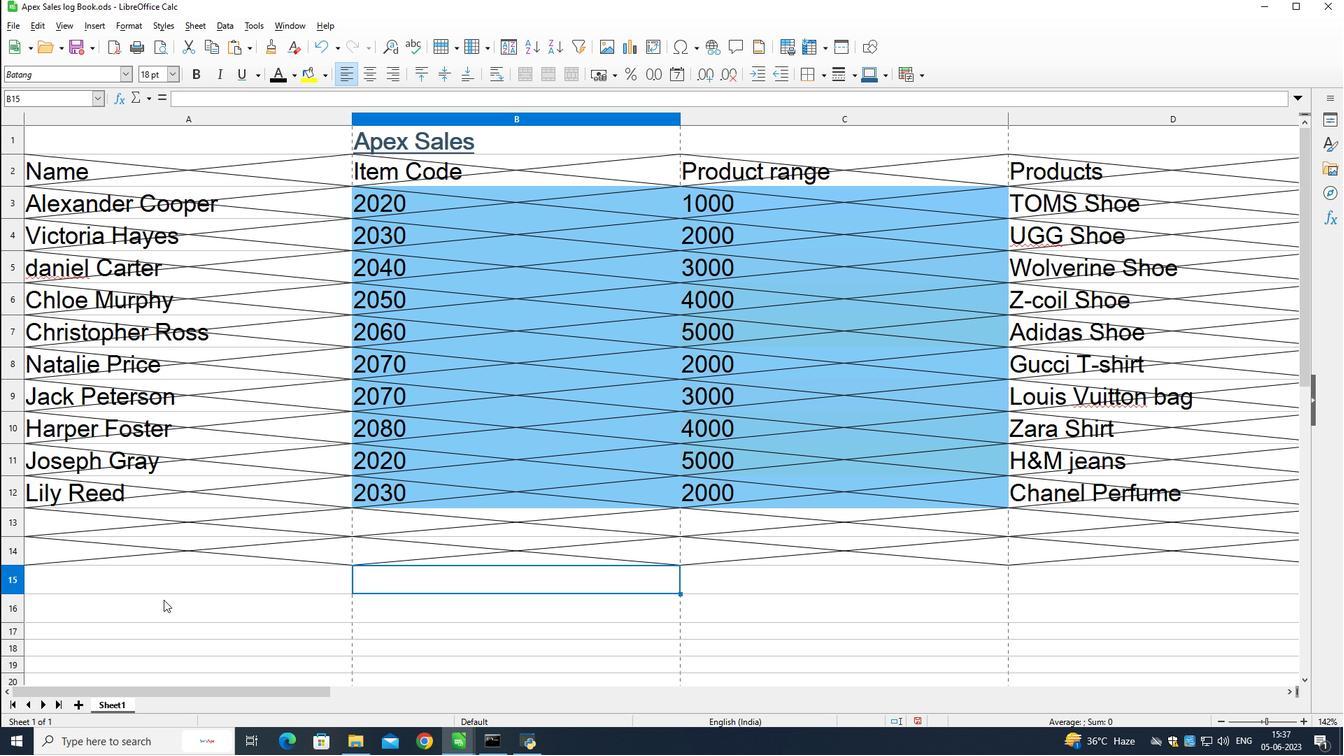 
Action: Mouse moved to (174, 595)
Screenshot: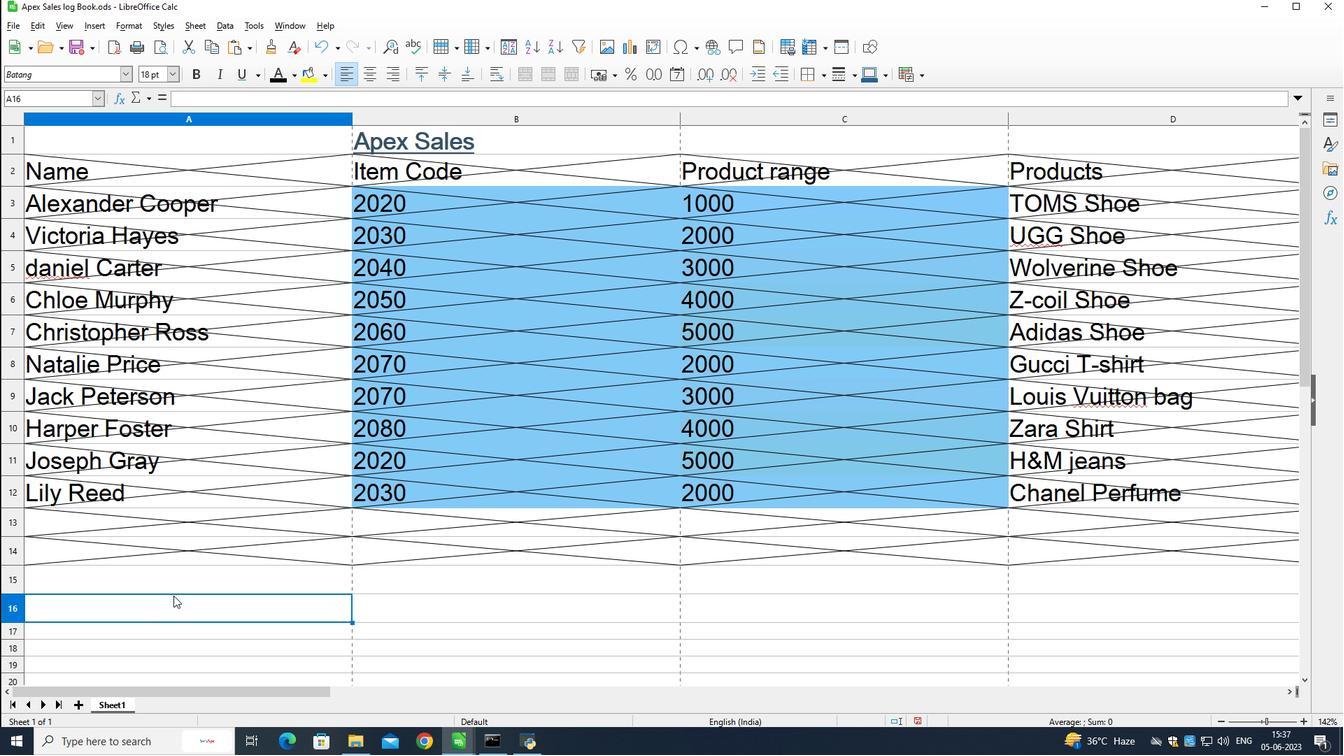 
